 Task: Open a blank sheet, save the file as Relationships.epub and add heading 'Relationships',with the parapraph 'Relationships involve the connections between individuals, whether romantic, familial, or platonic. Building and maintaining healthy relationships involves communication, trust, and mutual respect, contributing to overall well-being and happiness.'Apply Font Style Lora And font size 18. Apply font style in  Heading 'Tahoma' and font size 30 Change heading alignment to  Left and paragraph alignment to  Left
Action: Mouse moved to (316, 224)
Screenshot: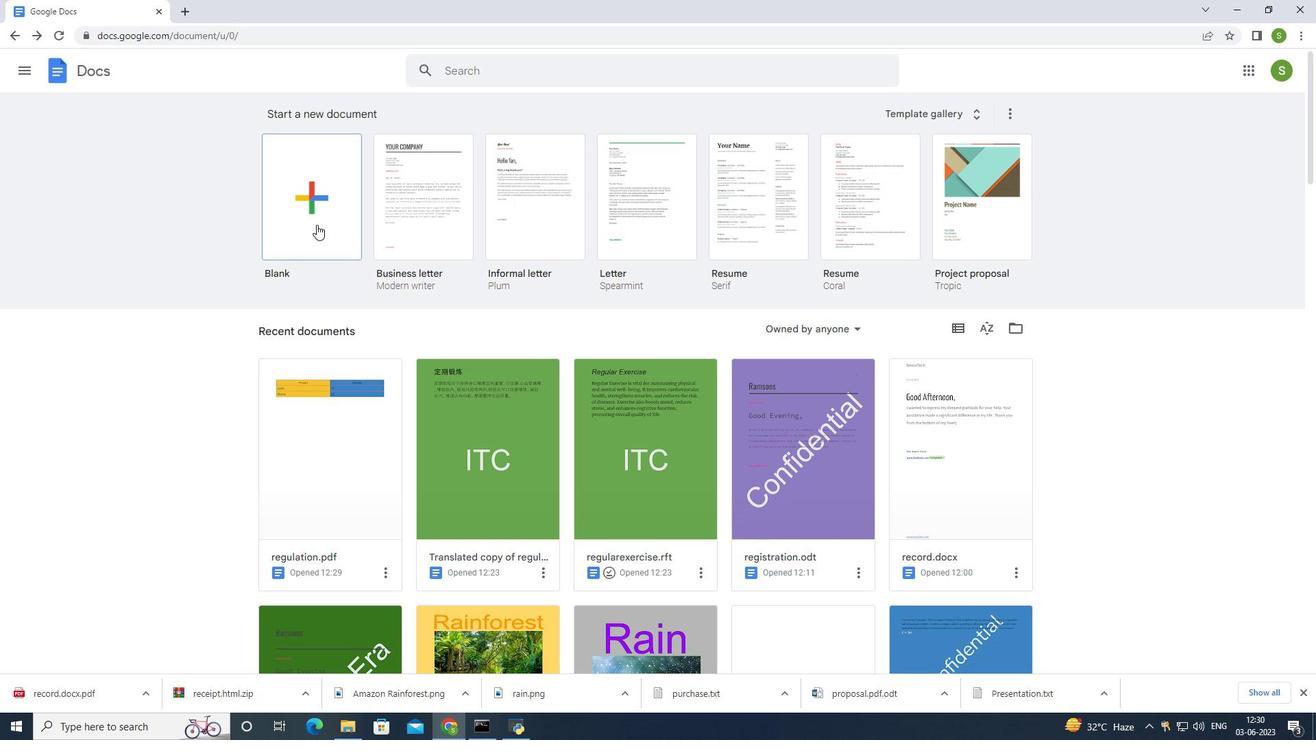 
Action: Mouse pressed left at (316, 224)
Screenshot: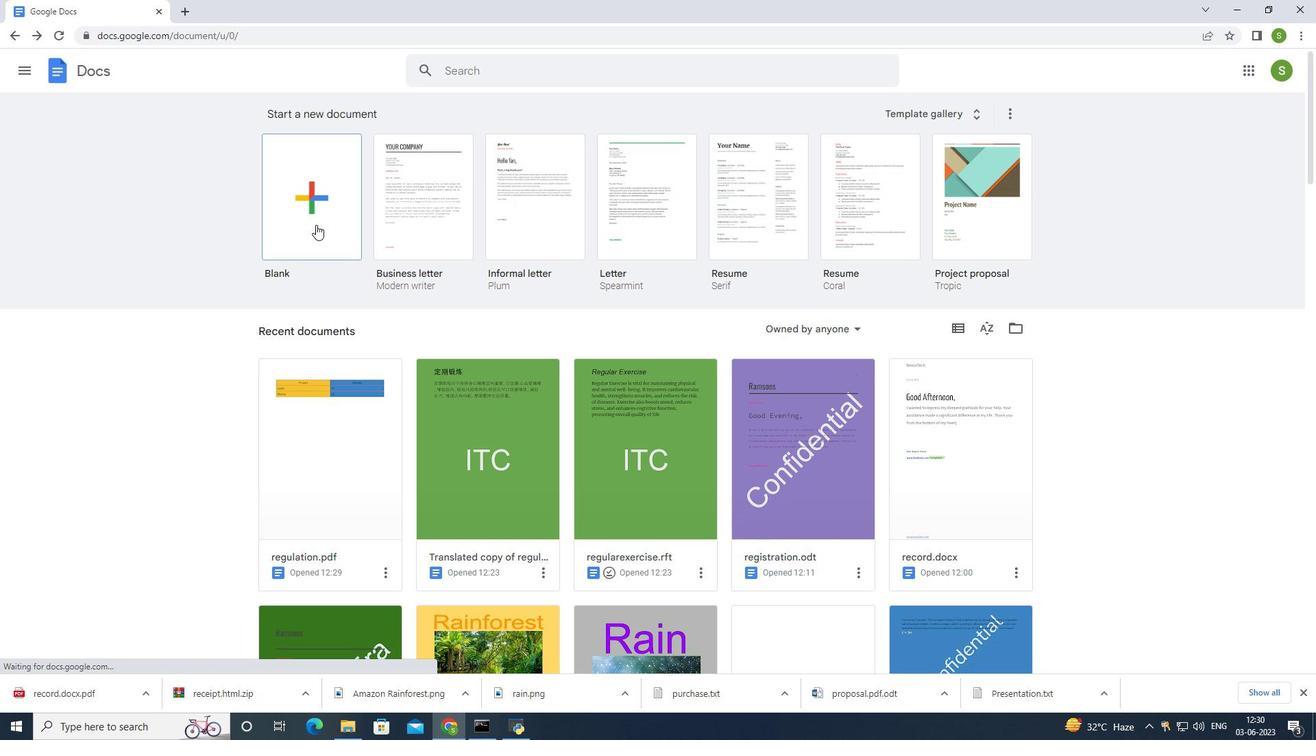 
Action: Mouse moved to (142, 61)
Screenshot: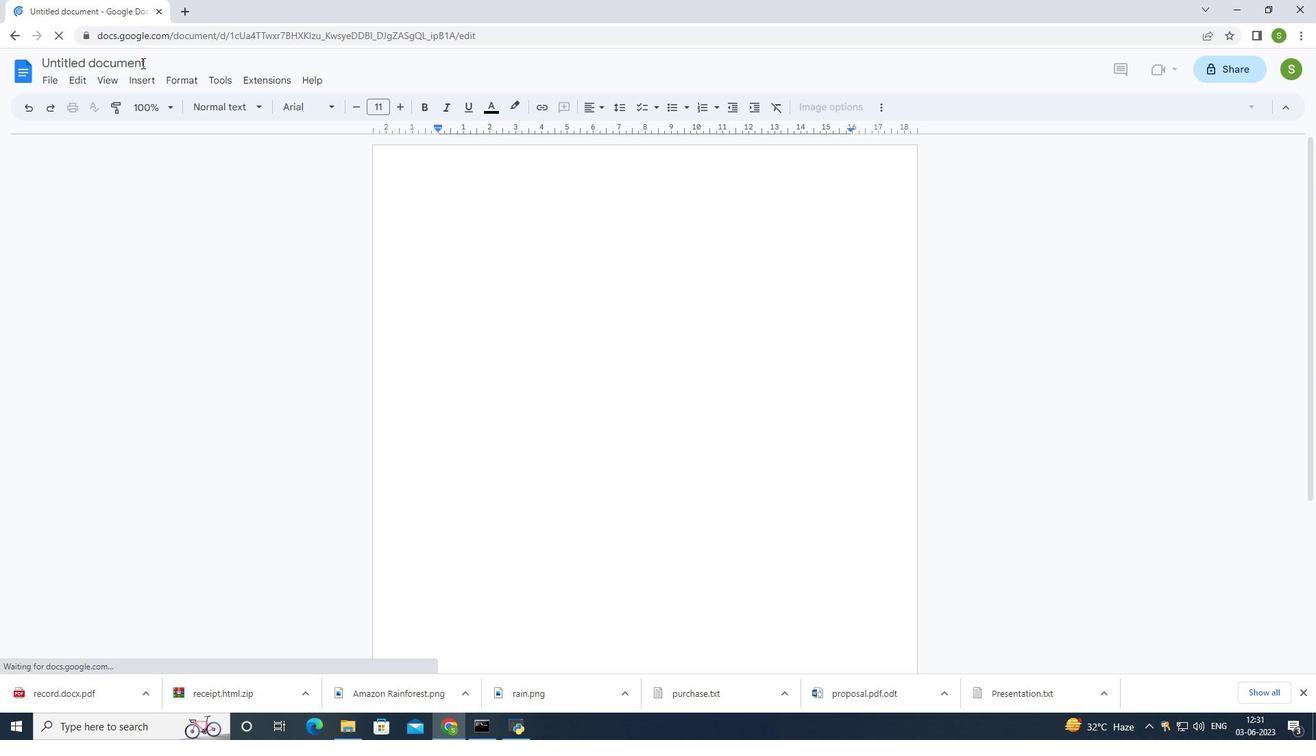 
Action: Mouse pressed left at (142, 61)
Screenshot: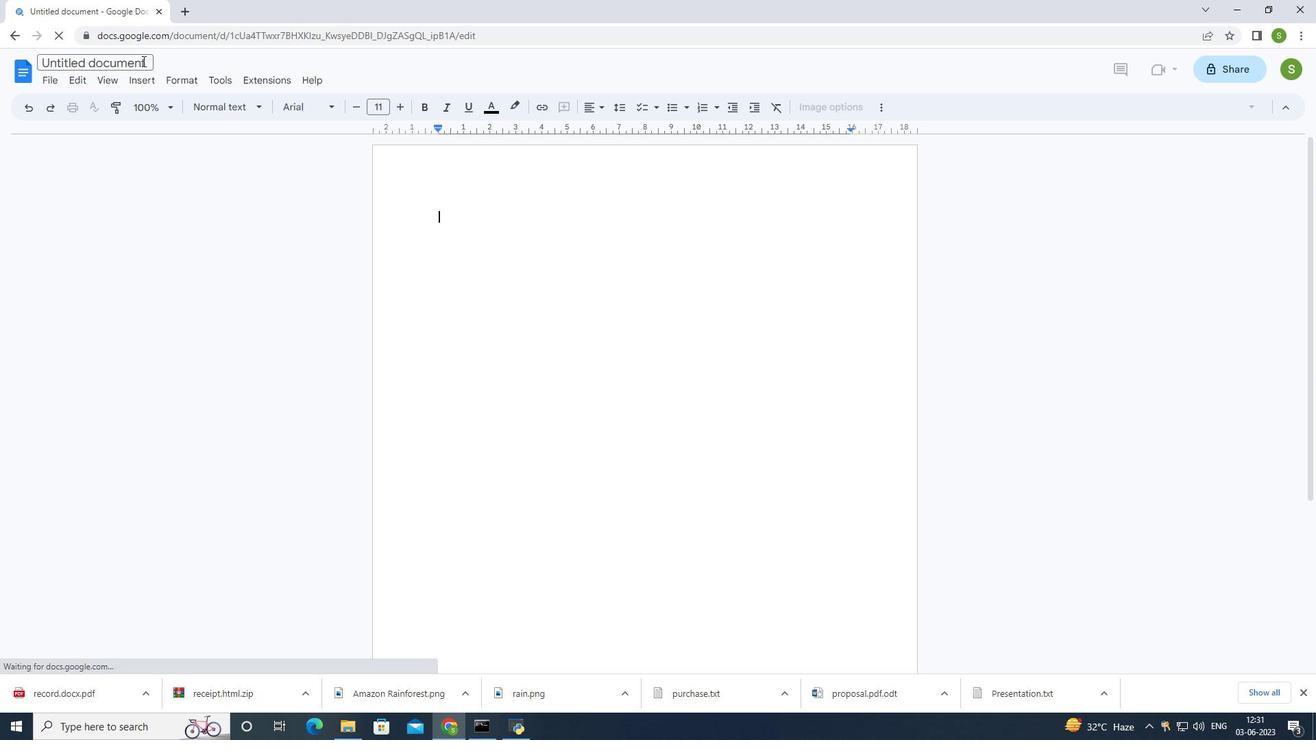 
Action: Mouse moved to (193, 66)
Screenshot: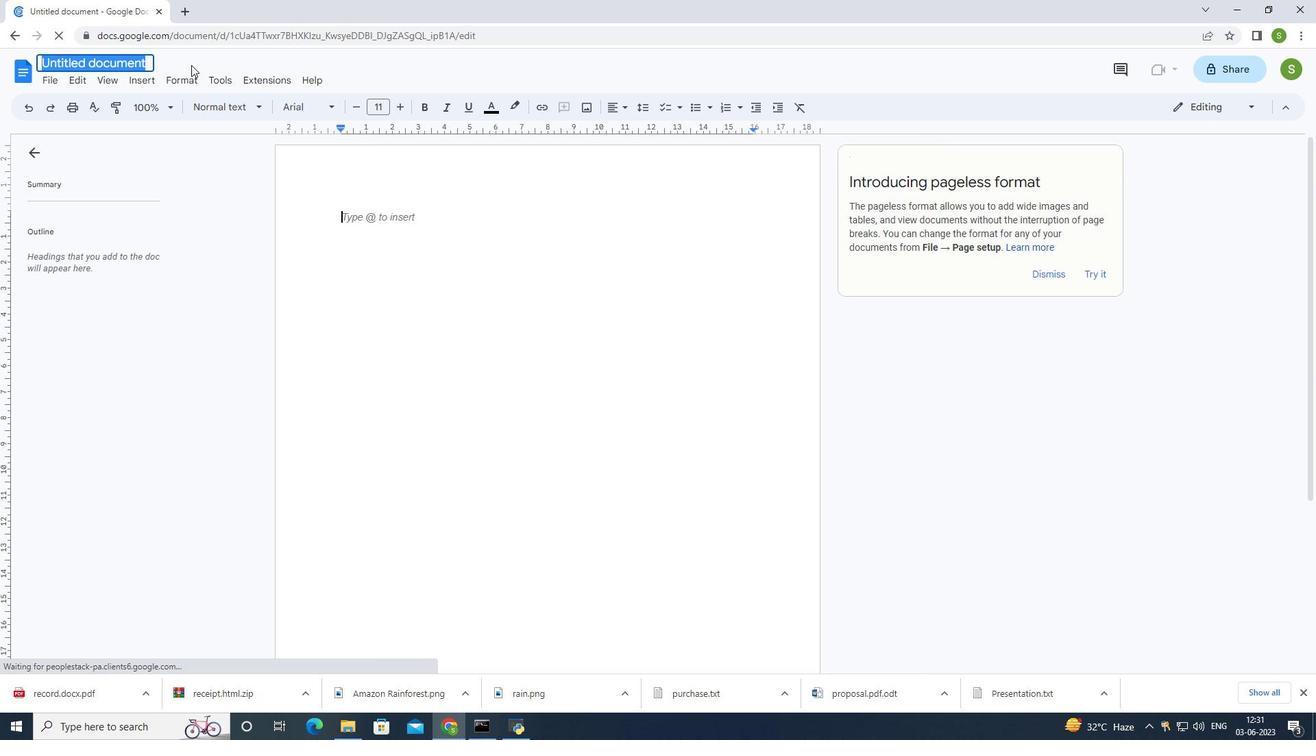 
Action: Key pressed <Key.shift>Relationships.epub<Key.enter>
Screenshot: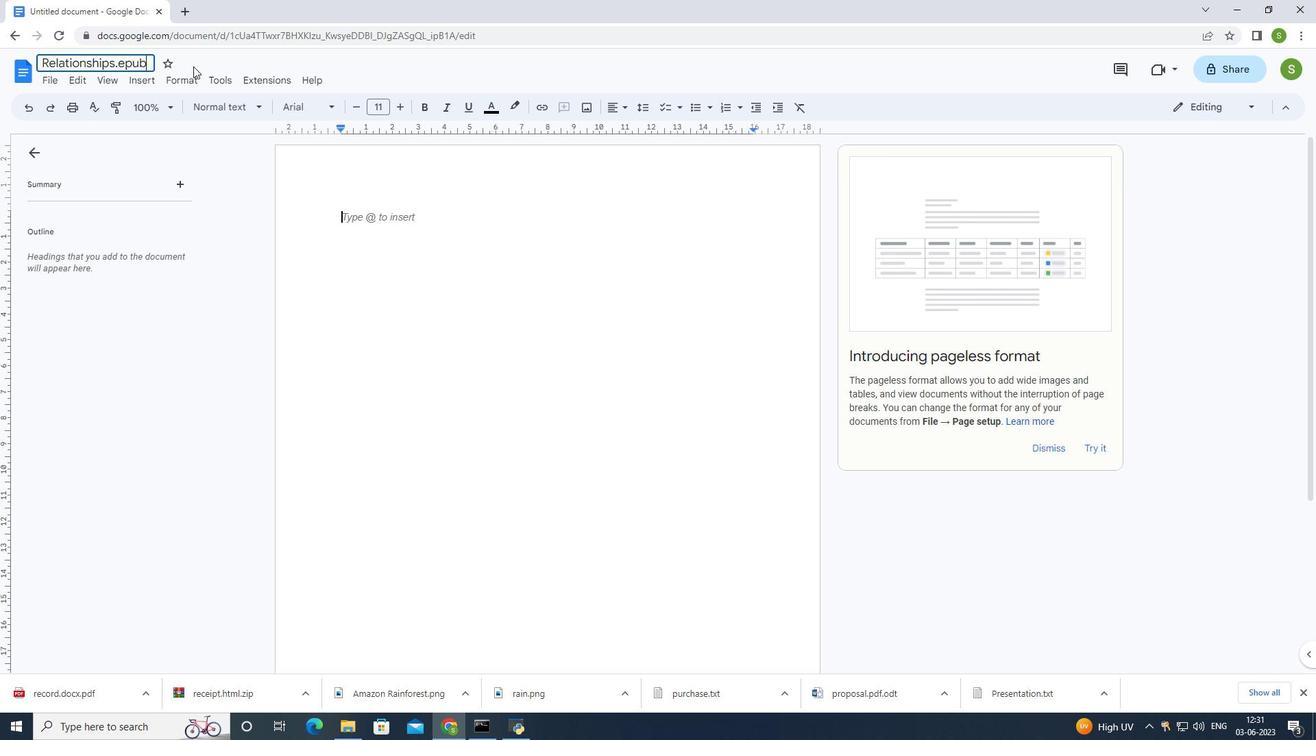 
Action: Mouse moved to (329, 169)
Screenshot: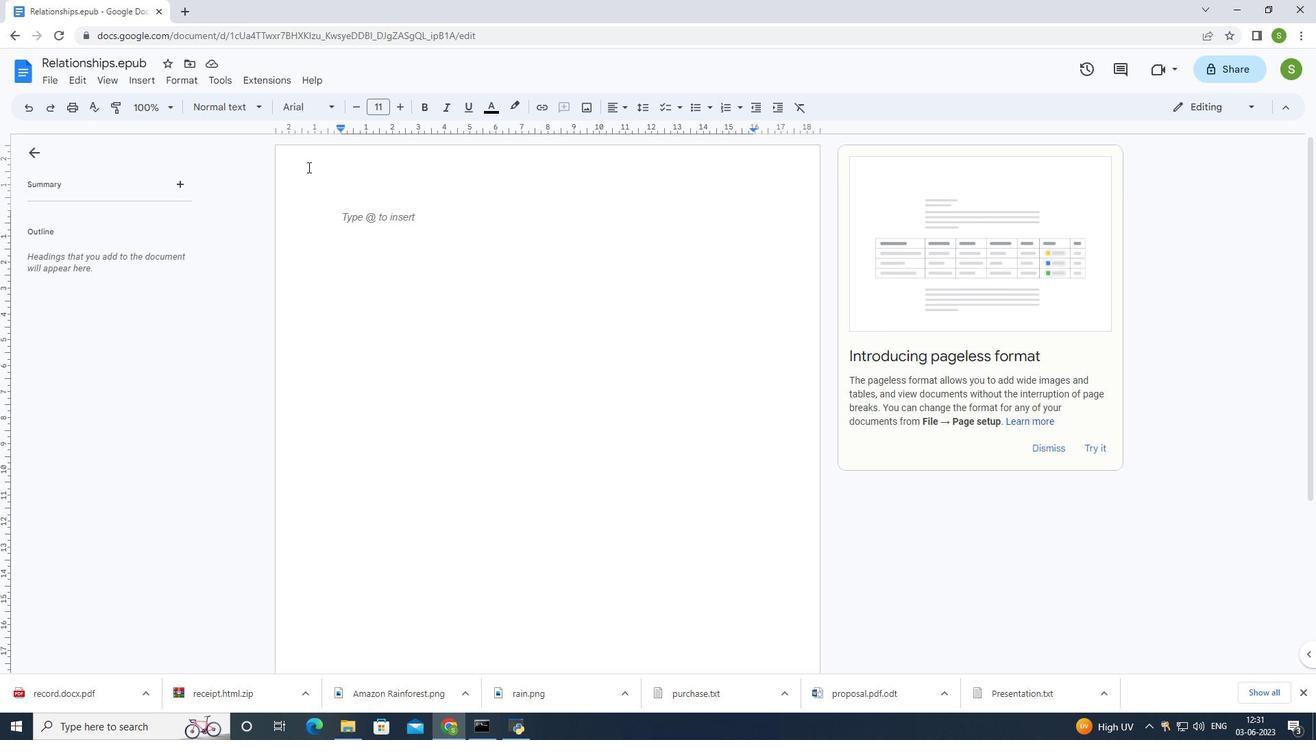 
Action: Mouse pressed left at (329, 169)
Screenshot: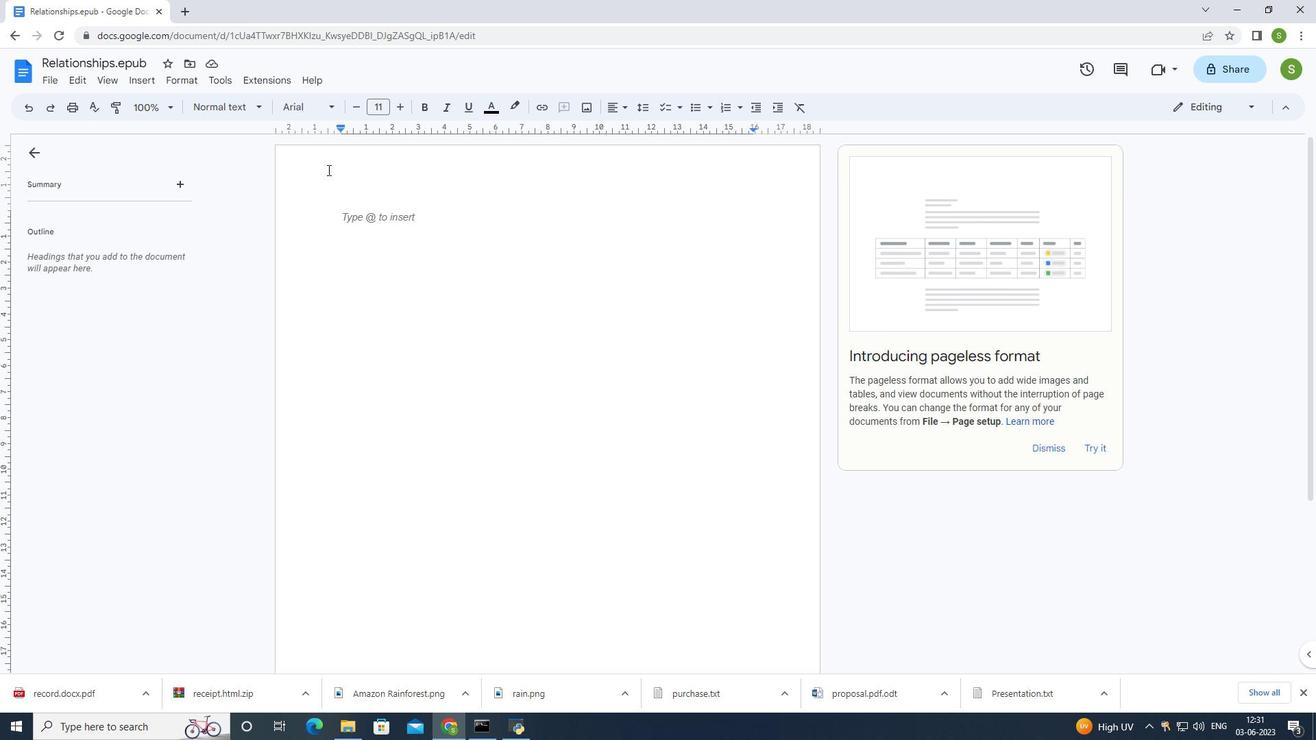 
Action: Mouse pressed left at (329, 169)
Screenshot: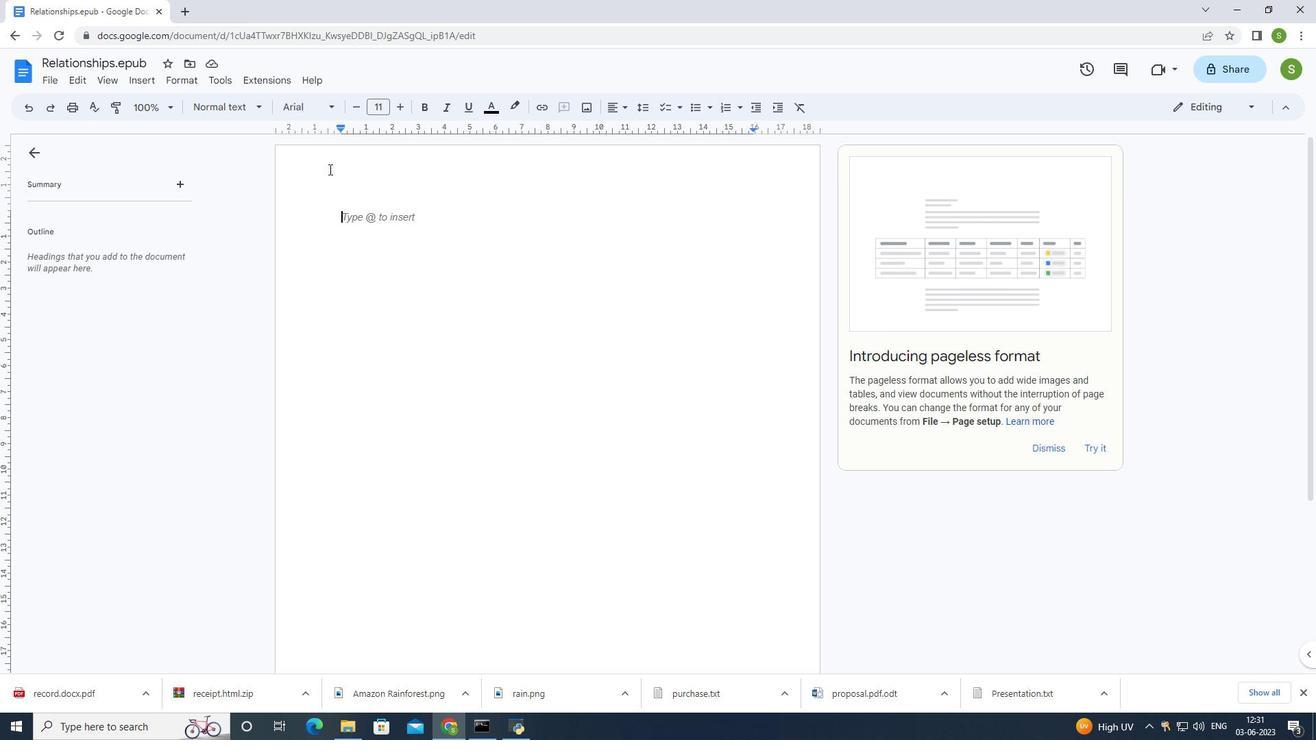 
Action: Mouse moved to (325, 161)
Screenshot: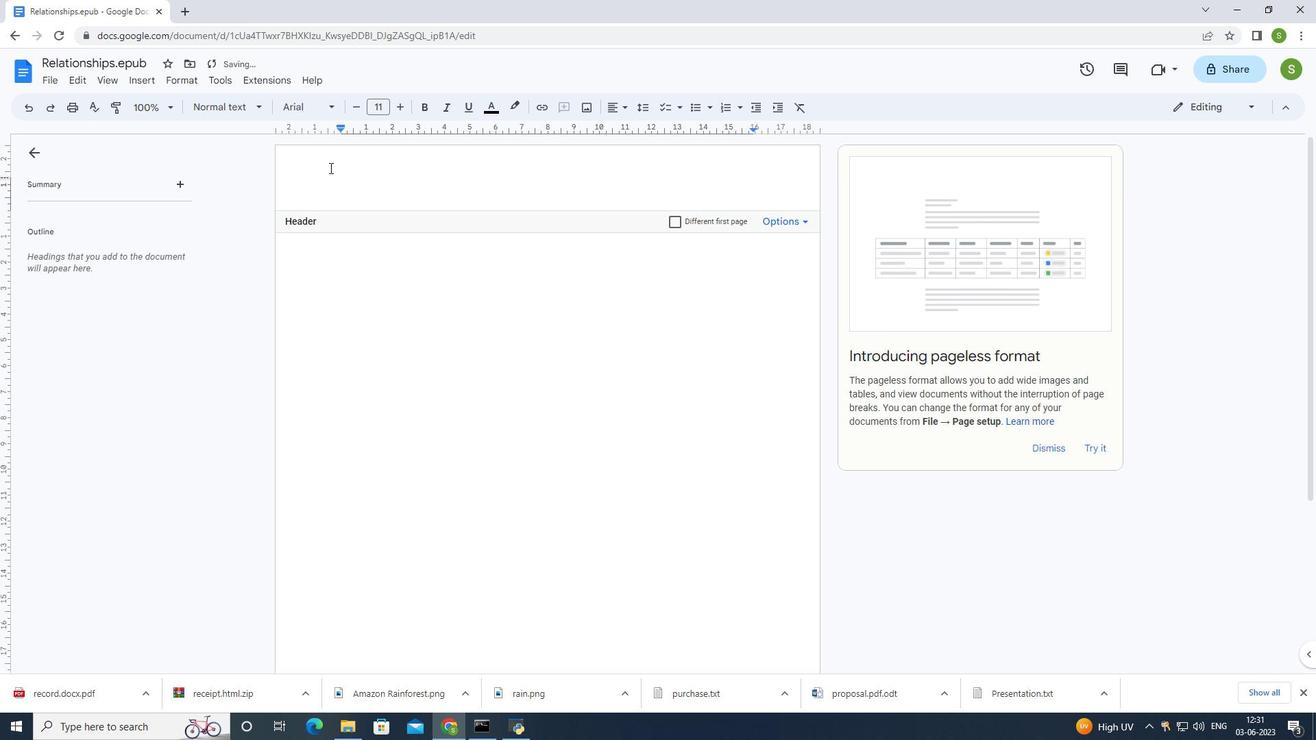
Action: Key pressed <Key.shift>Relationshpi<Key.backspace><Key.backspace>ips<Key.enter><Key.enter>
Screenshot: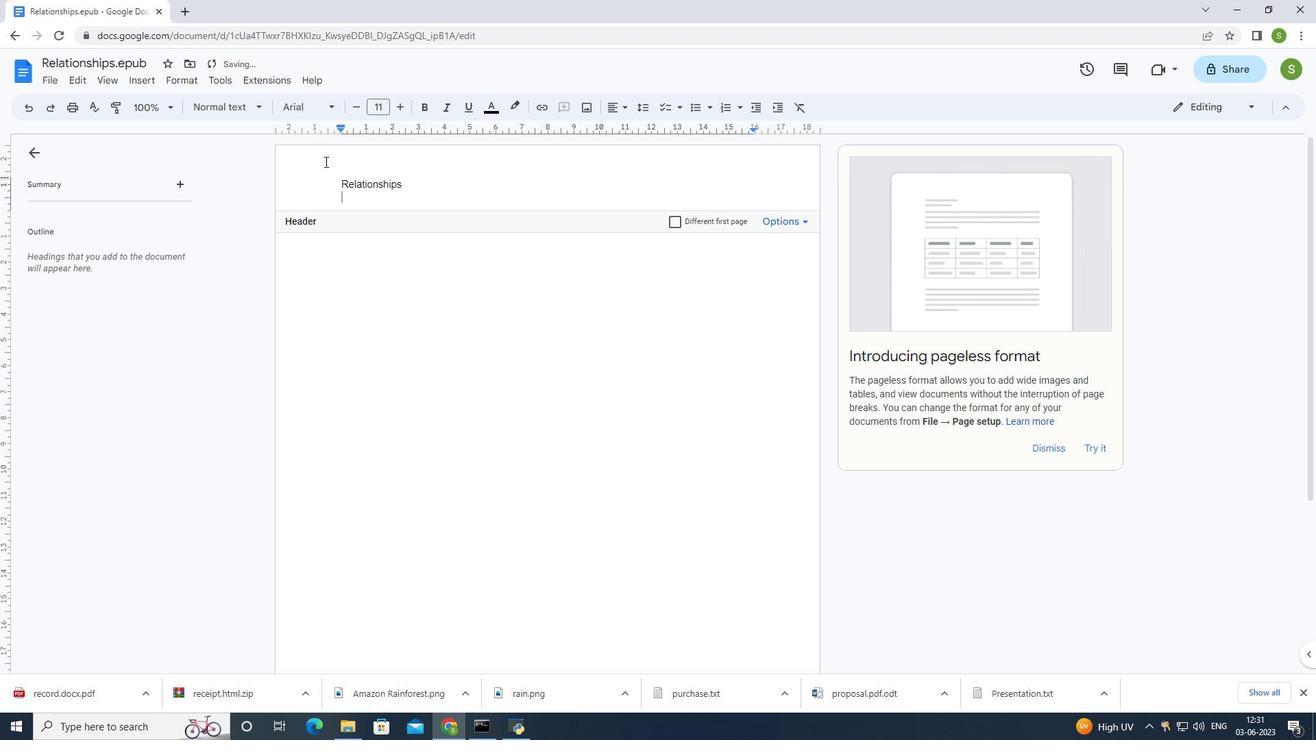 
Action: Mouse moved to (331, 268)
Screenshot: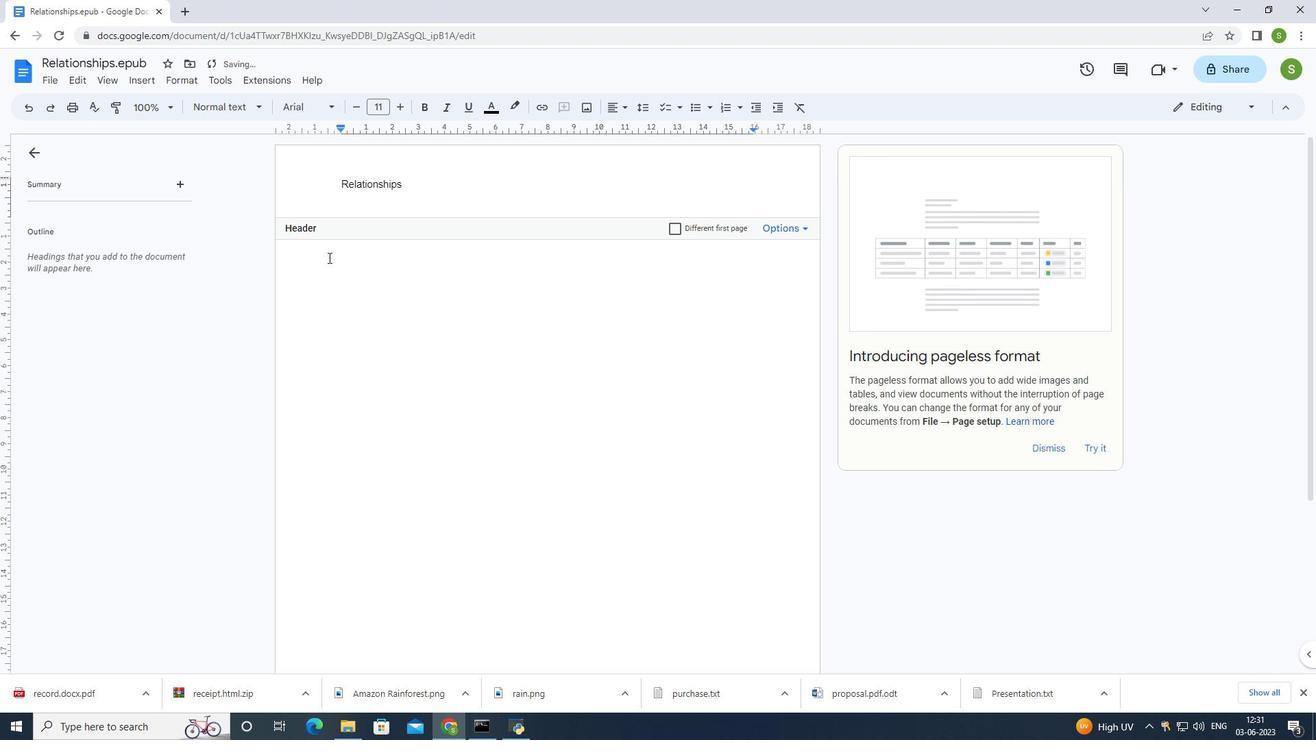
Action: Mouse pressed left at (331, 268)
Screenshot: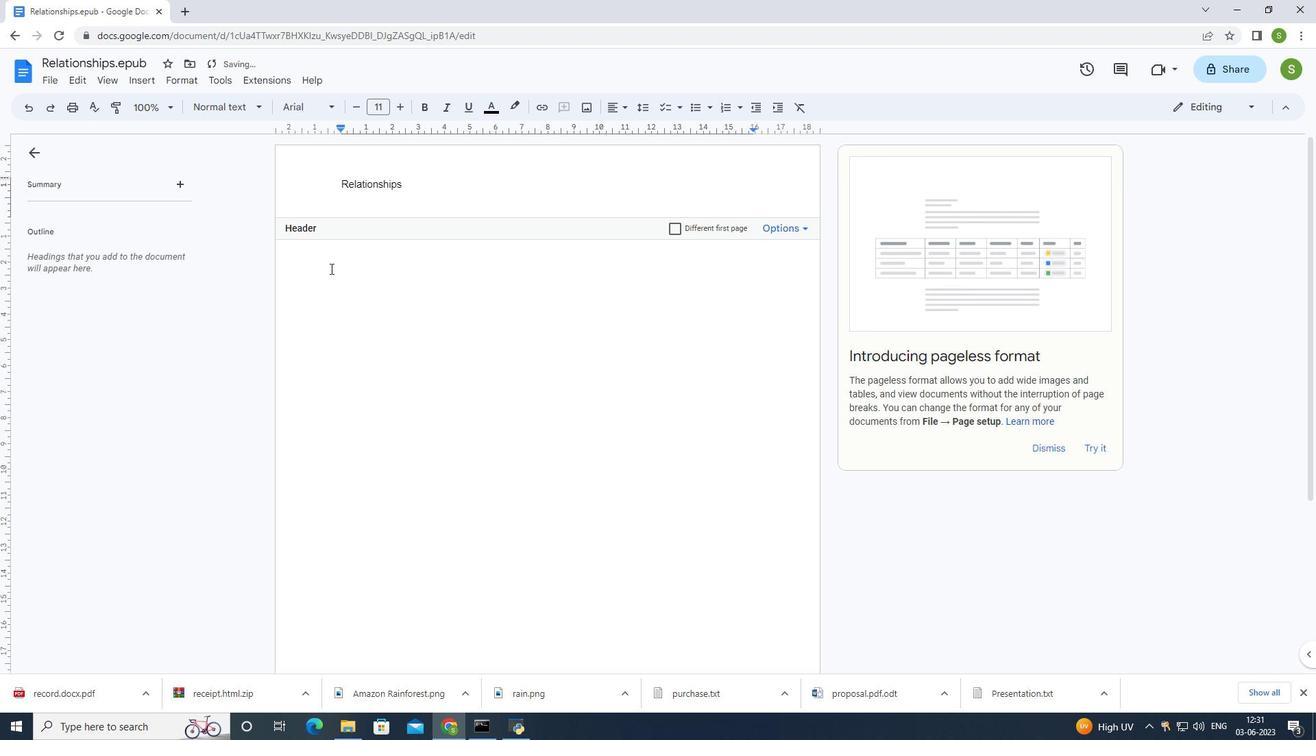 
Action: Mouse moved to (690, 100)
Screenshot: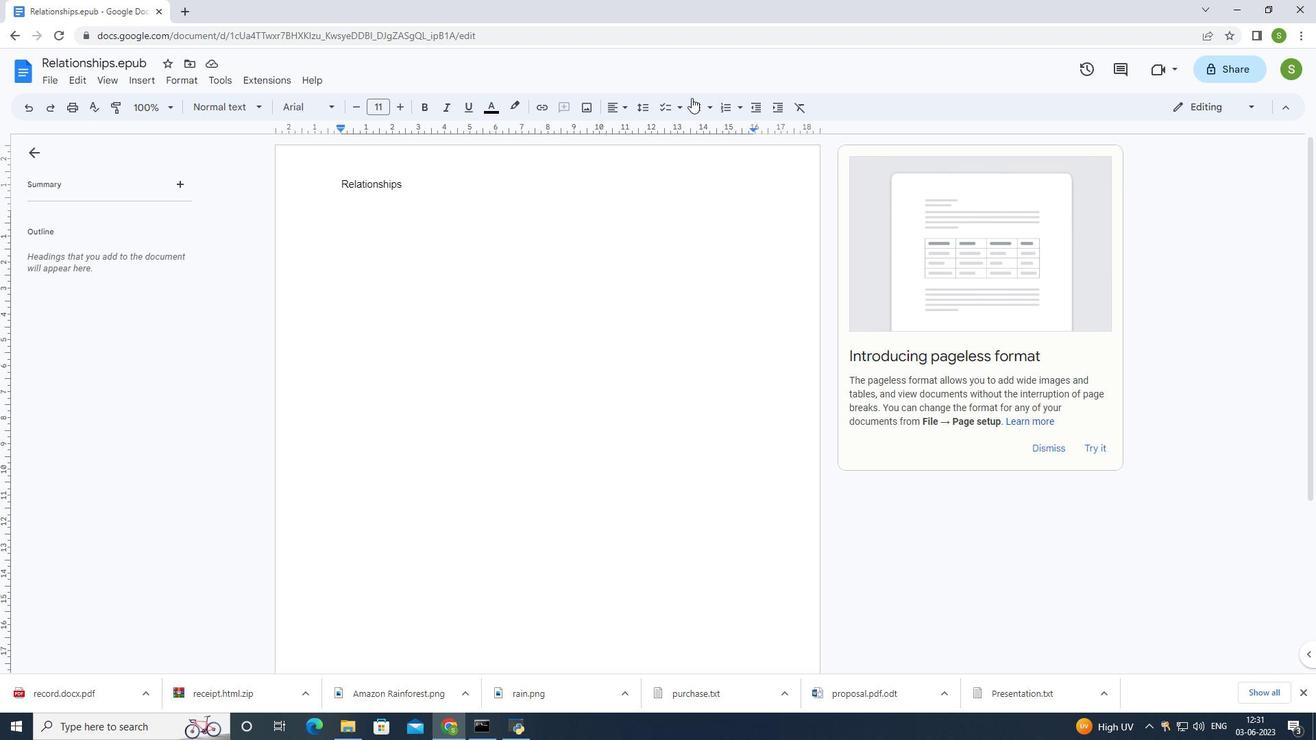 
Action: Key pressed <Key.shift>Relationship<Key.space>involve<Key.space>the<Key.space>connections<Key.space>between<Key.space>individuals,<Key.space>whether<Key.space>romantic,<Key.space>familial,<Key.space>or<Key.space>platonic.<Key.space><Key.shift>Building<Key.space>and<Key.space>maintaing<Key.space>healthy<Key.space>relationships<Key.space>involves<Key.space>communications<Key.backspace>,<Key.space>trust,<Key.space>and<Key.space>mutual
Screenshot: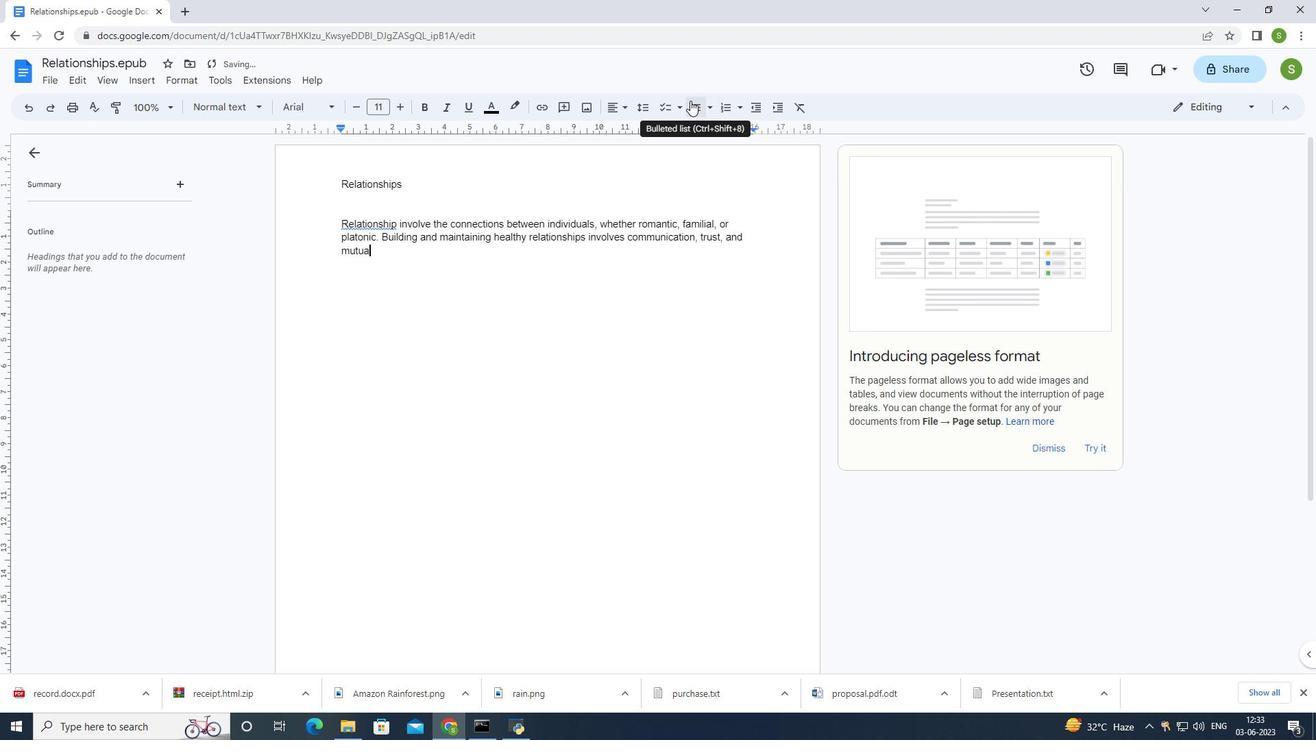 
Action: Mouse moved to (712, 89)
Screenshot: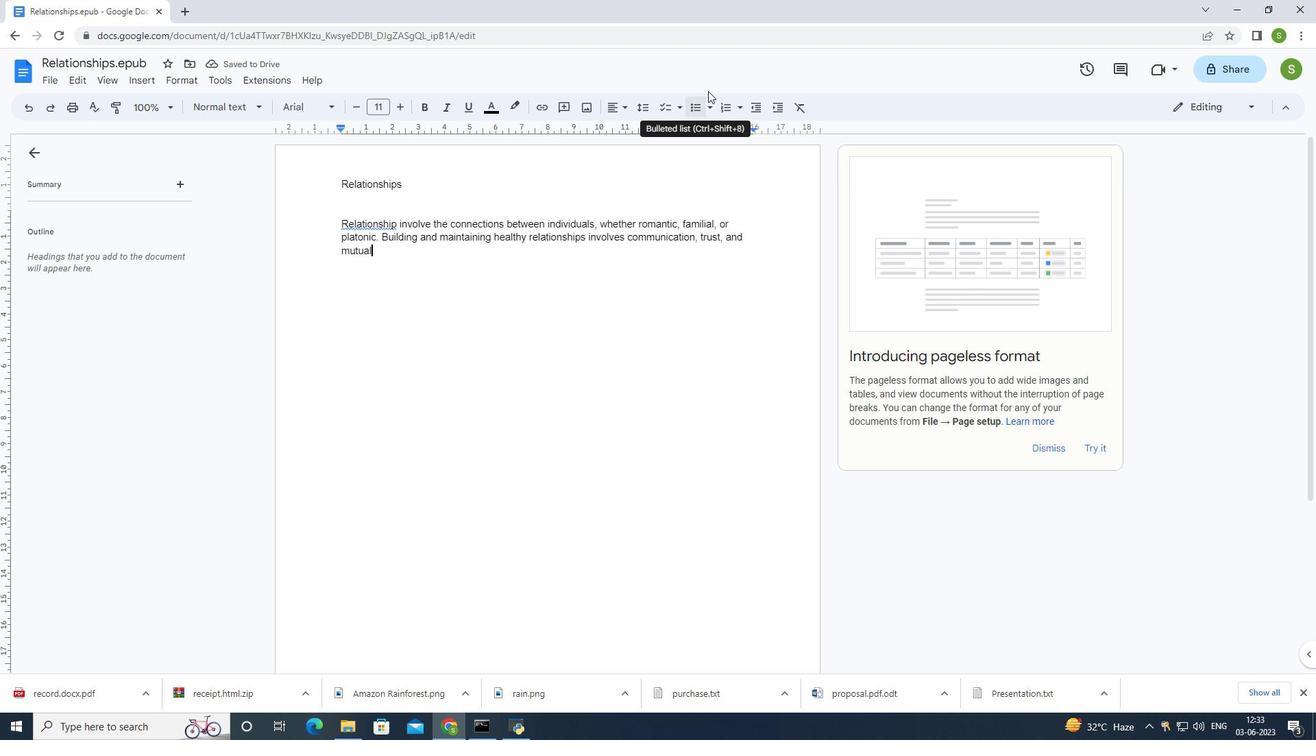 
Action: Key pressed <Key.space>respect,<Key.space>contributing<Key.space>to<Key.space>overall<Key.space>well-being<Key.space>and<Key.space>happiness.
Screenshot: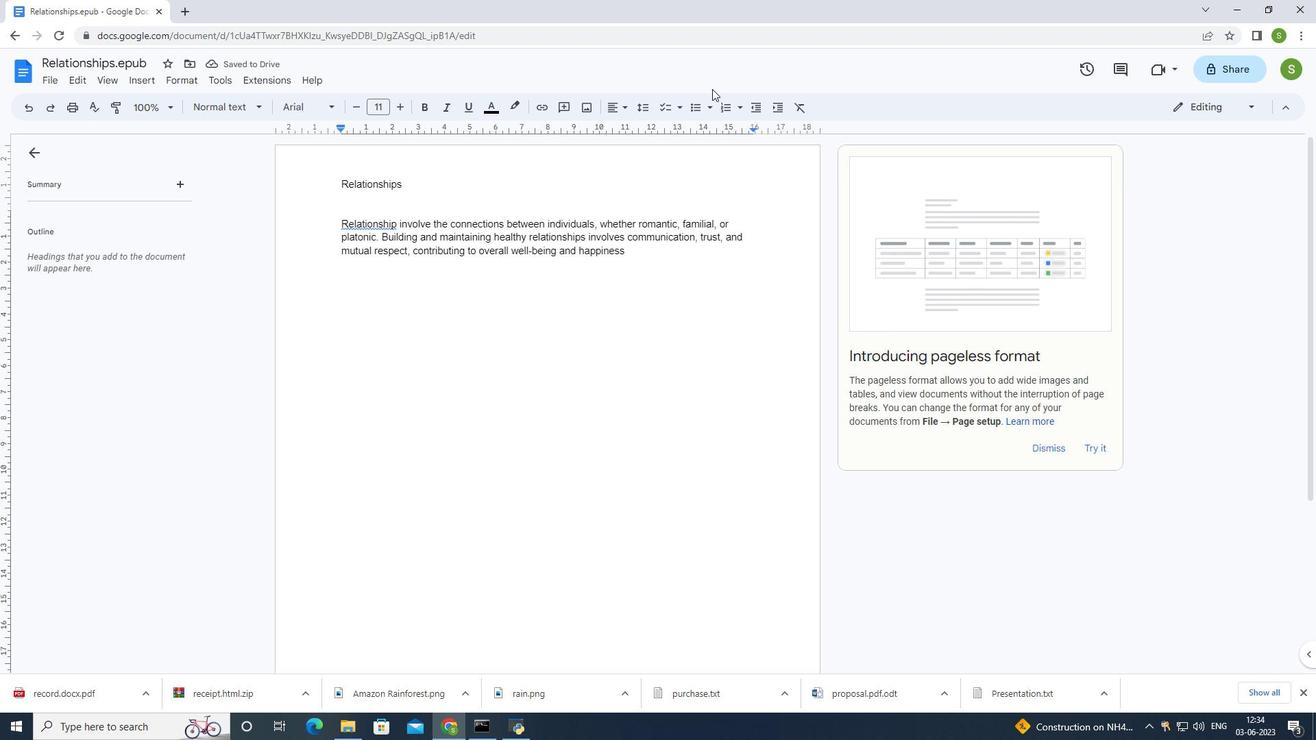 
Action: Mouse moved to (382, 224)
Screenshot: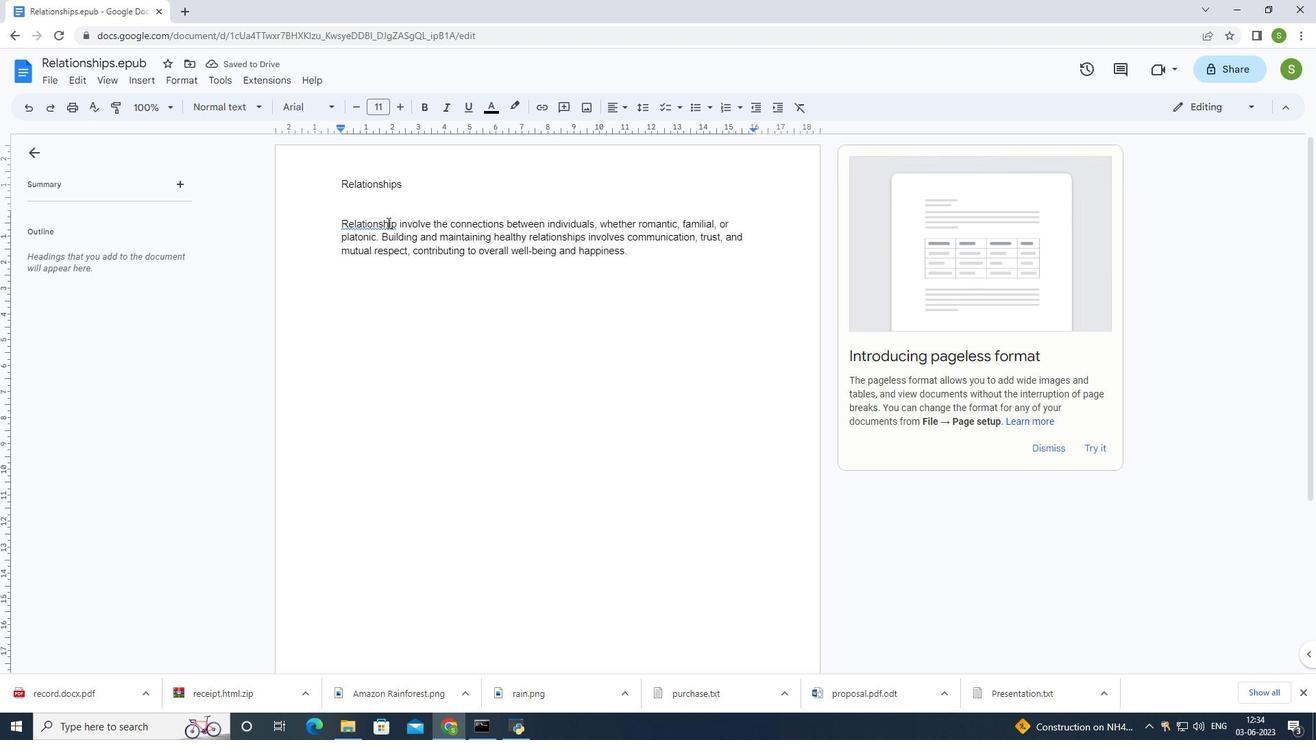 
Action: Mouse pressed right at (382, 224)
Screenshot: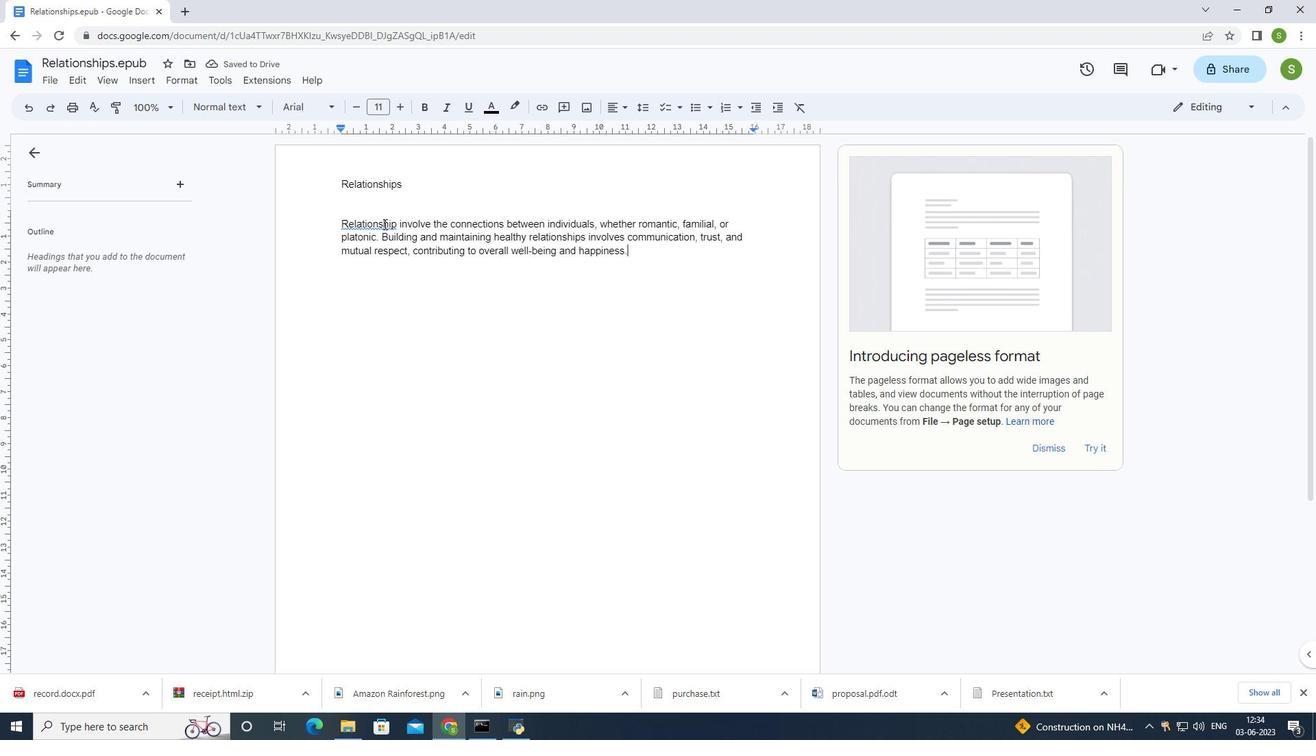 
Action: Mouse moved to (421, 259)
Screenshot: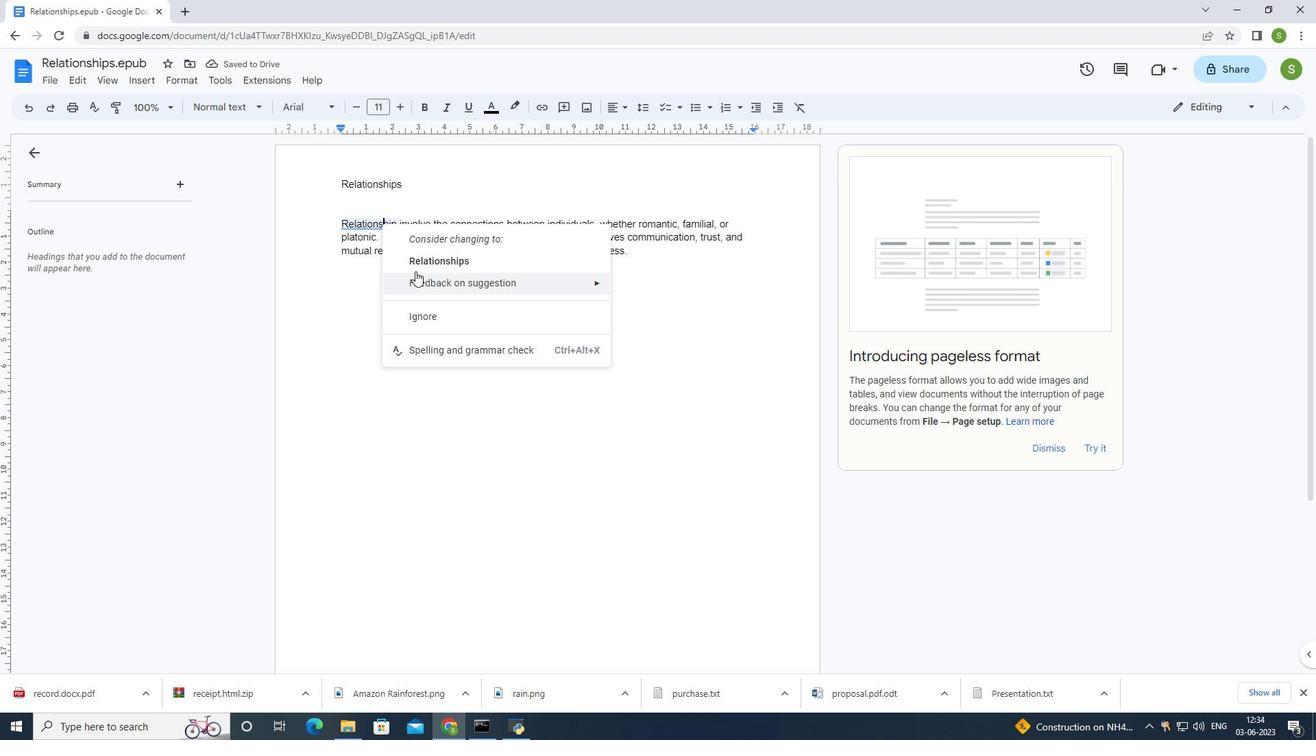 
Action: Mouse pressed left at (421, 259)
Screenshot: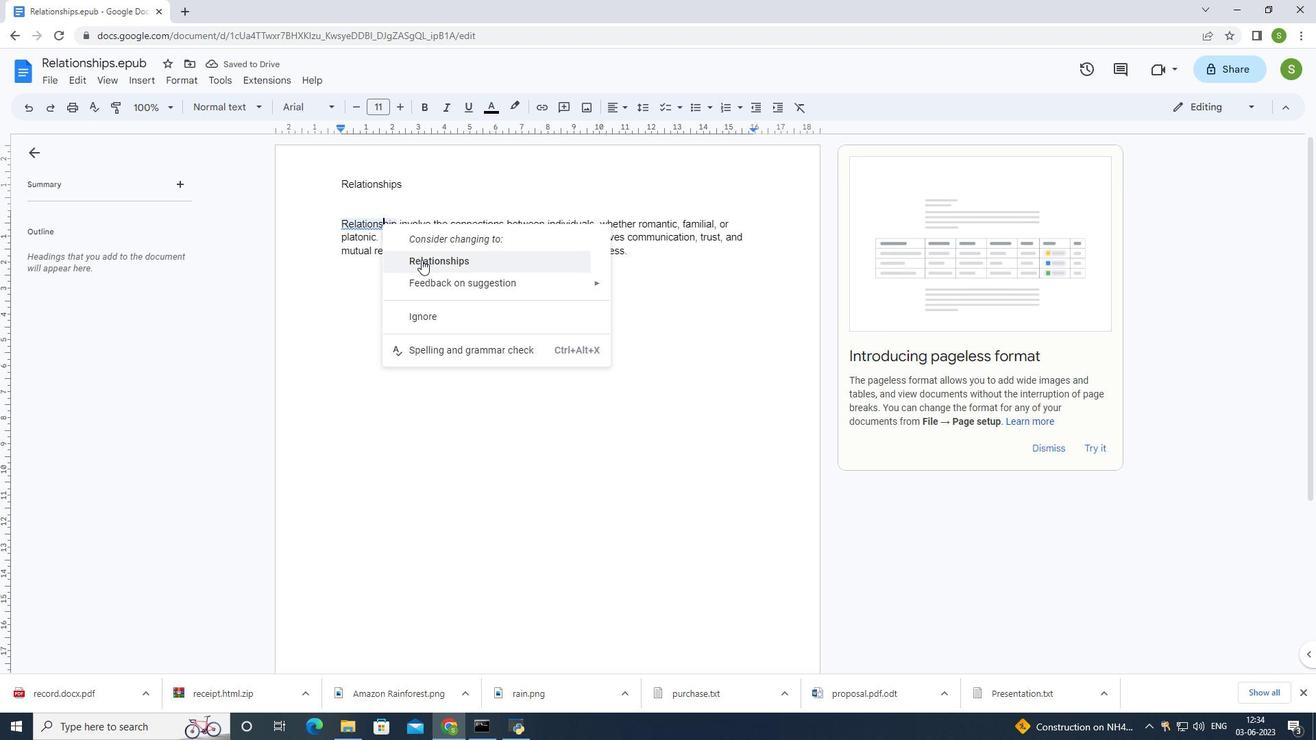 
Action: Mouse moved to (408, 192)
Screenshot: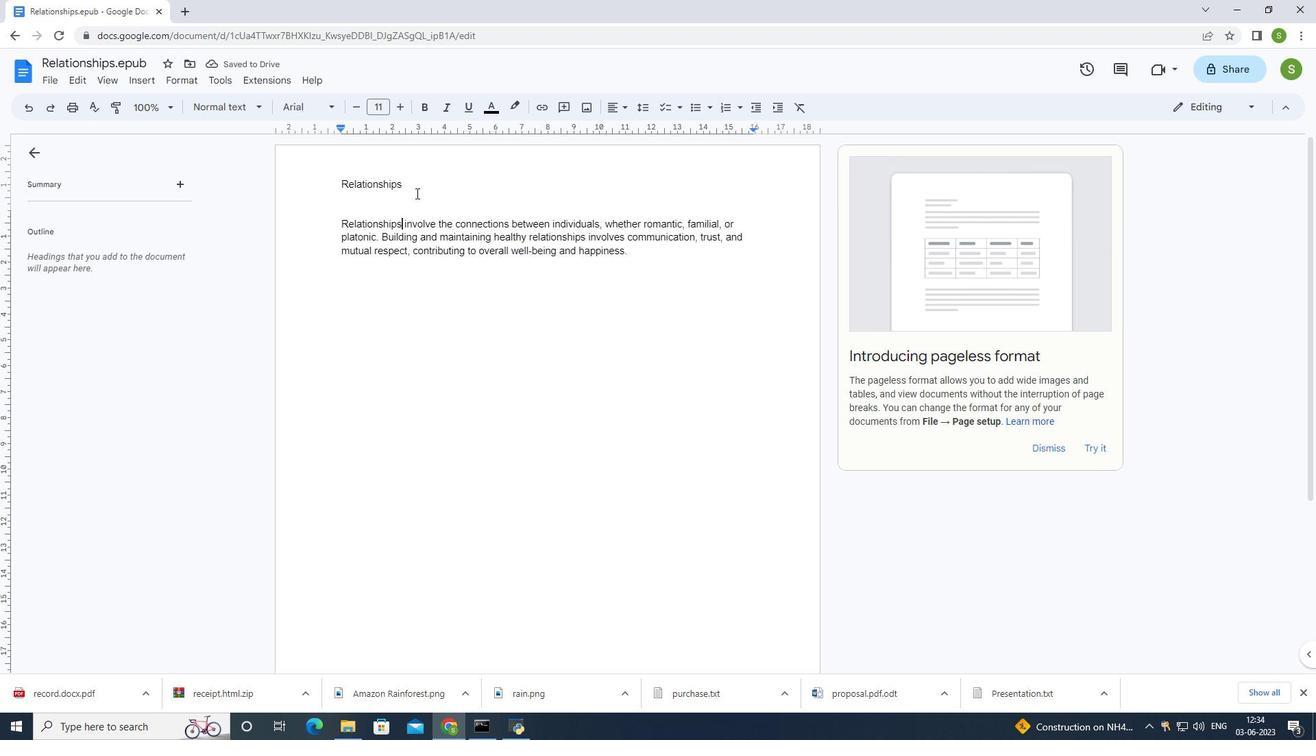 
Action: Mouse pressed left at (408, 192)
Screenshot: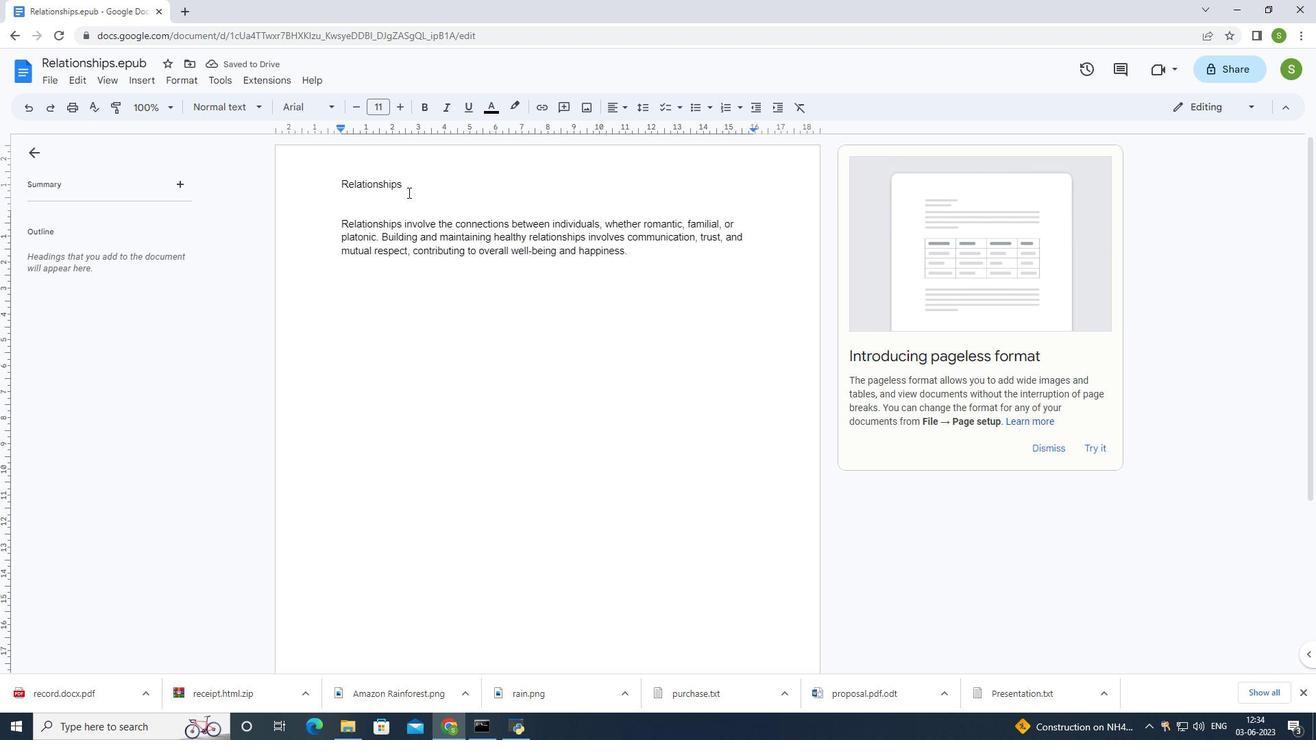 
Action: Mouse moved to (408, 183)
Screenshot: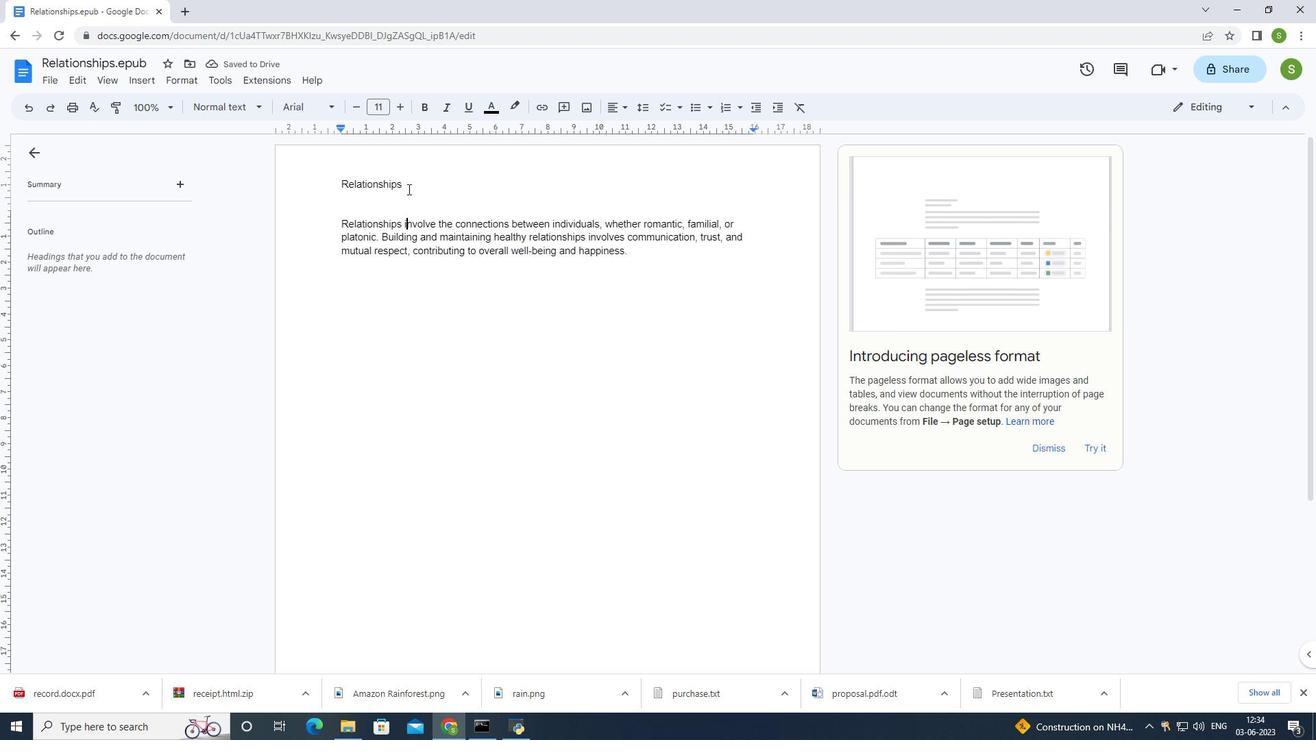 
Action: Mouse pressed left at (408, 183)
Screenshot: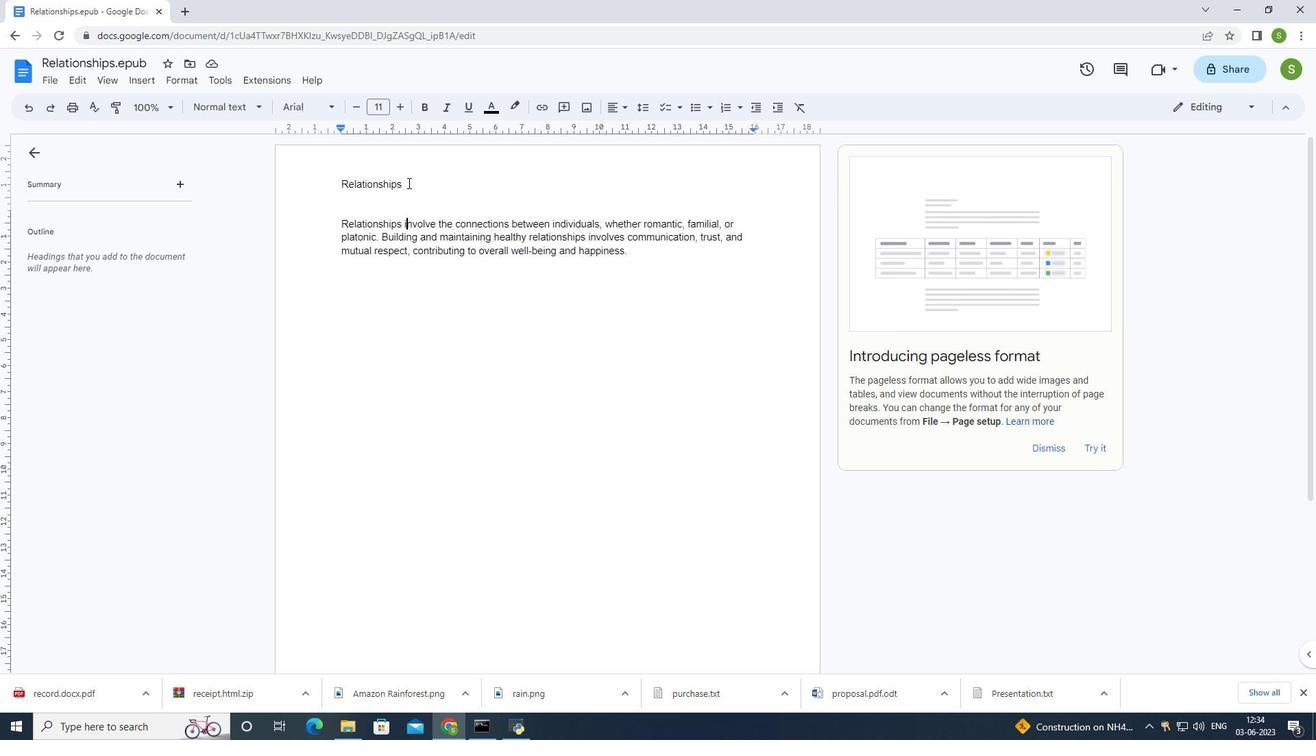 
Action: Mouse pressed left at (408, 183)
Screenshot: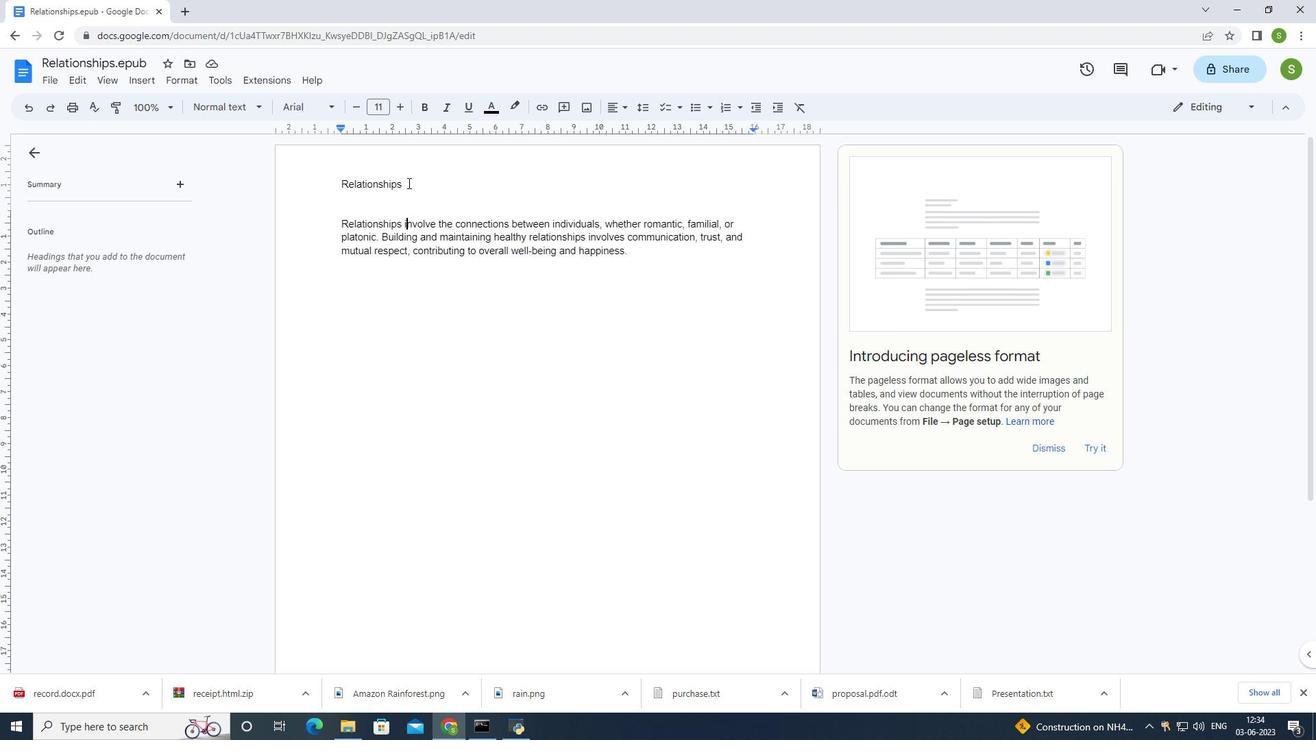 
Action: Mouse moved to (408, 183)
Screenshot: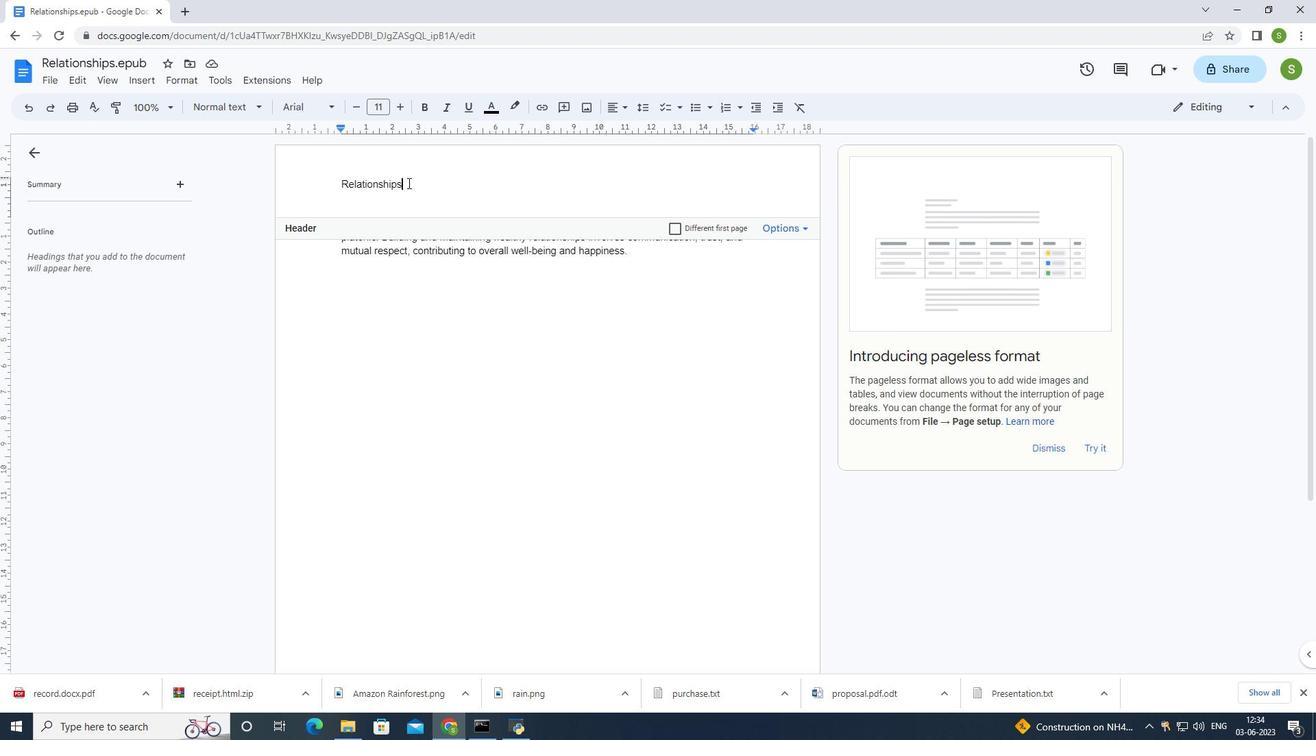 
Action: Mouse pressed left at (408, 183)
Screenshot: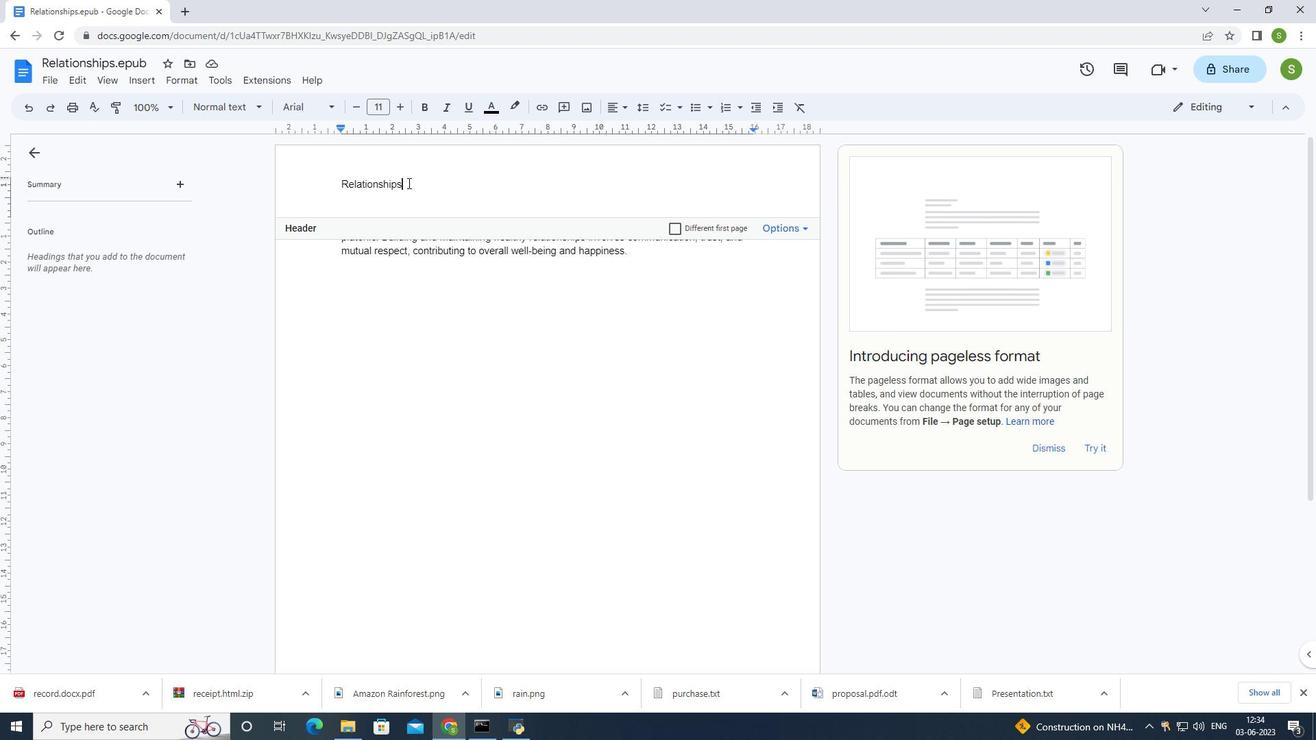 
Action: Mouse moved to (288, 104)
Screenshot: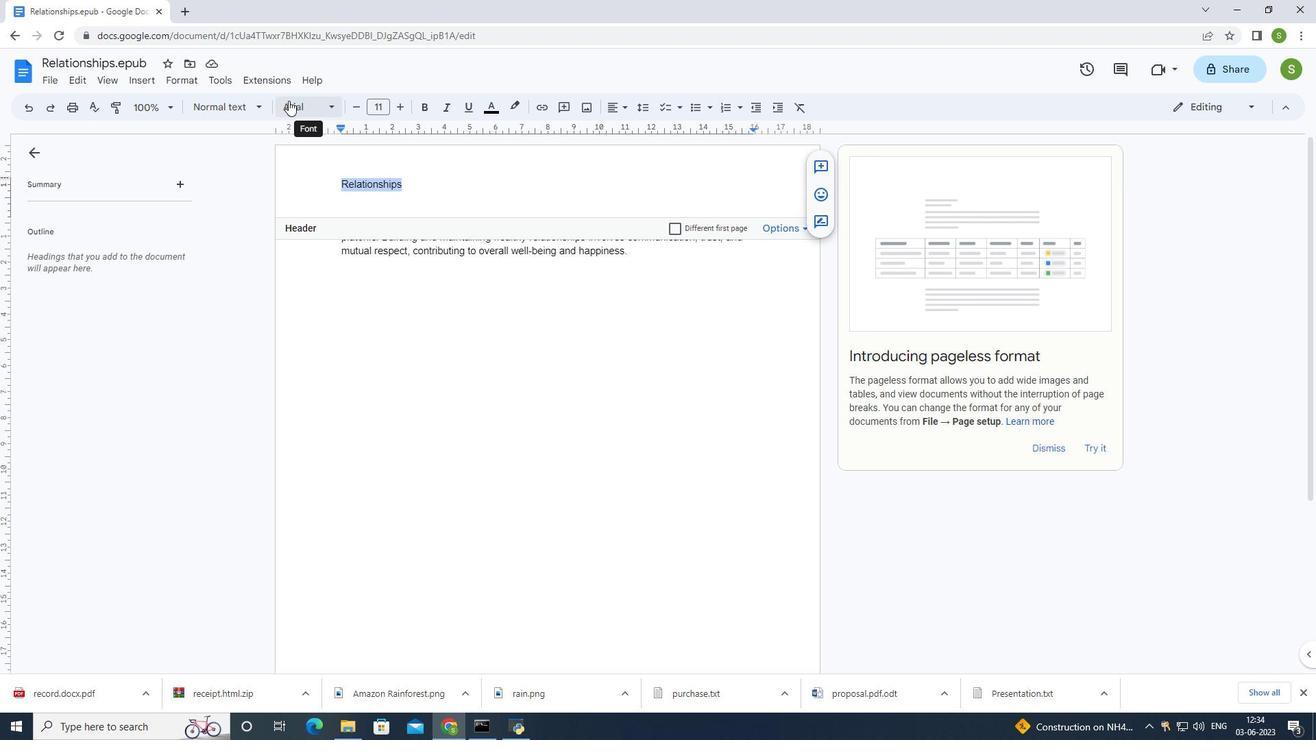 
Action: Mouse pressed left at (288, 104)
Screenshot: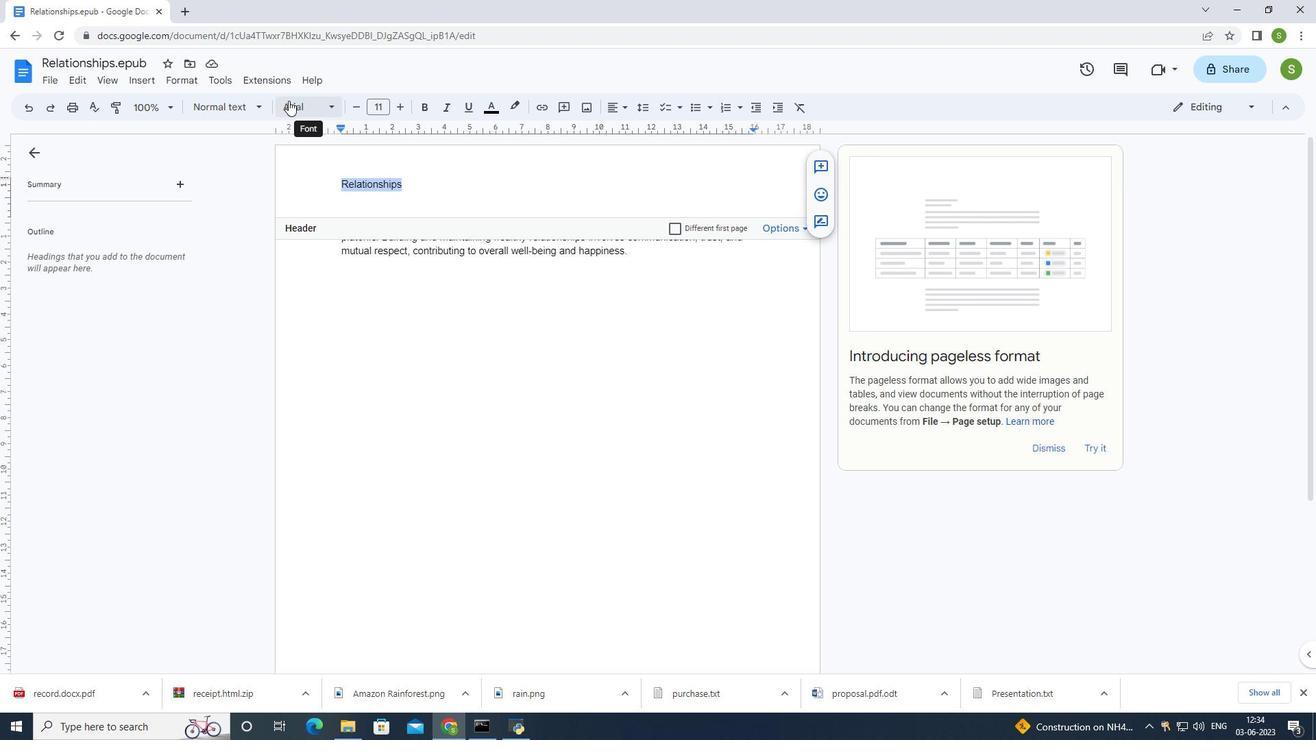
Action: Mouse moved to (330, 133)
Screenshot: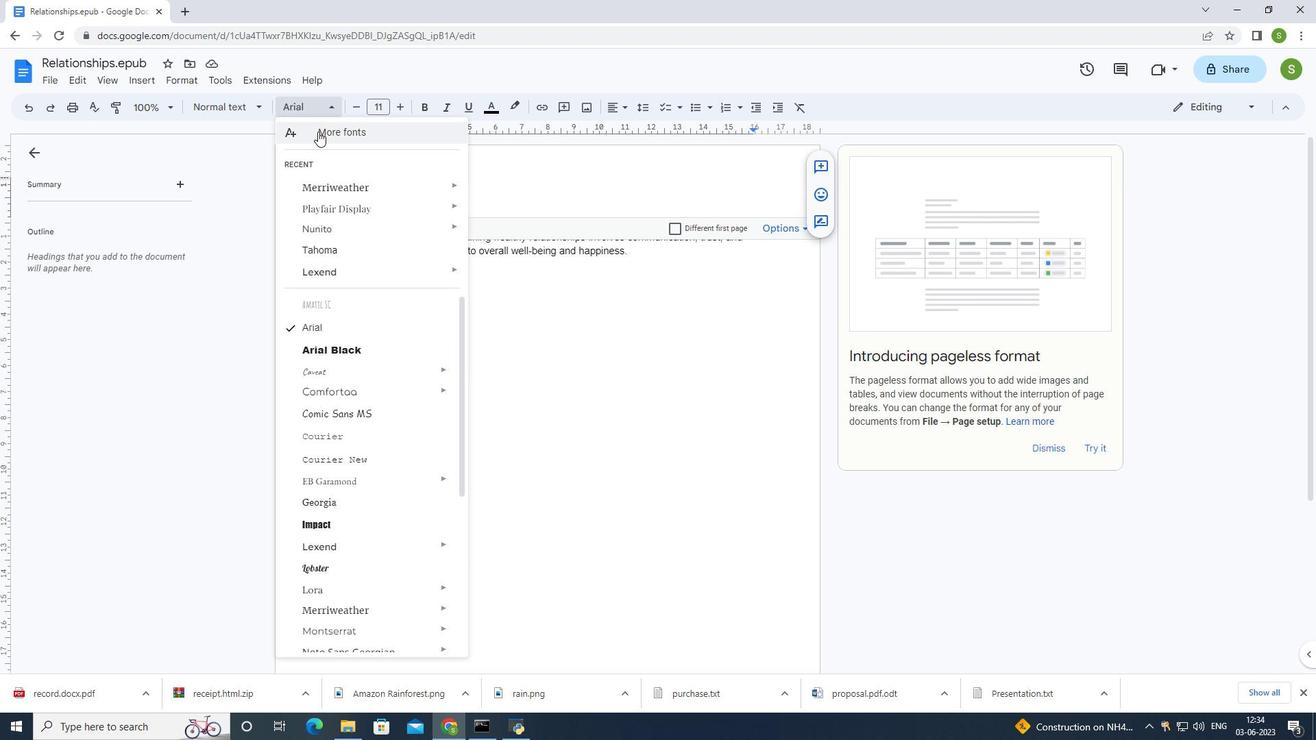 
Action: Mouse pressed left at (330, 133)
Screenshot: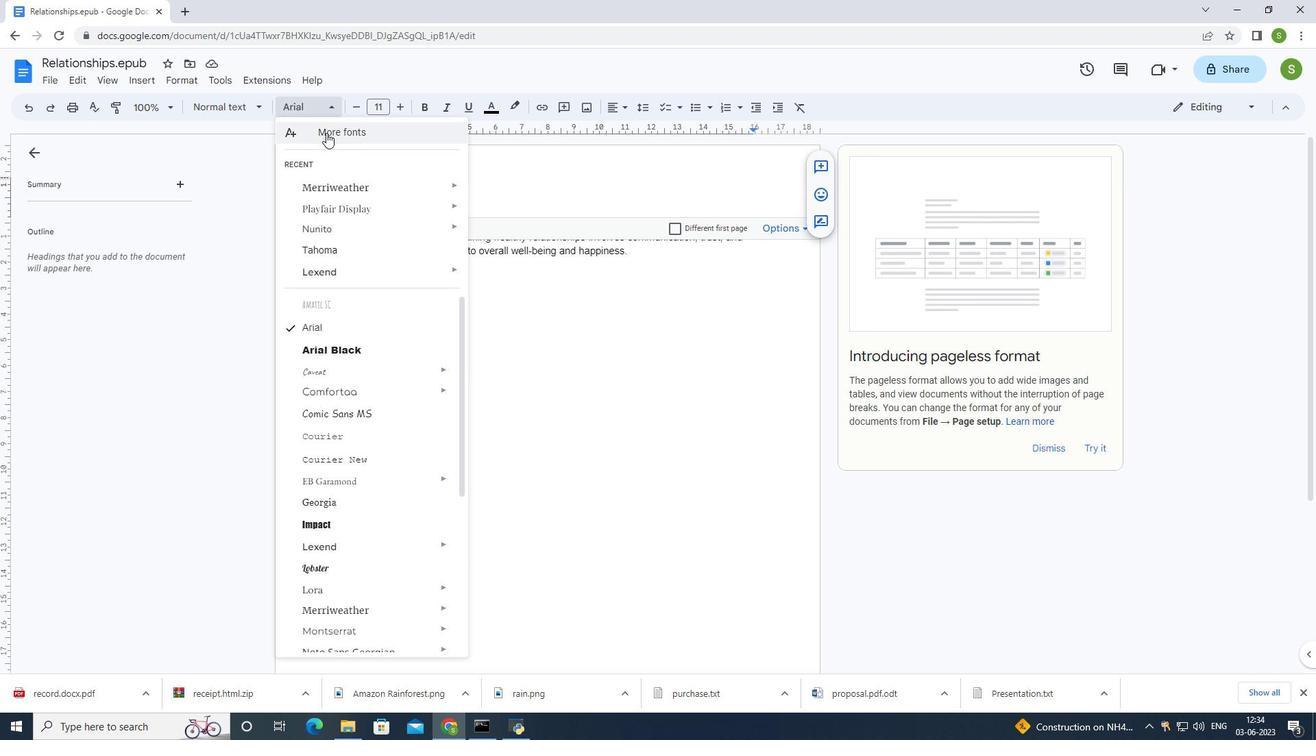 
Action: Mouse moved to (460, 197)
Screenshot: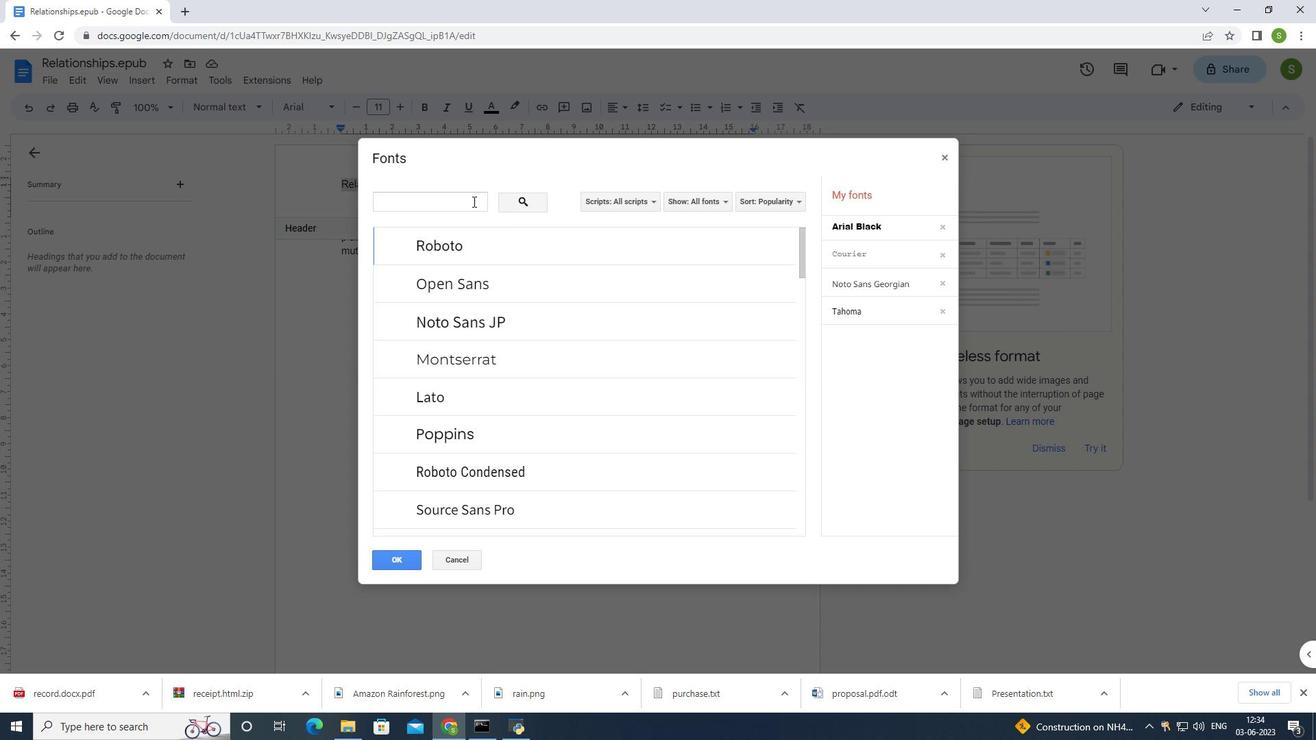 
Action: Mouse pressed left at (460, 197)
Screenshot: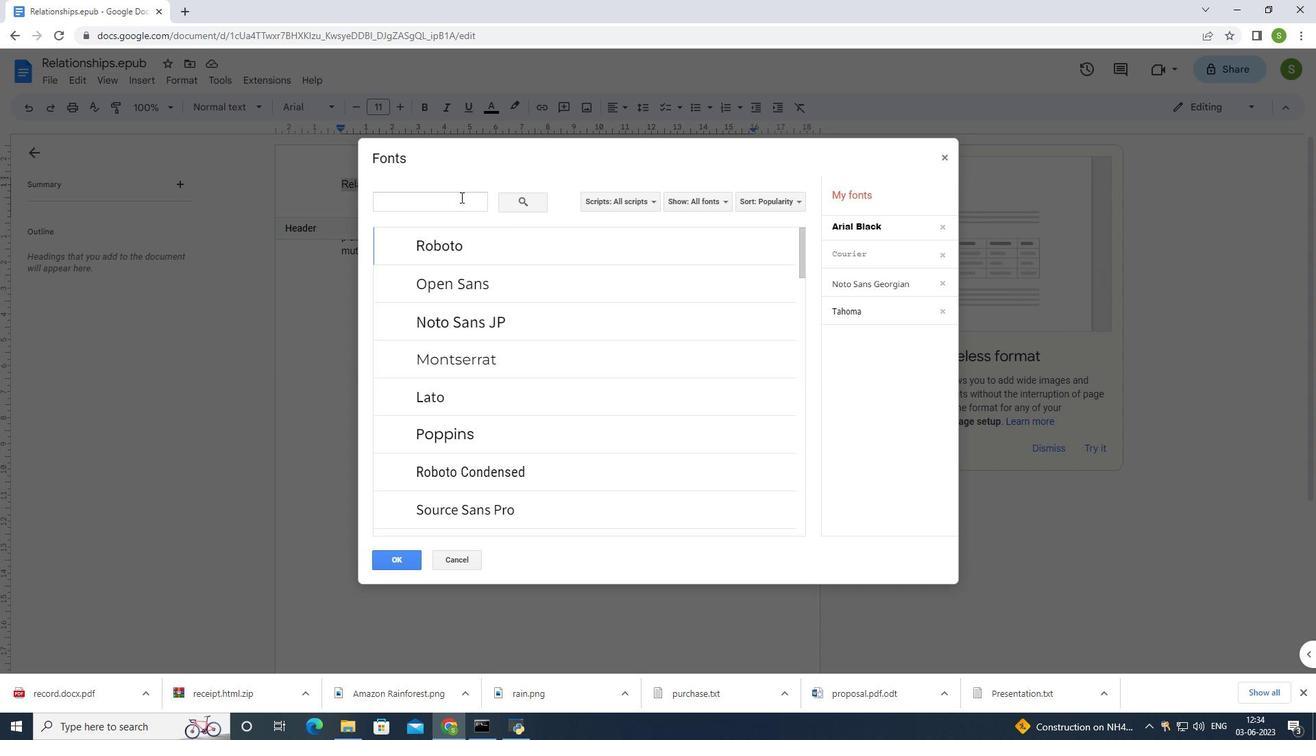 
Action: Mouse moved to (476, 203)
Screenshot: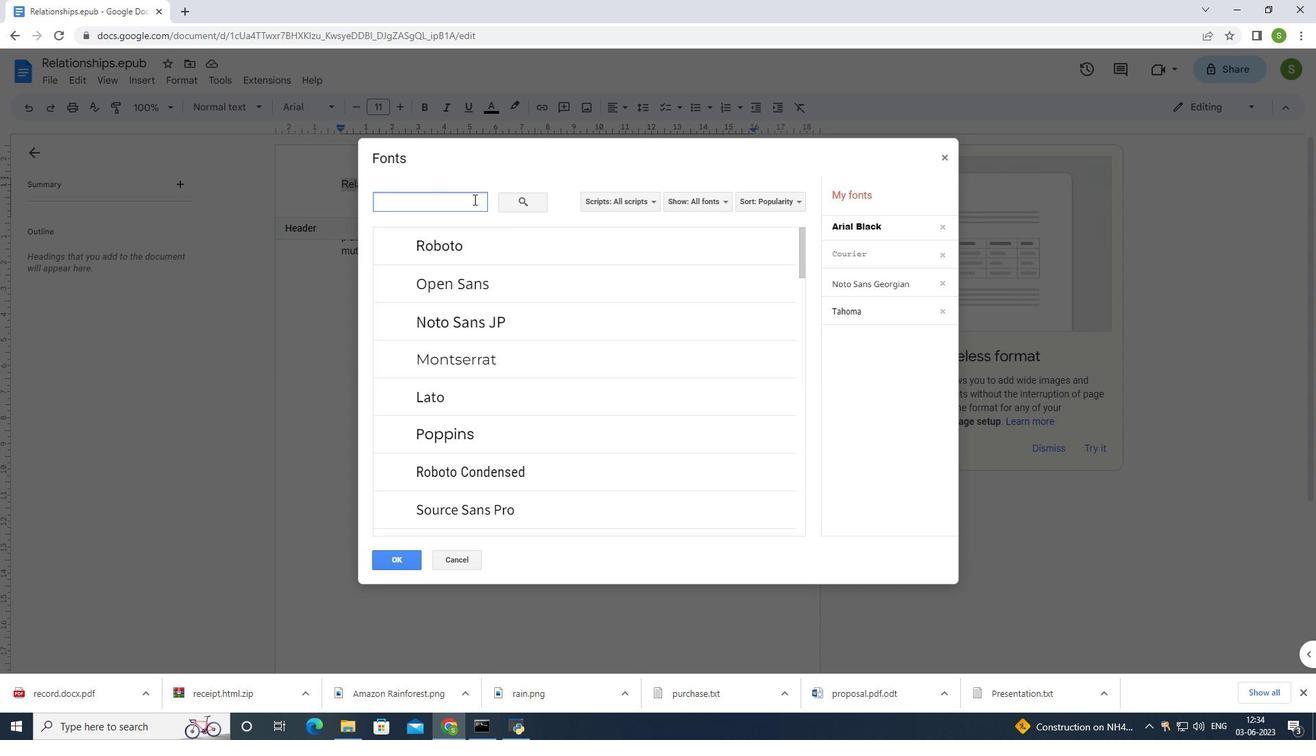 
Action: Key pressed <Key.shift>Tahoma
Screenshot: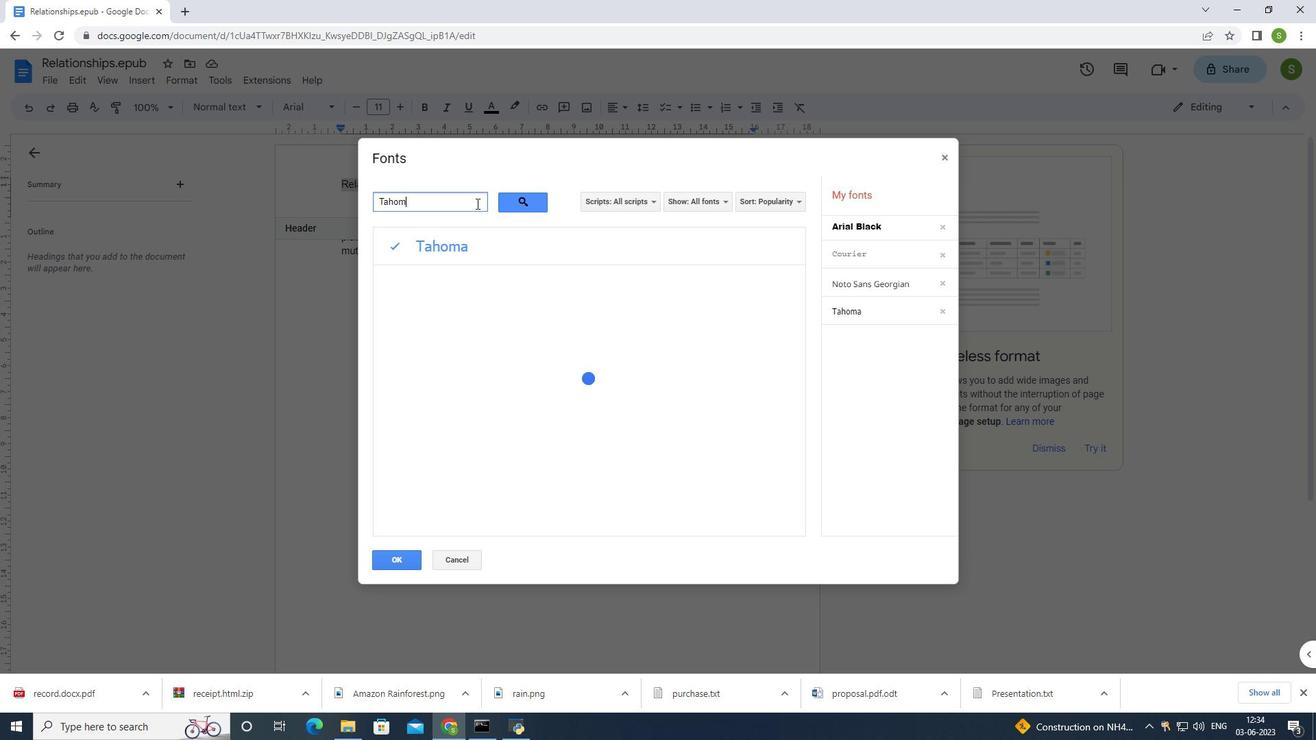 
Action: Mouse moved to (465, 245)
Screenshot: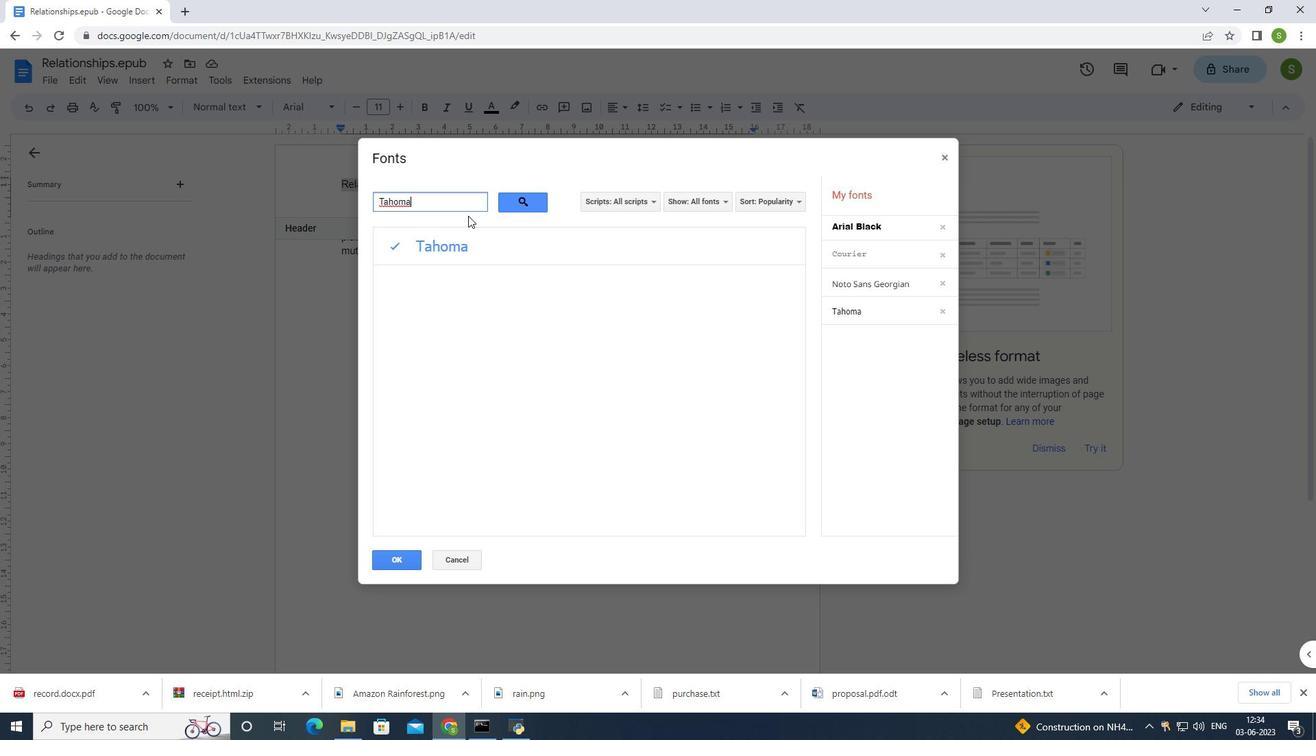 
Action: Mouse pressed left at (465, 245)
Screenshot: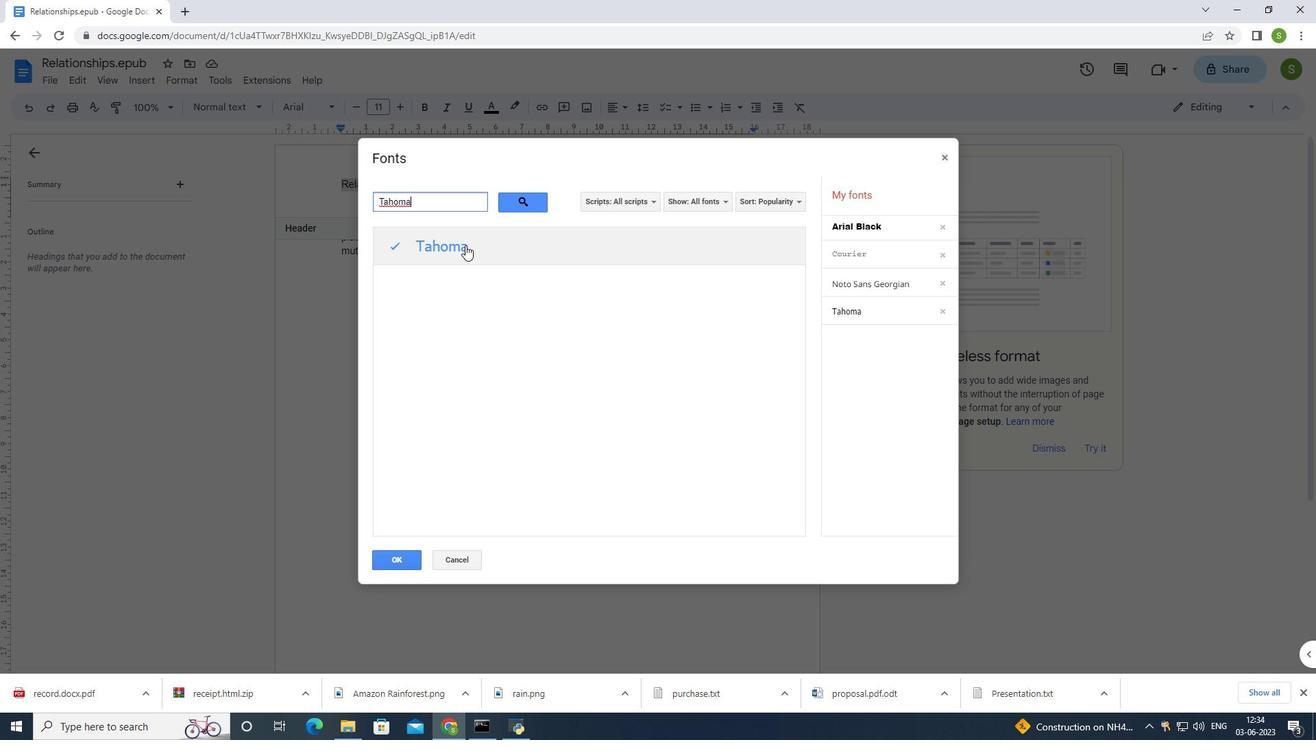 
Action: Mouse moved to (397, 564)
Screenshot: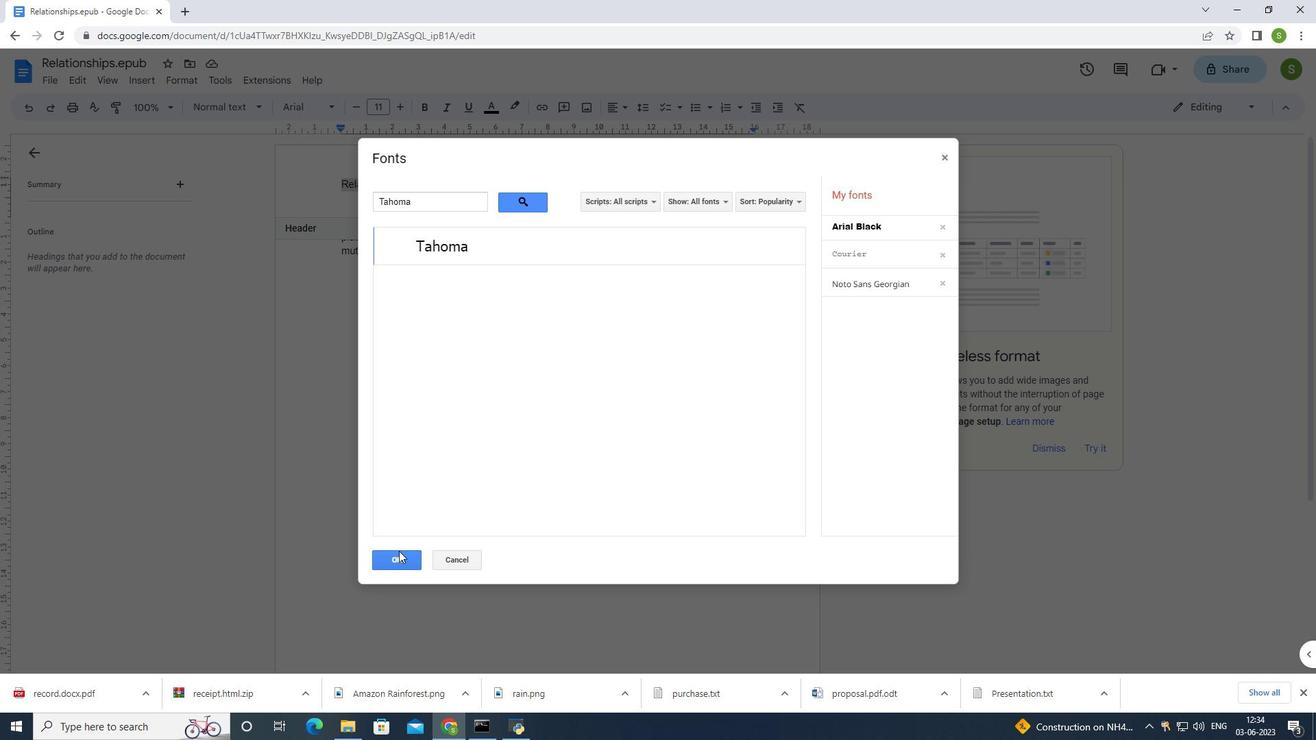 
Action: Mouse pressed left at (397, 564)
Screenshot: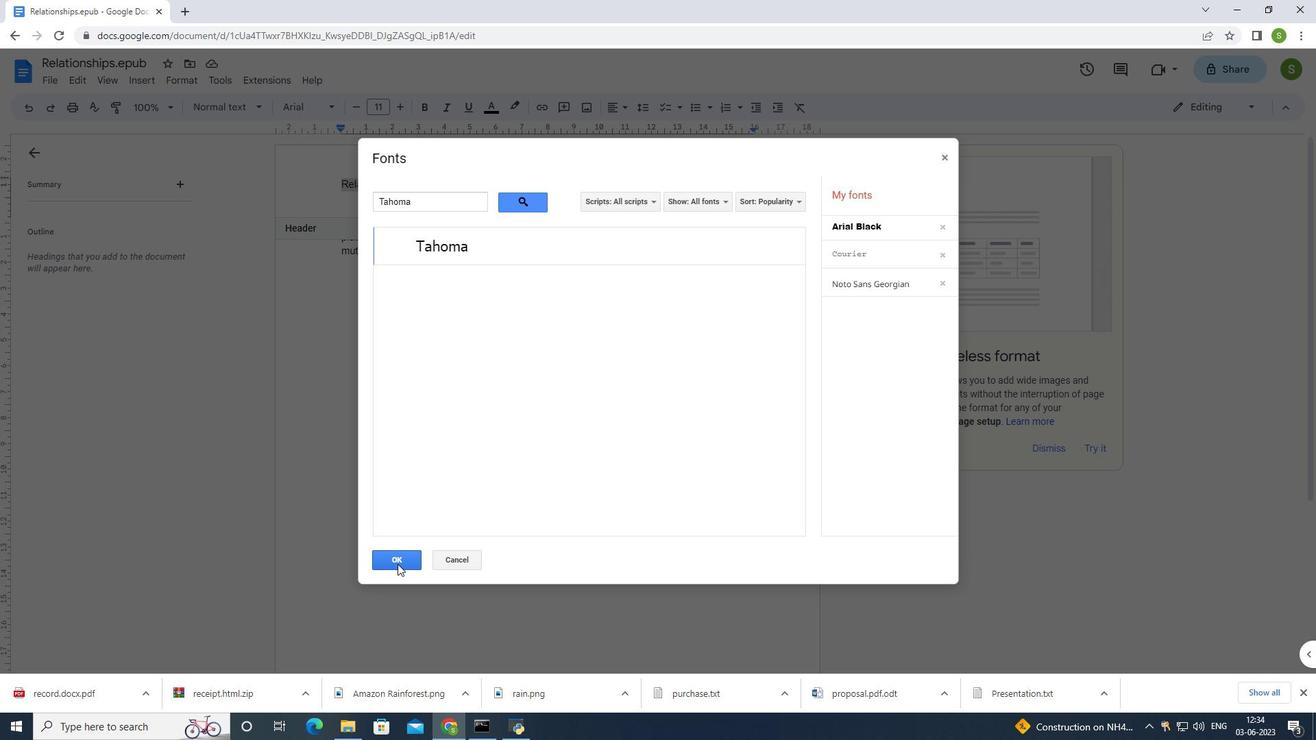
Action: Mouse moved to (399, 102)
Screenshot: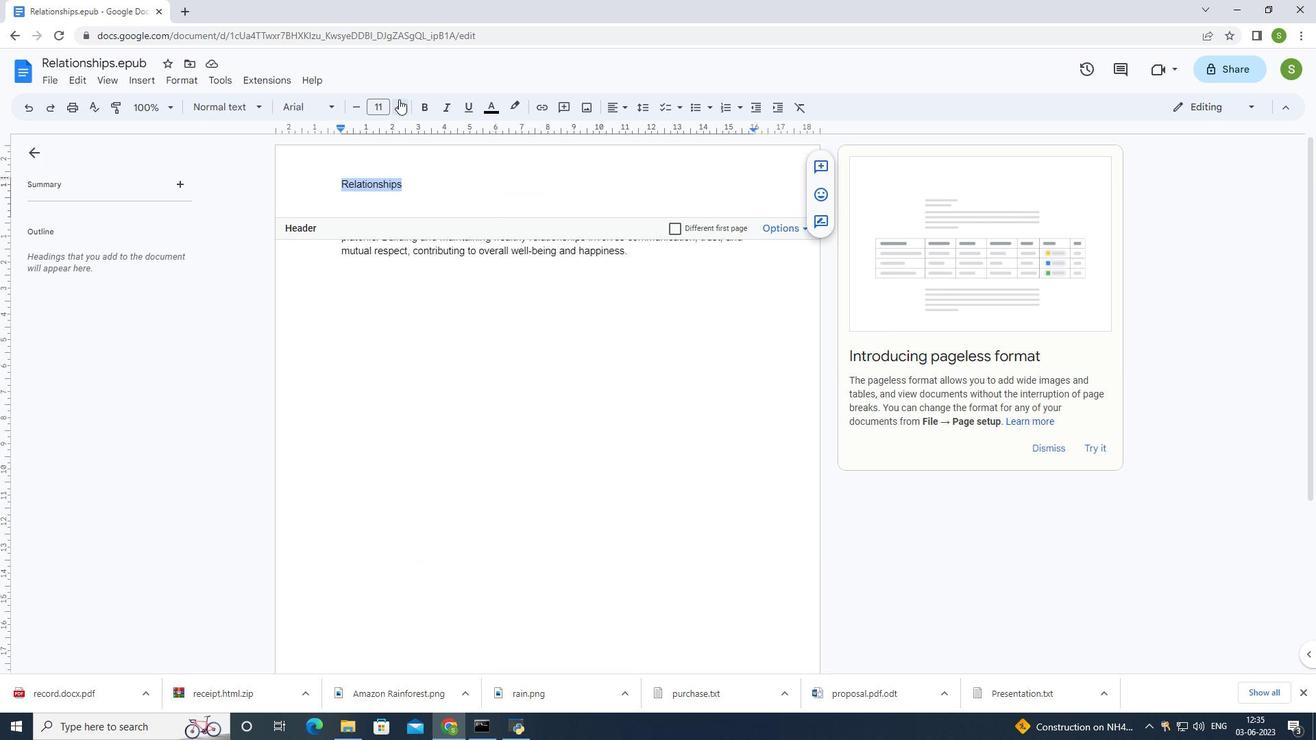 
Action: Mouse pressed left at (399, 102)
Screenshot: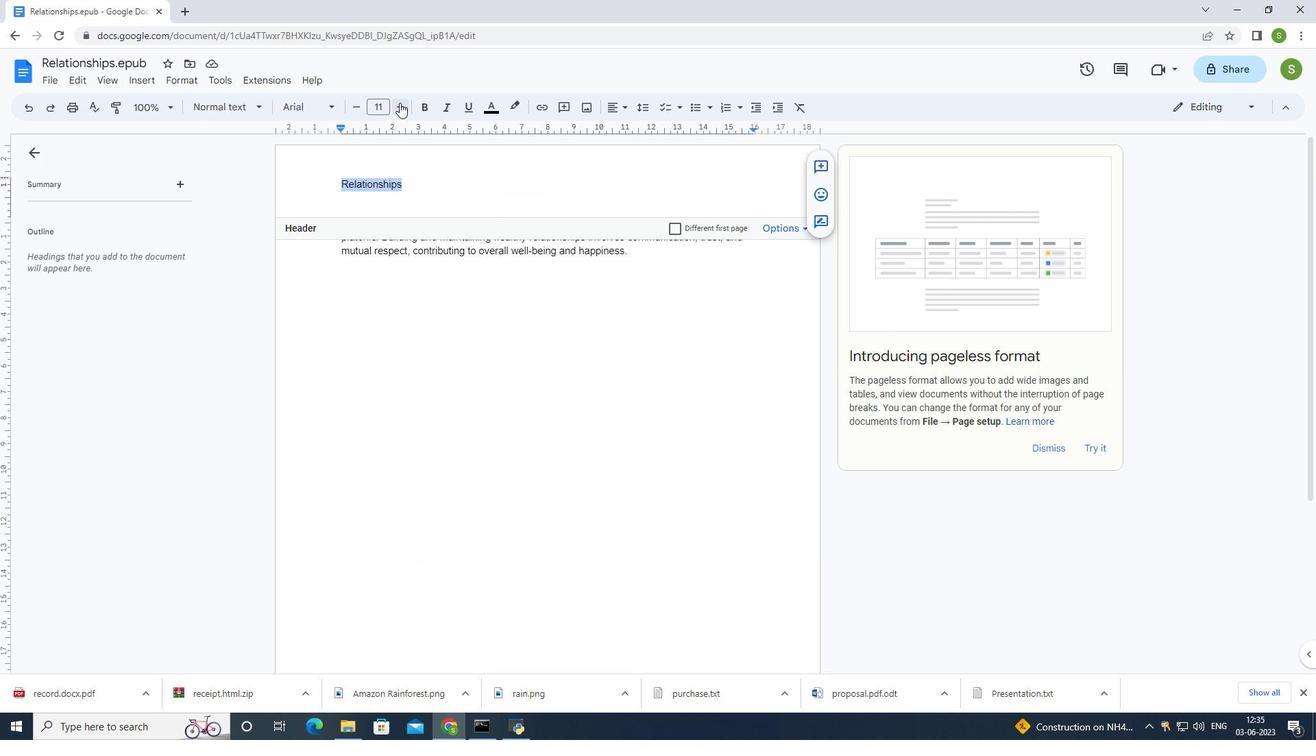 
Action: Mouse pressed left at (399, 102)
Screenshot: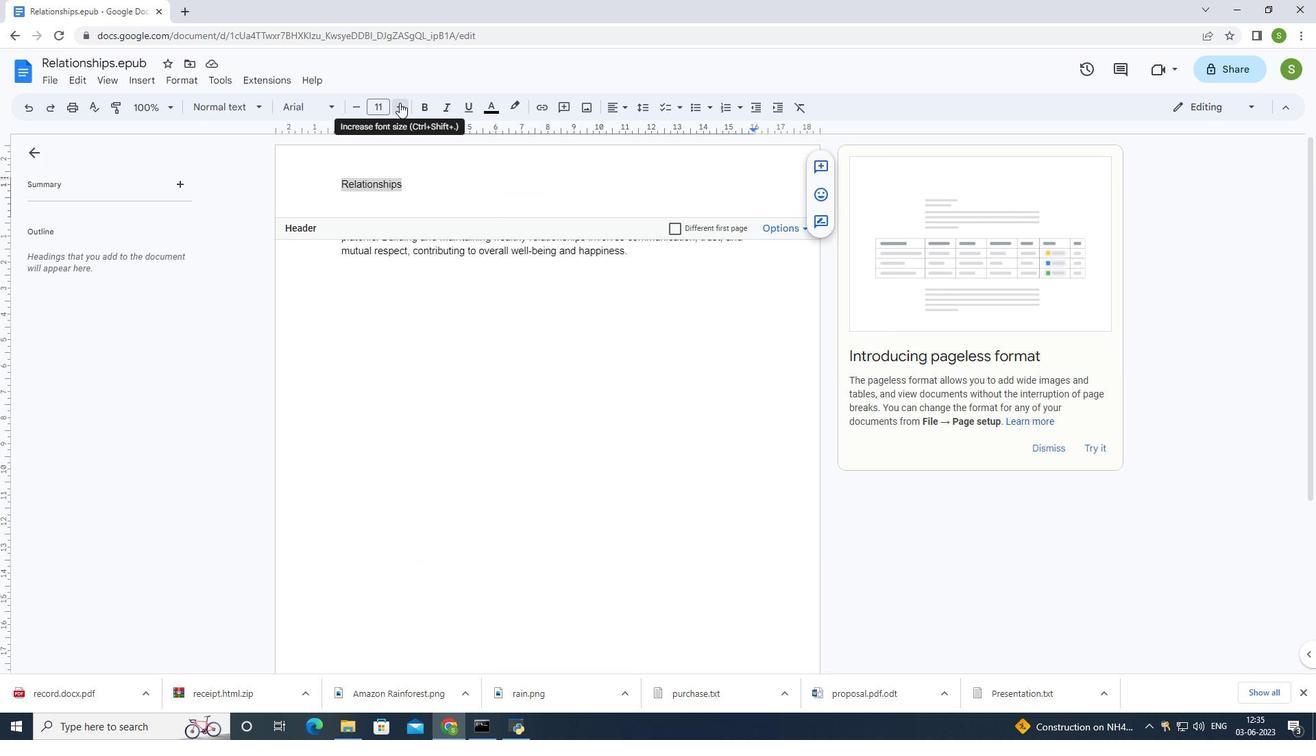 
Action: Mouse pressed left at (399, 102)
Screenshot: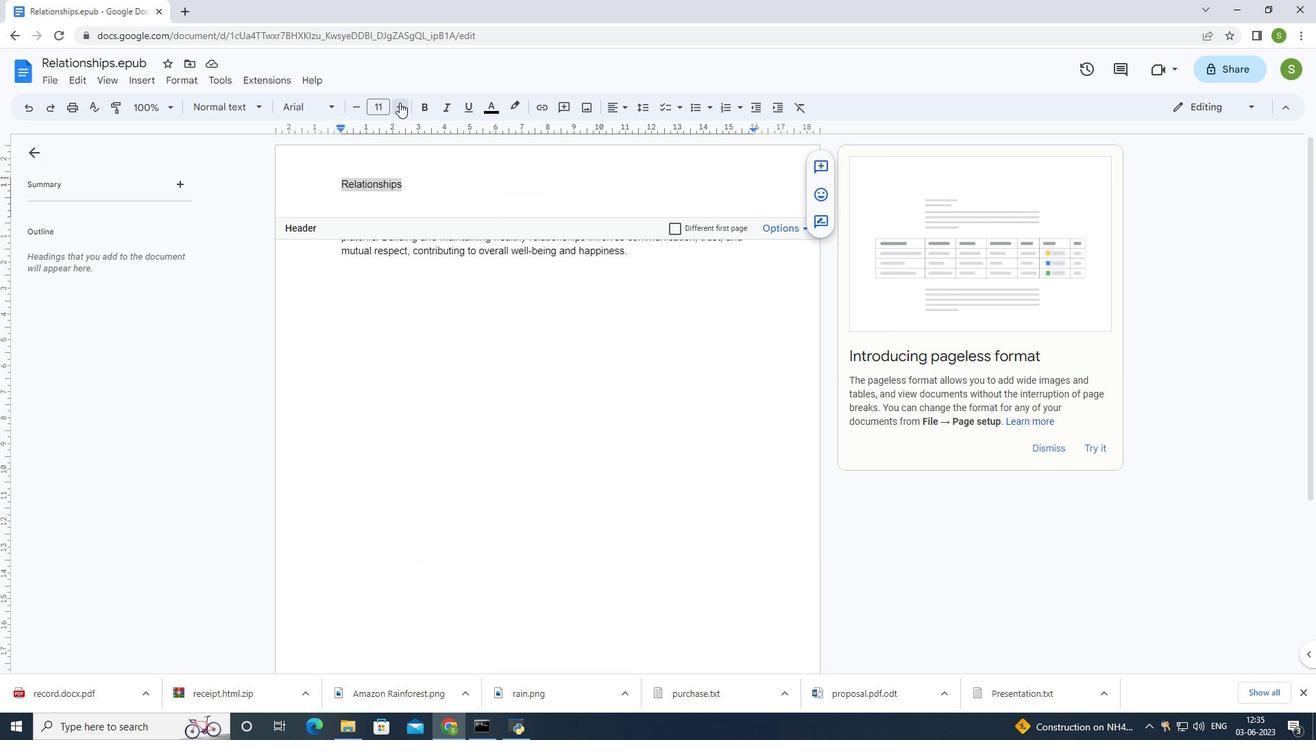 
Action: Mouse pressed left at (399, 102)
Screenshot: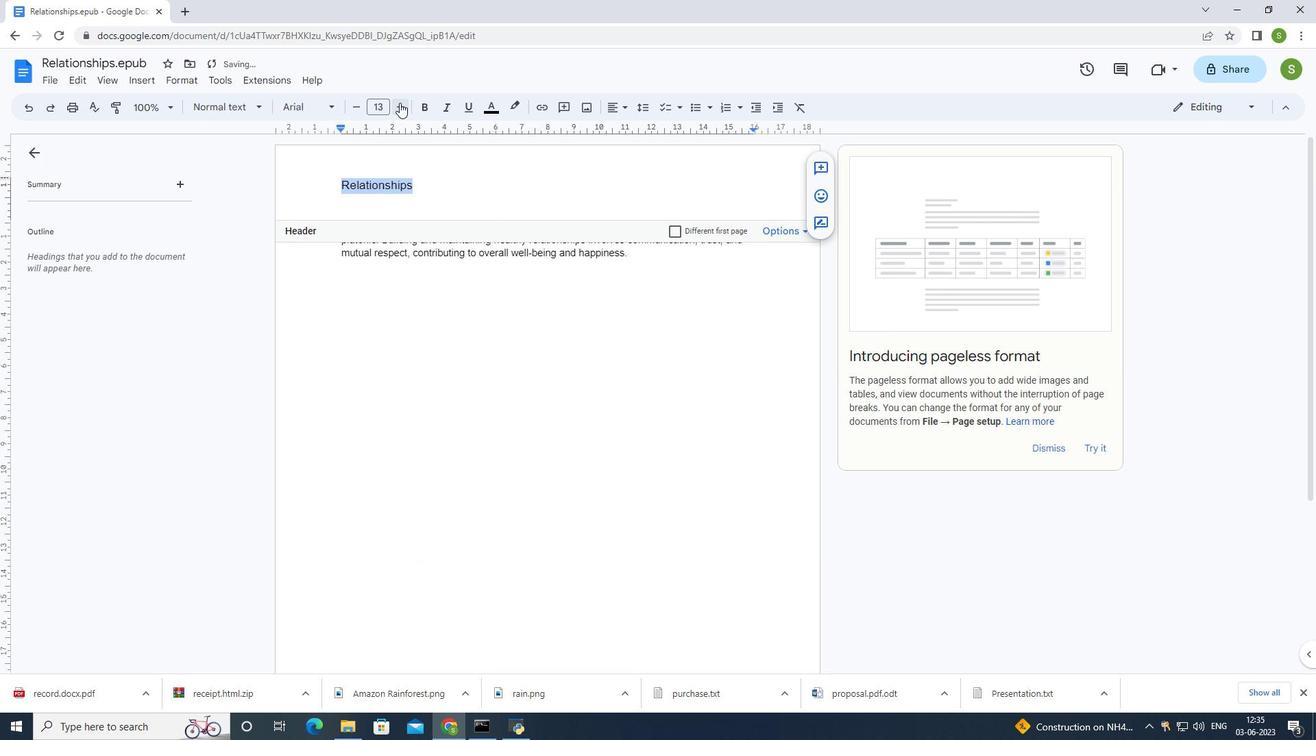 
Action: Mouse pressed left at (399, 102)
Screenshot: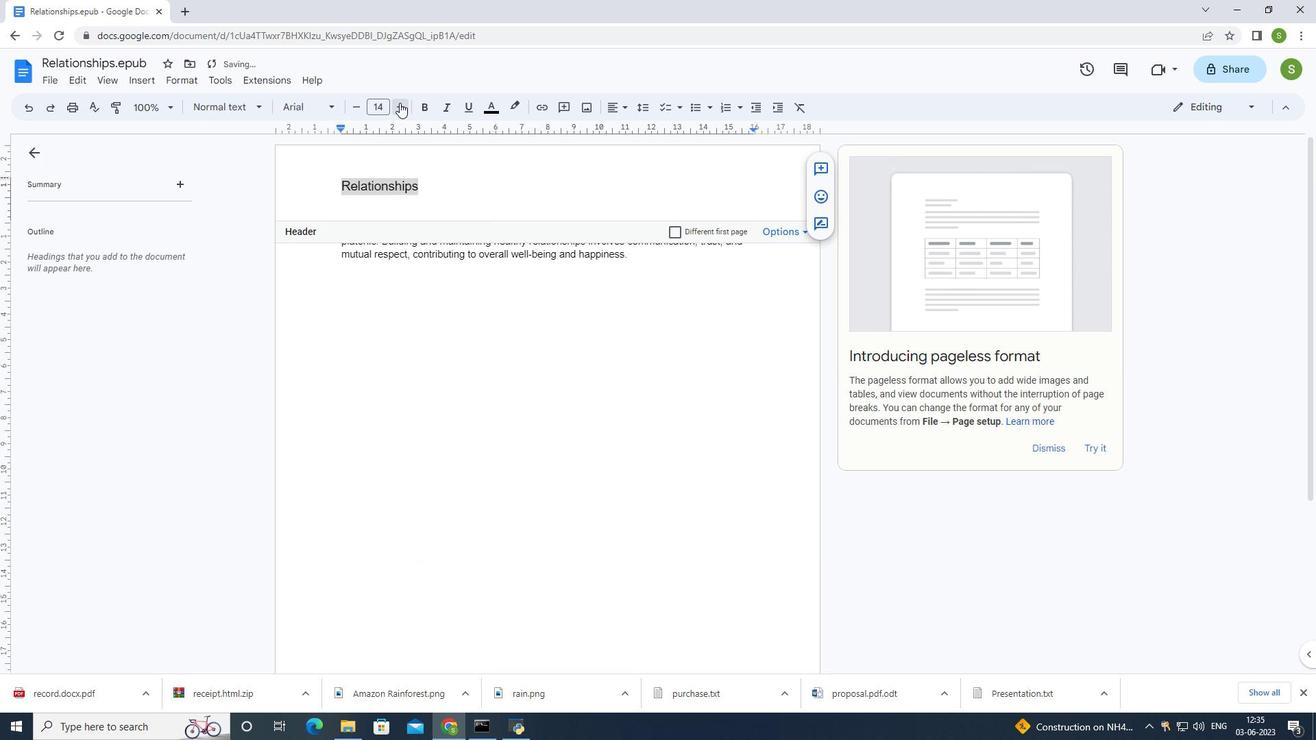 
Action: Mouse pressed left at (399, 102)
Screenshot: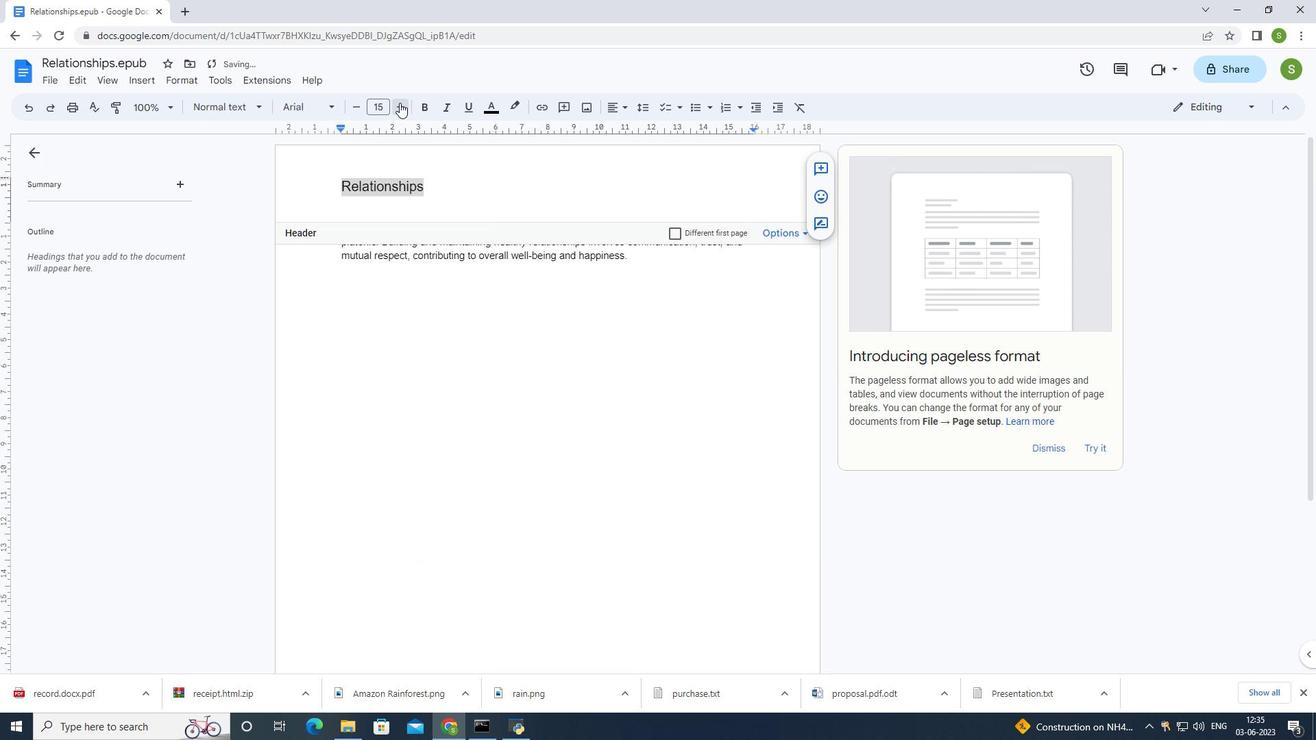 
Action: Mouse pressed left at (399, 102)
Screenshot: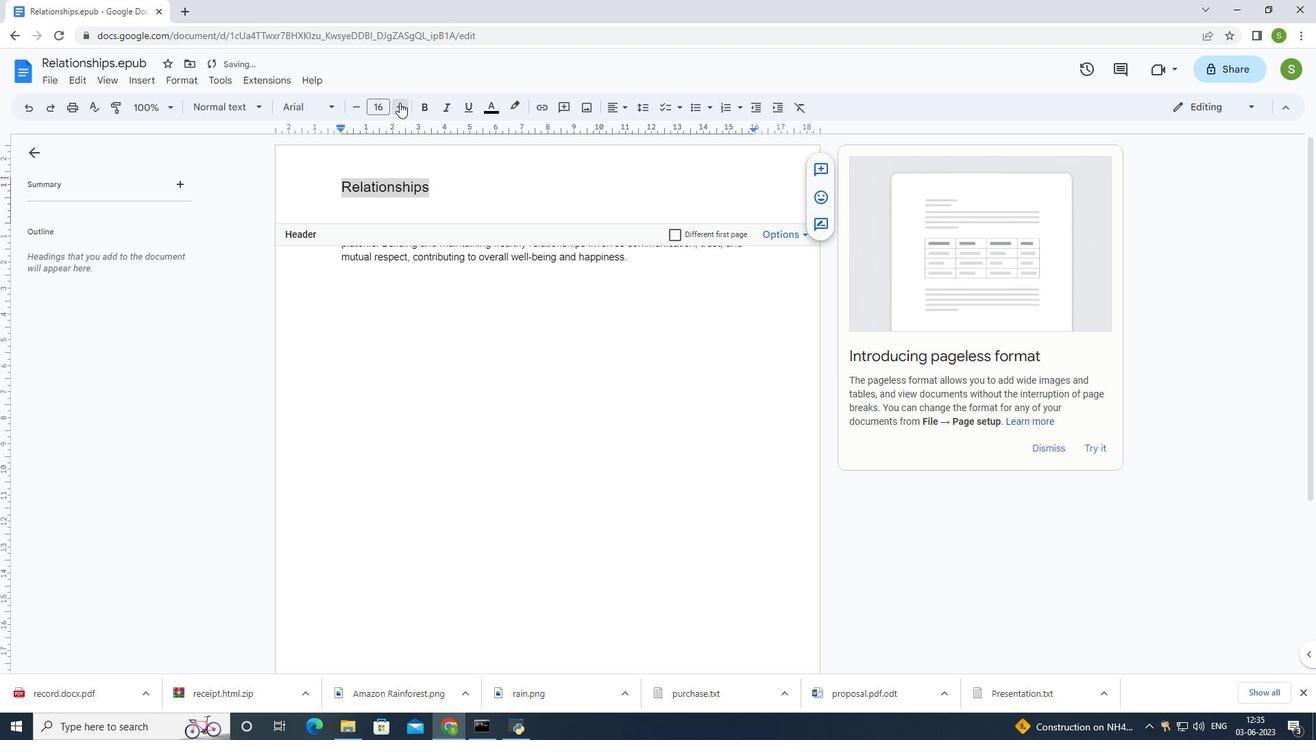 
Action: Mouse pressed left at (399, 102)
Screenshot: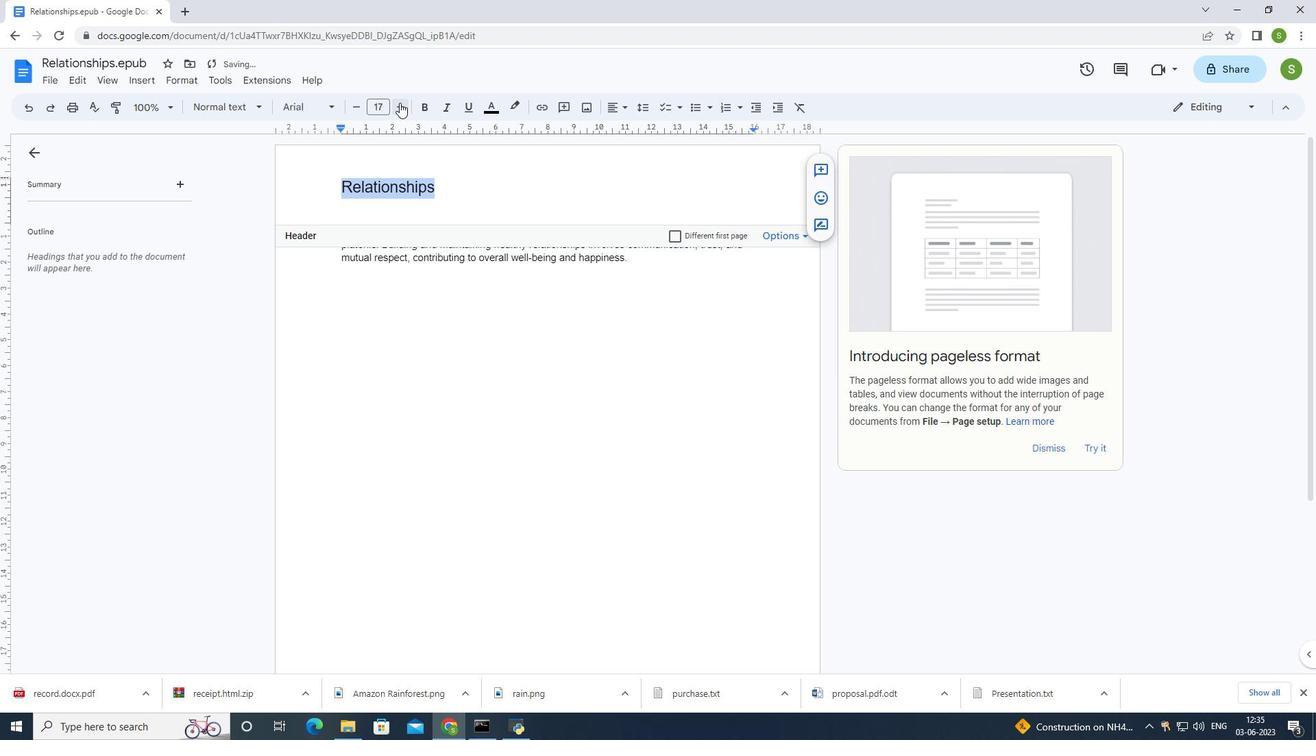 
Action: Mouse pressed left at (399, 102)
Screenshot: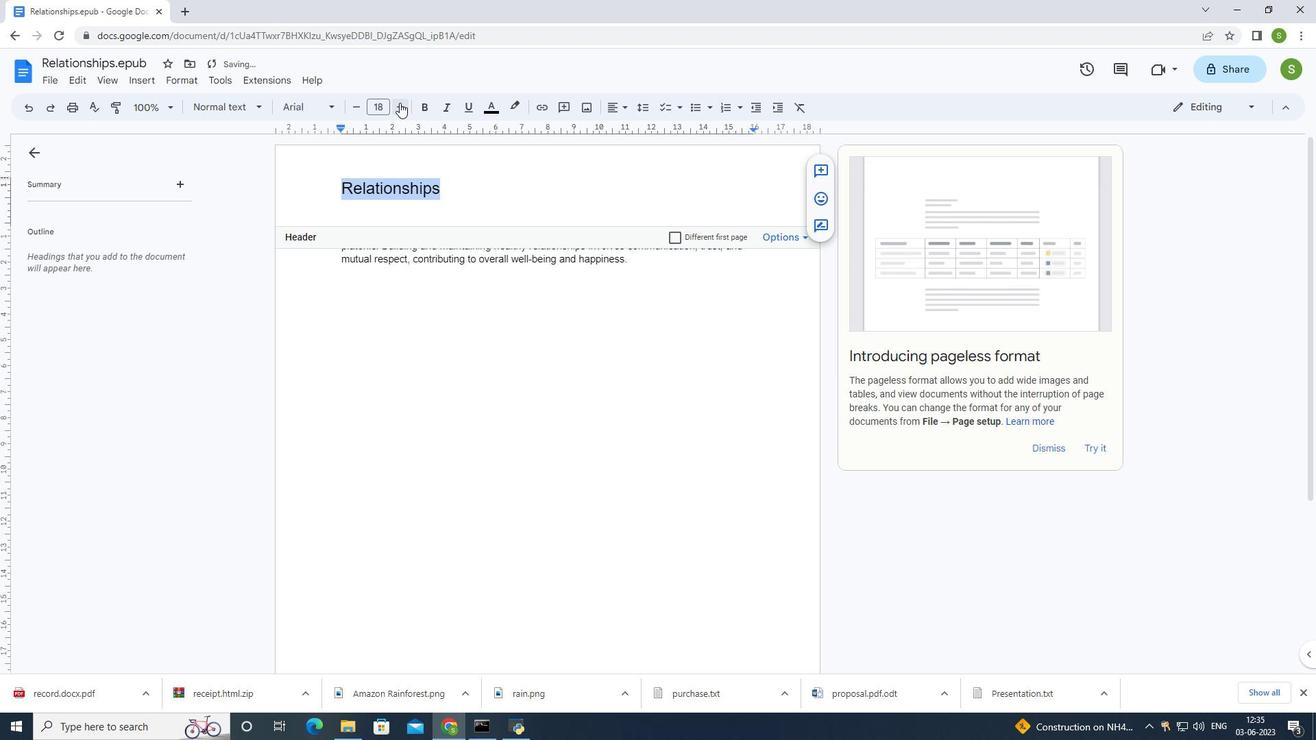 
Action: Mouse moved to (400, 103)
Screenshot: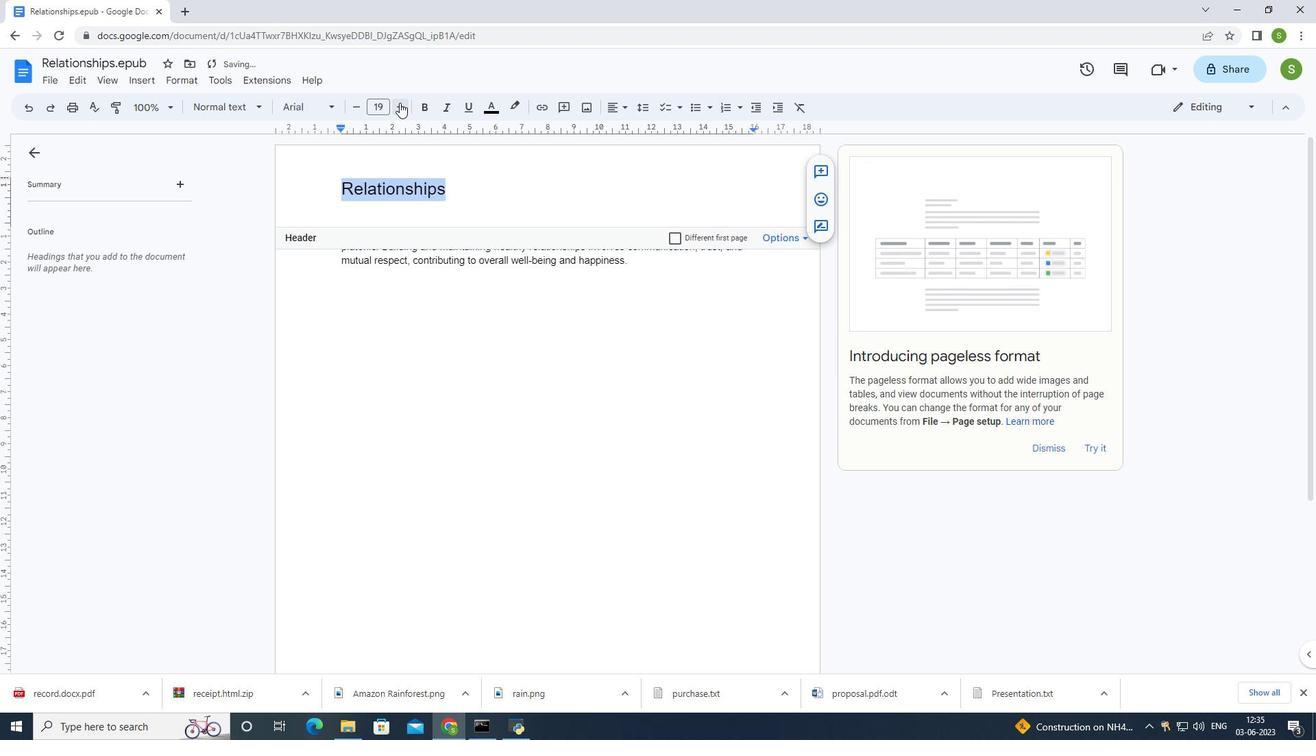
Action: Mouse pressed left at (400, 103)
Screenshot: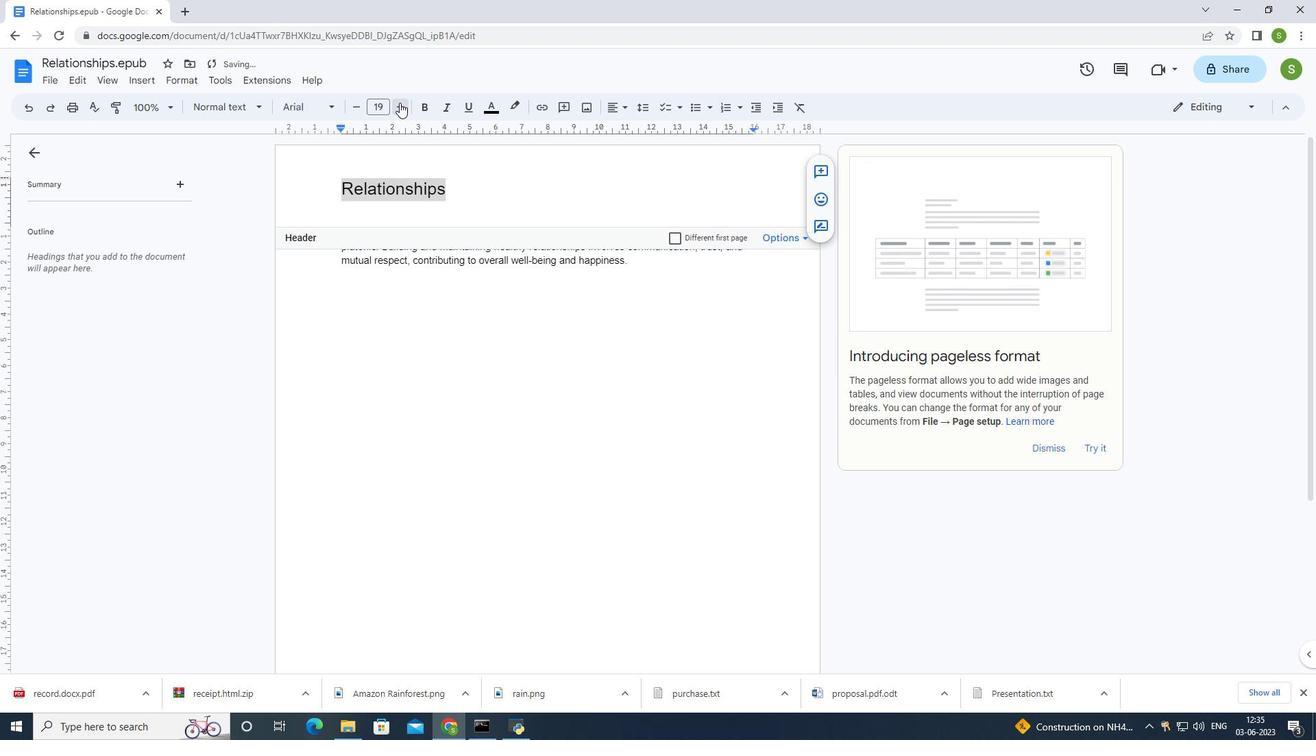 
Action: Mouse pressed left at (400, 103)
Screenshot: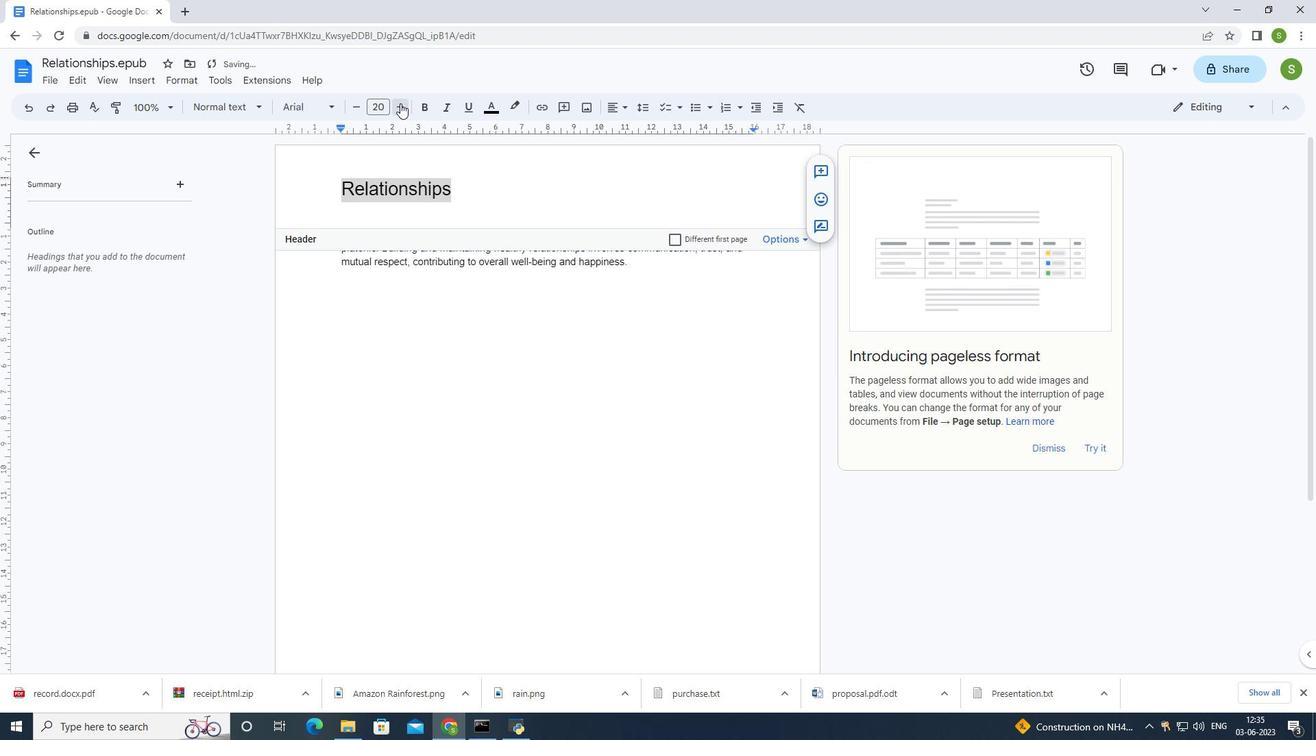 
Action: Mouse pressed left at (400, 103)
Screenshot: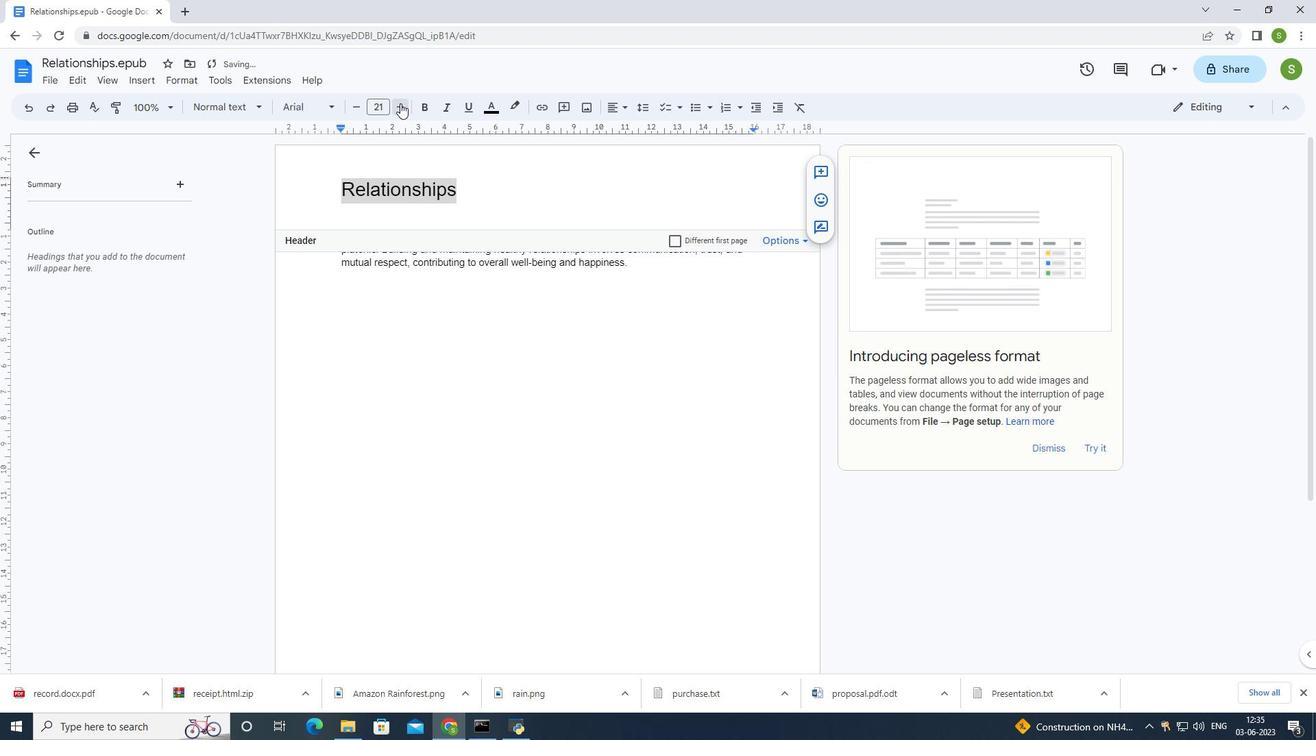 
Action: Mouse pressed left at (400, 103)
Screenshot: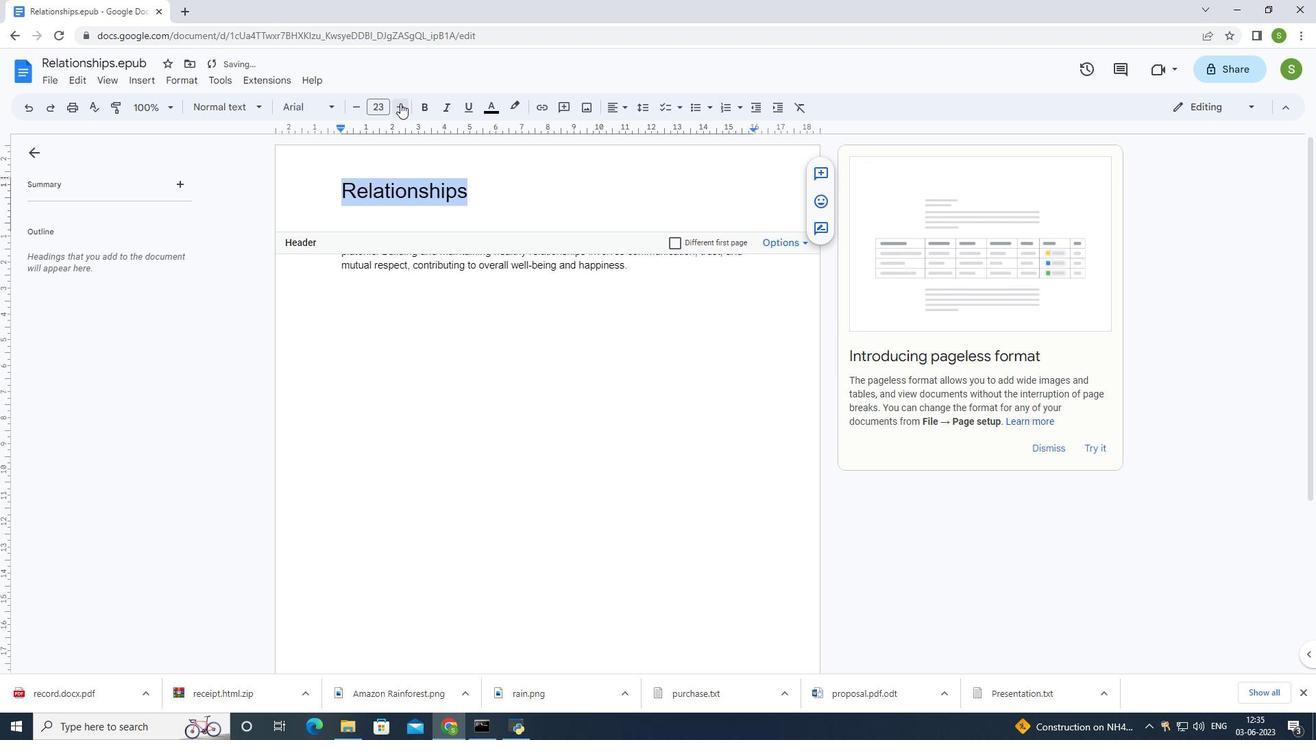 
Action: Mouse moved to (401, 105)
Screenshot: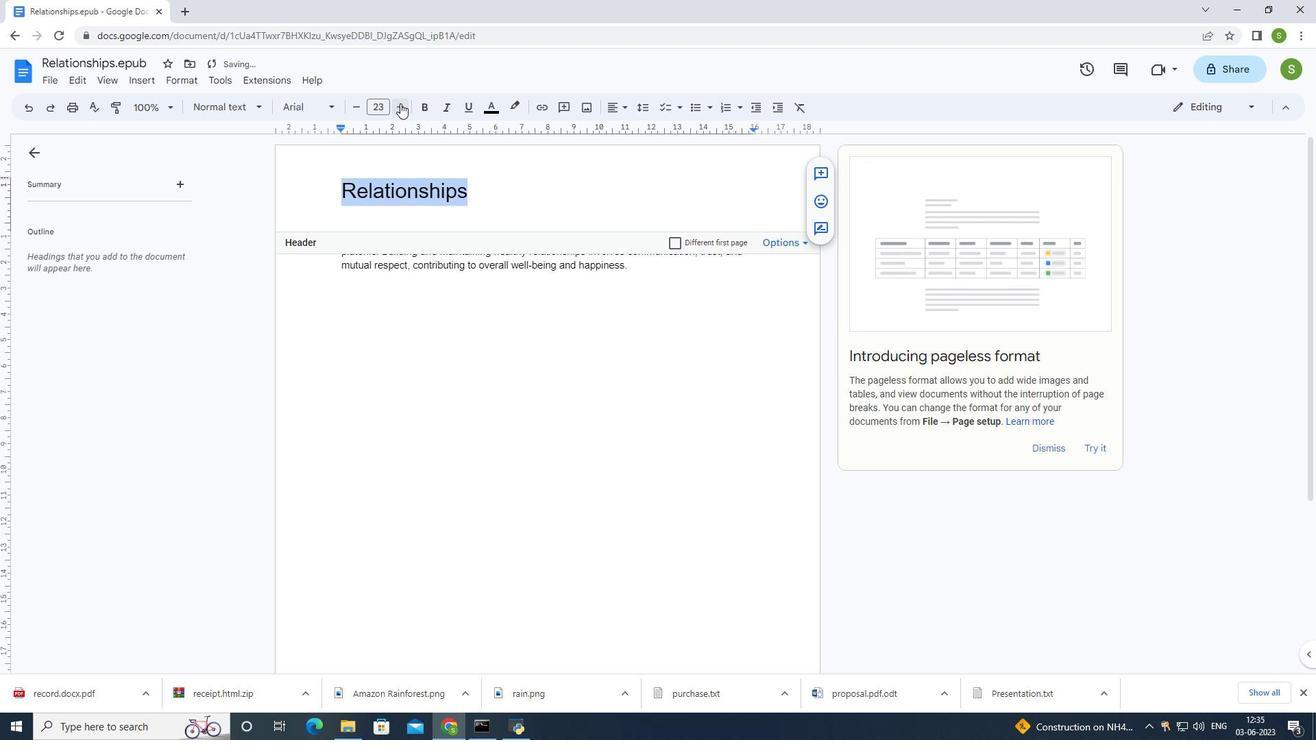 
Action: Mouse pressed left at (401, 105)
Screenshot: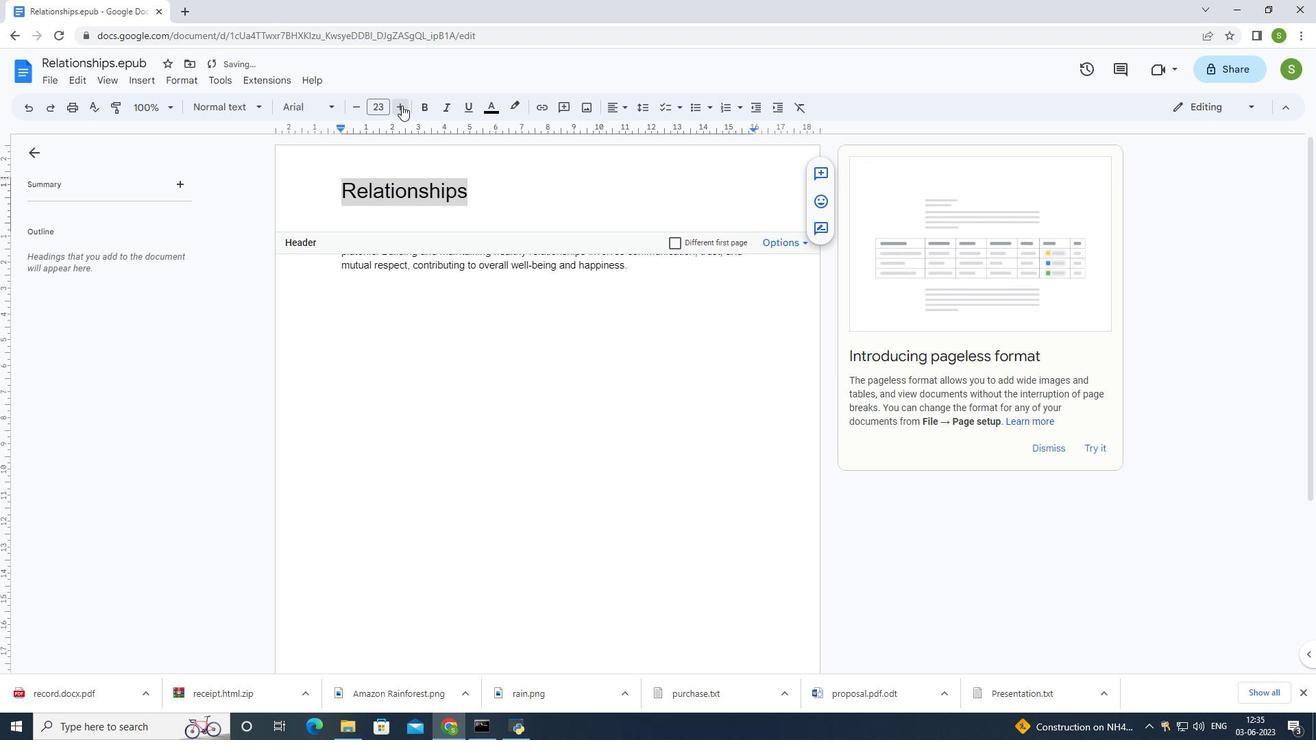
Action: Mouse pressed left at (401, 105)
Screenshot: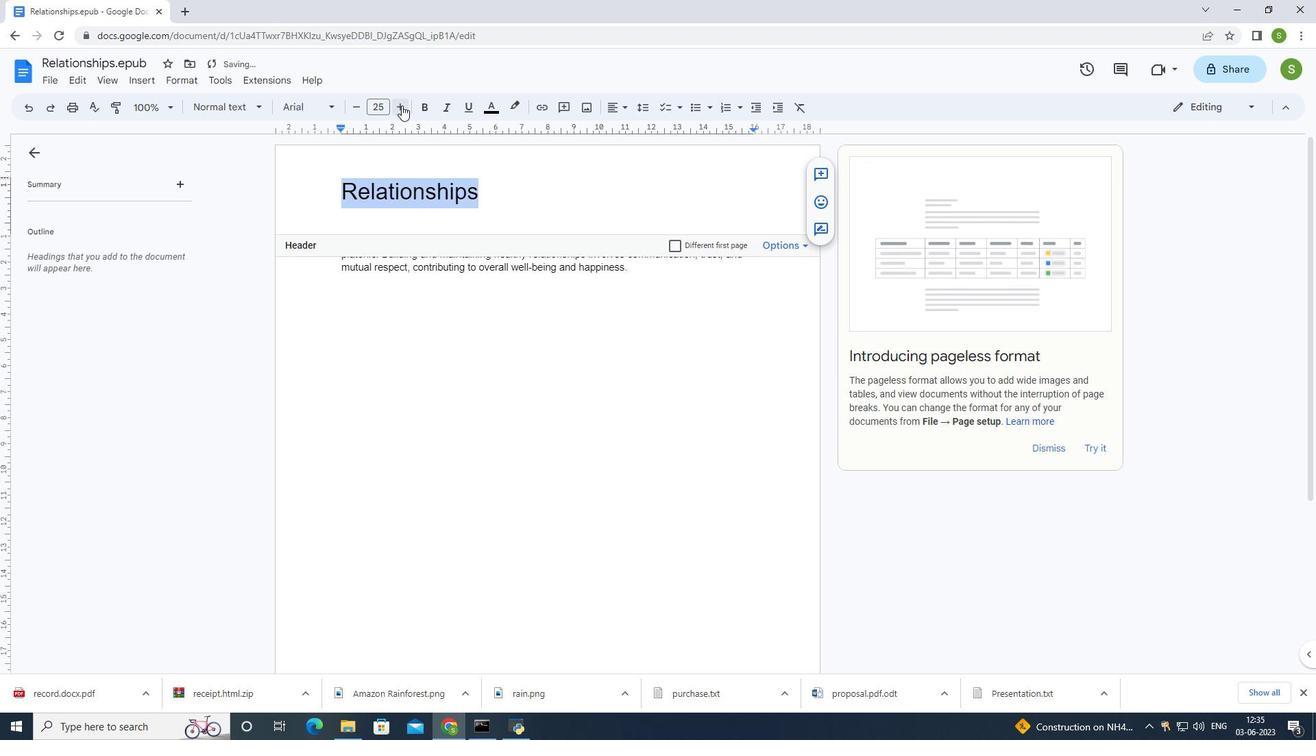
Action: Mouse pressed left at (401, 105)
Screenshot: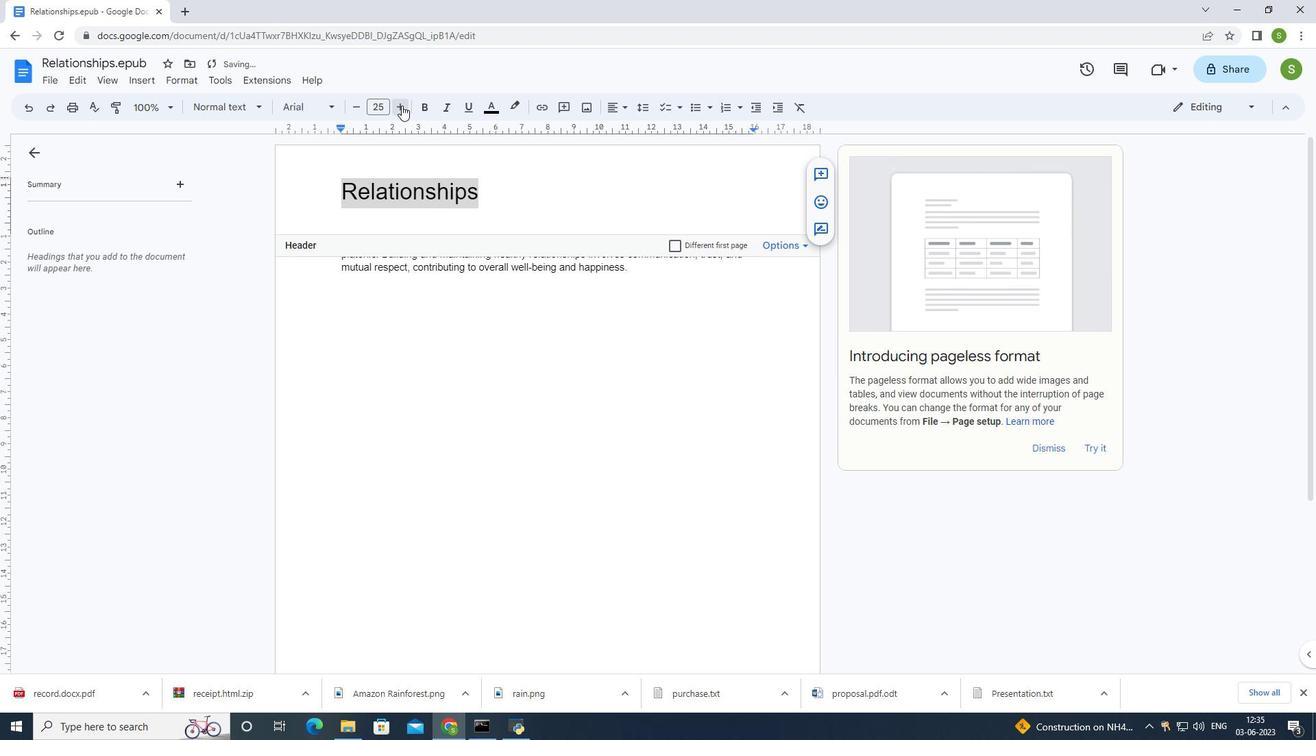 
Action: Mouse pressed left at (401, 105)
Screenshot: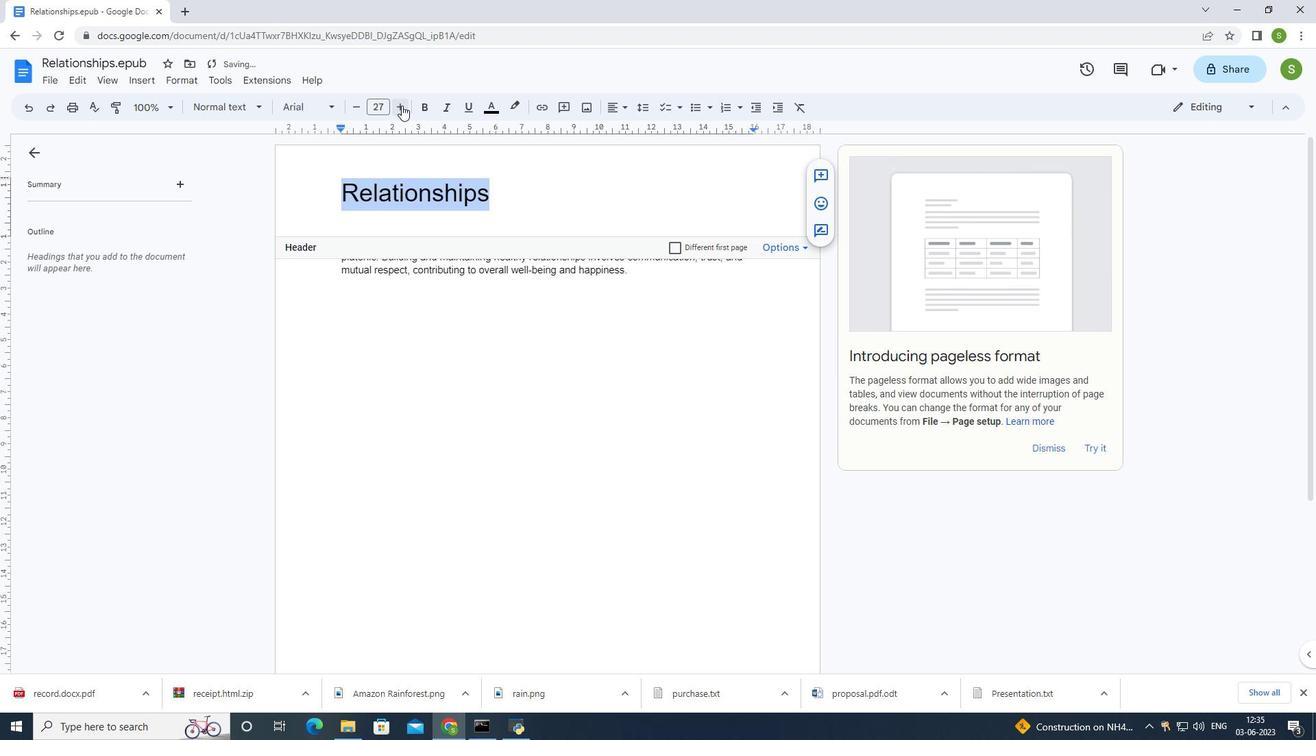 
Action: Mouse pressed left at (401, 105)
Screenshot: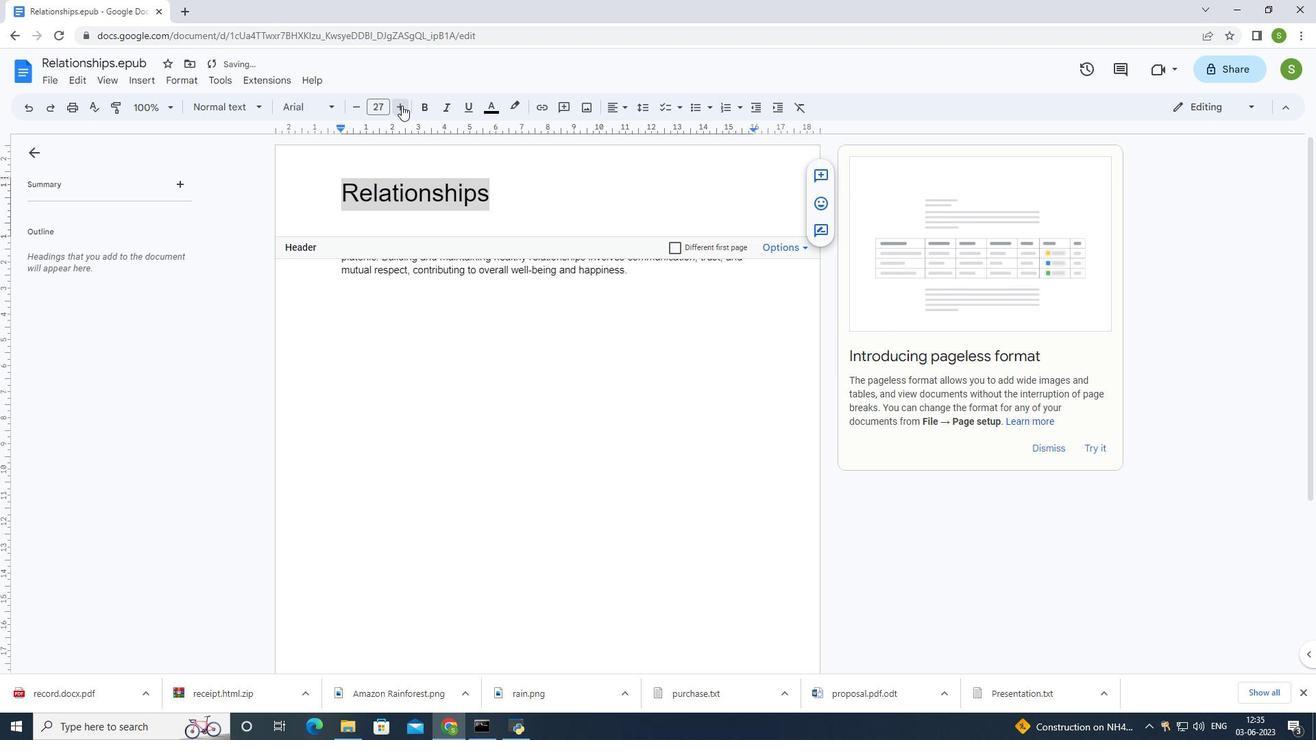 
Action: Mouse pressed left at (401, 105)
Screenshot: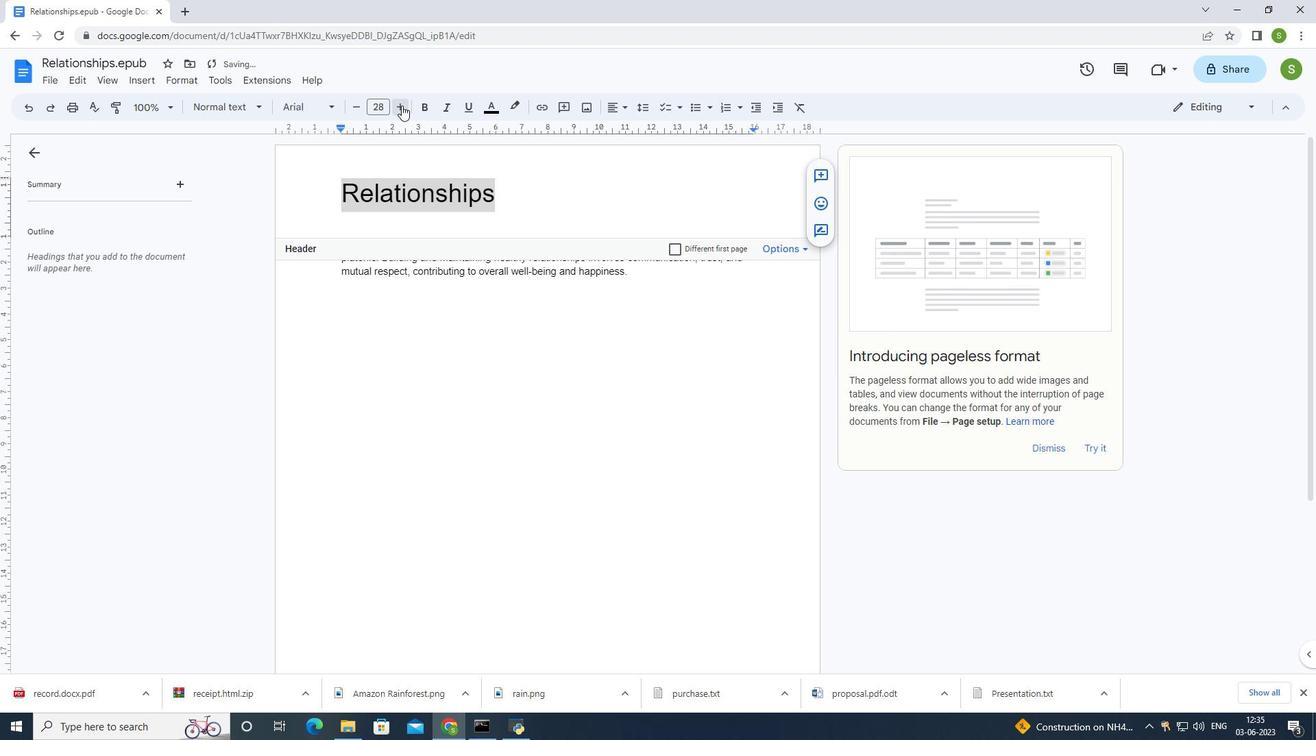 
Action: Mouse moved to (492, 324)
Screenshot: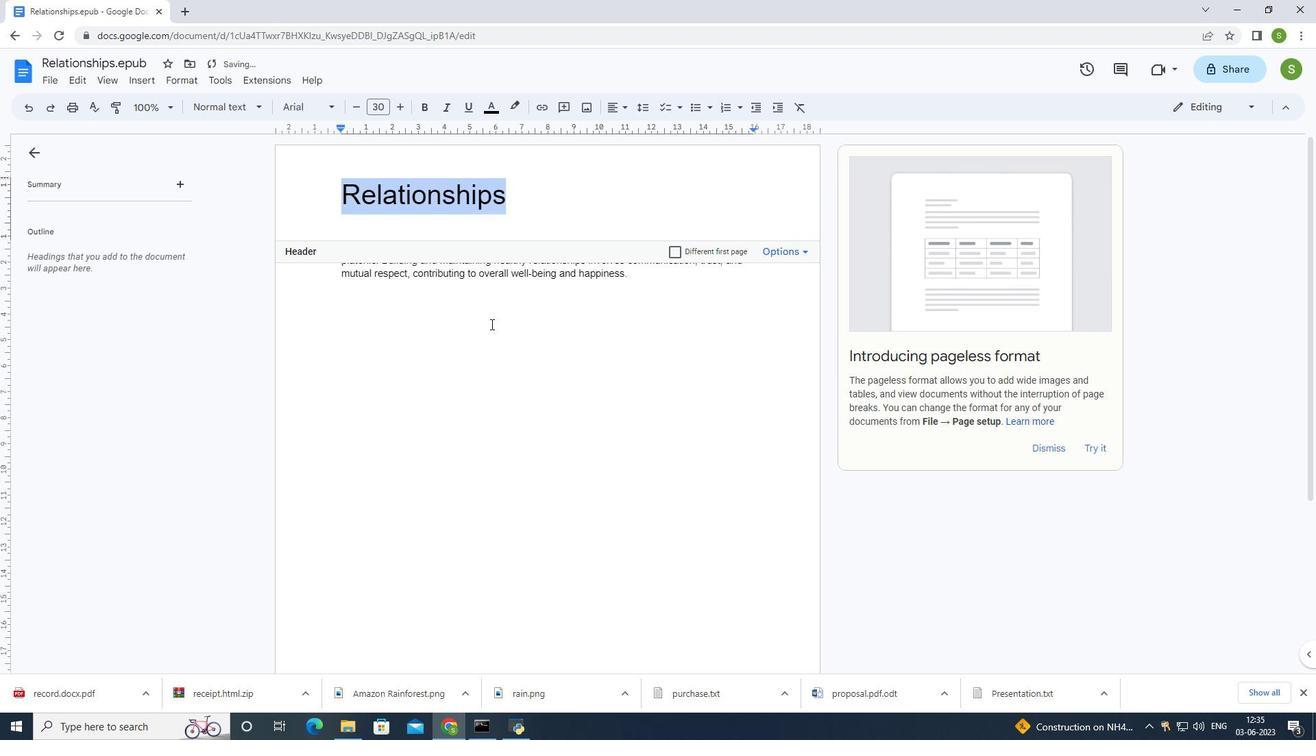 
Action: Mouse pressed left at (492, 324)
Screenshot: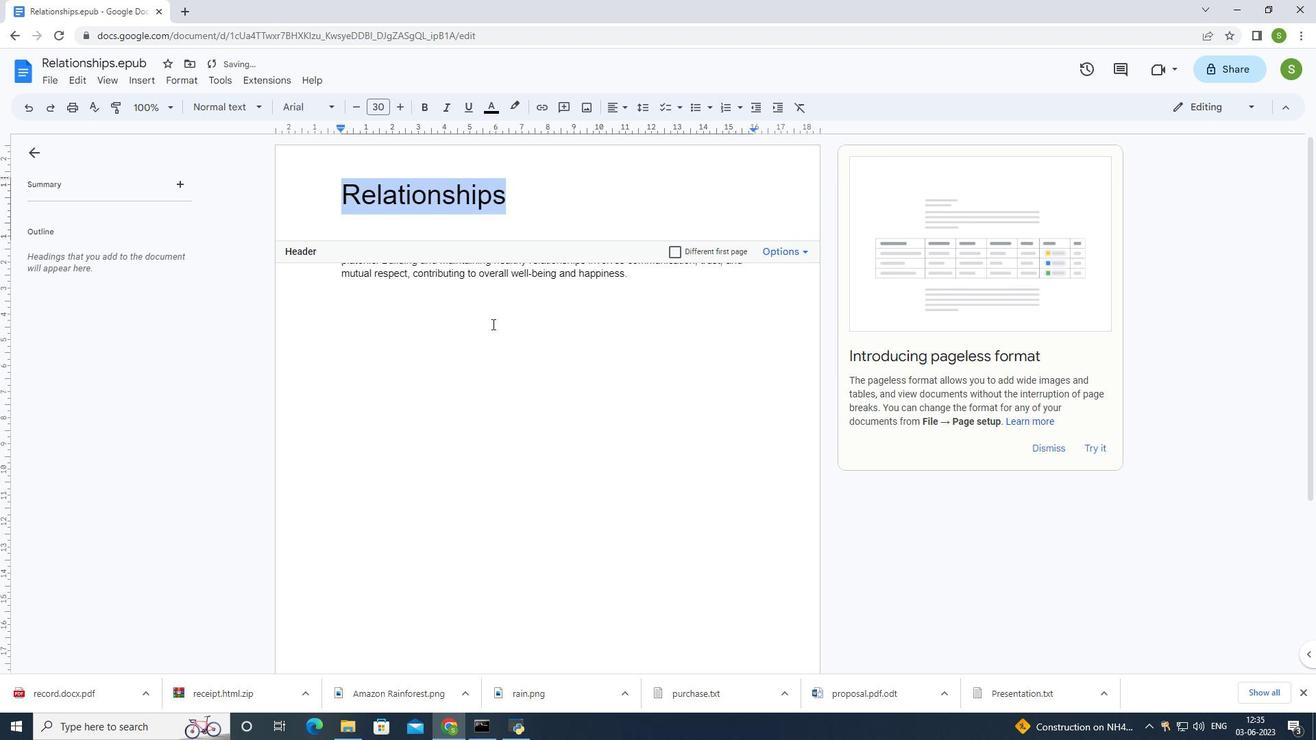 
Action: Mouse moved to (332, 243)
Screenshot: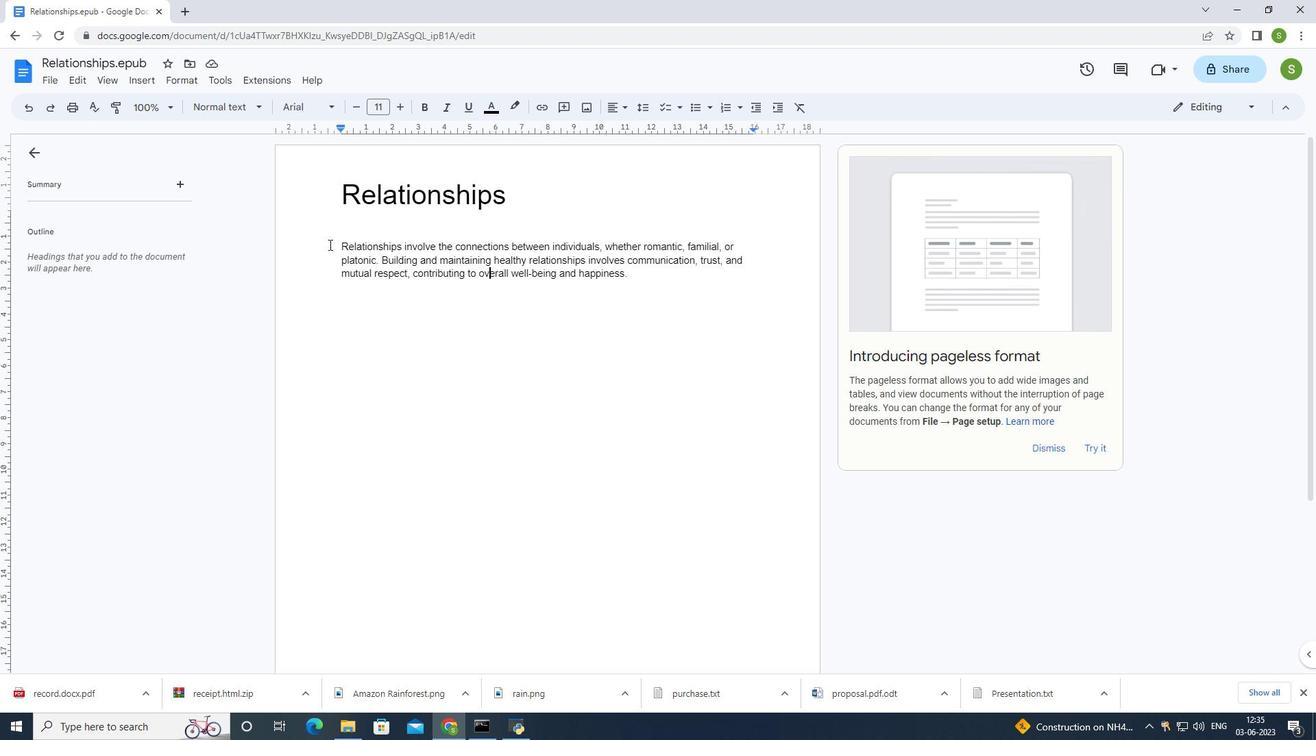 
Action: Mouse pressed left at (332, 243)
Screenshot: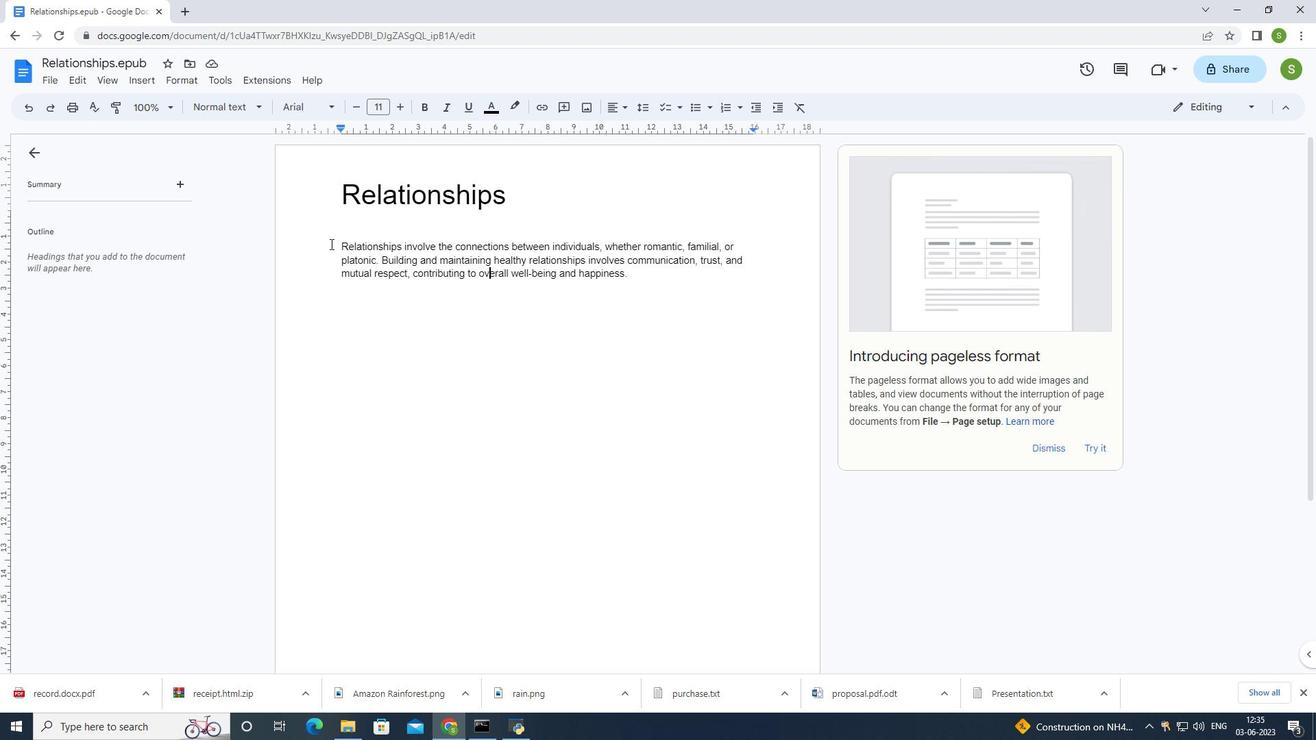 
Action: Mouse moved to (303, 108)
Screenshot: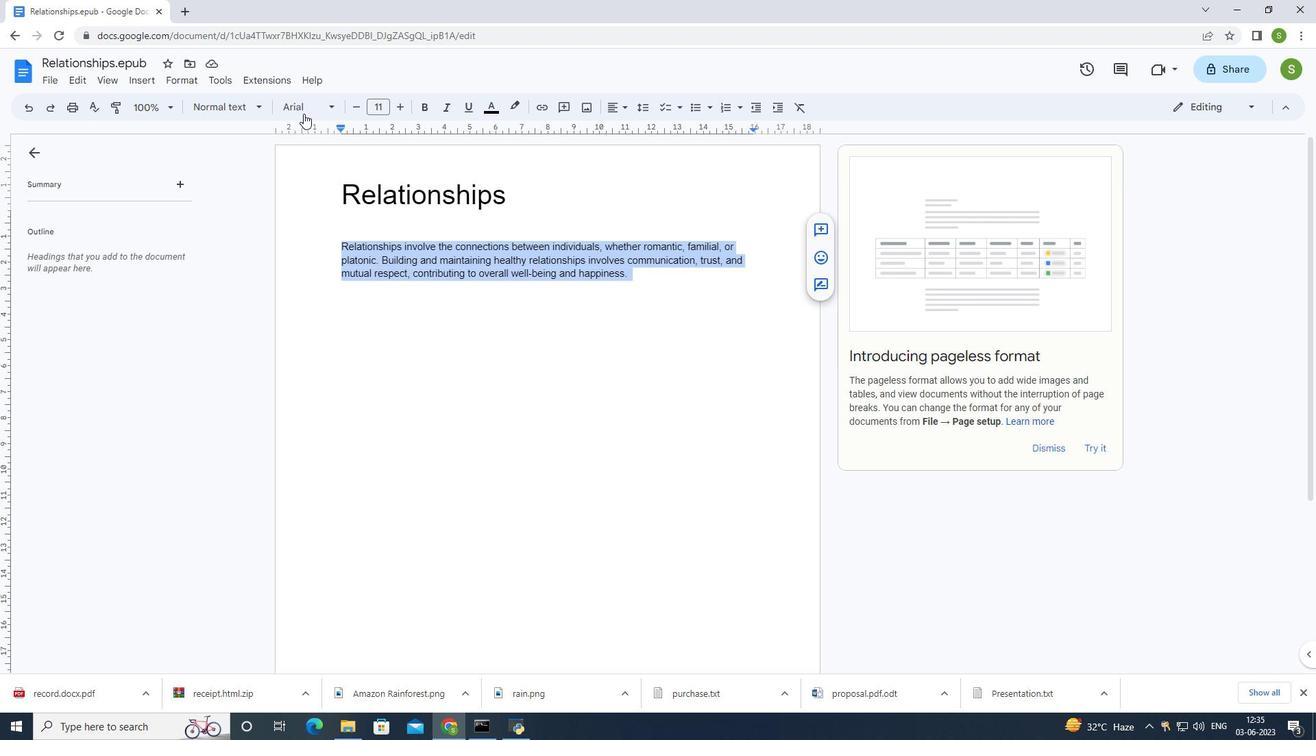 
Action: Mouse pressed left at (303, 108)
Screenshot: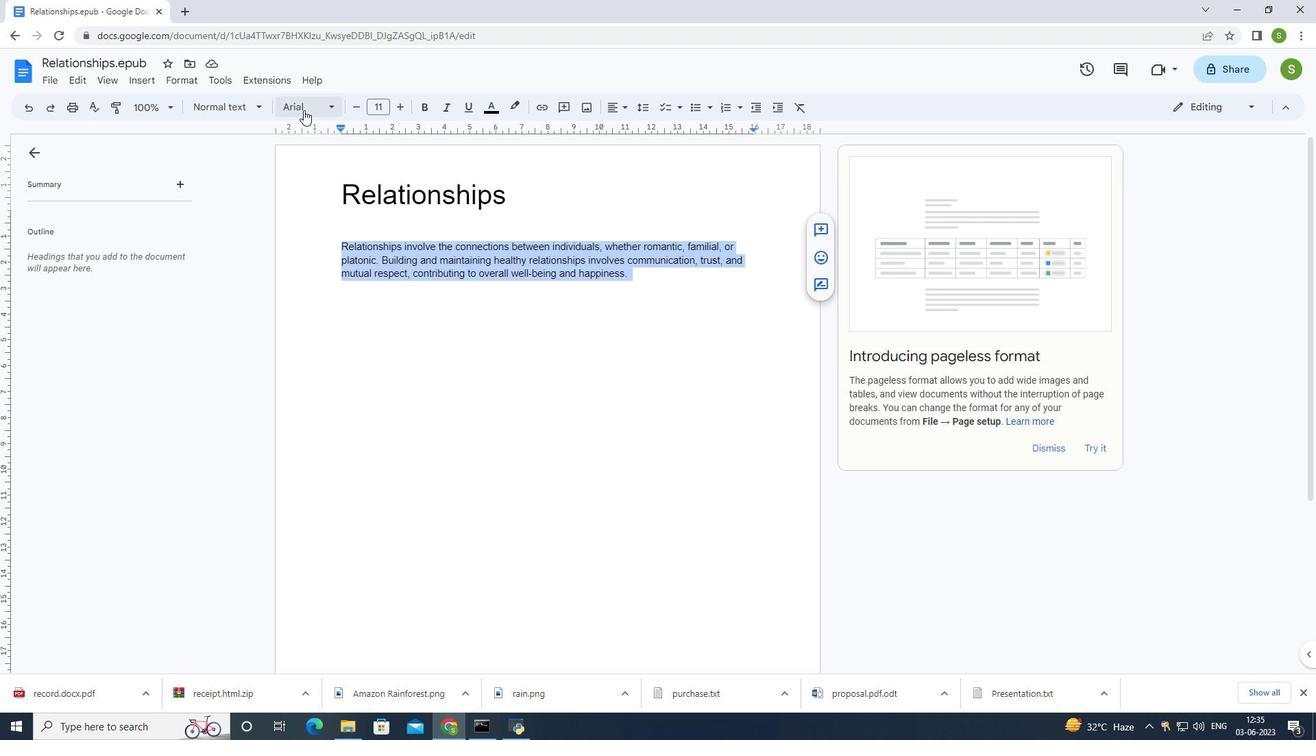 
Action: Mouse moved to (340, 128)
Screenshot: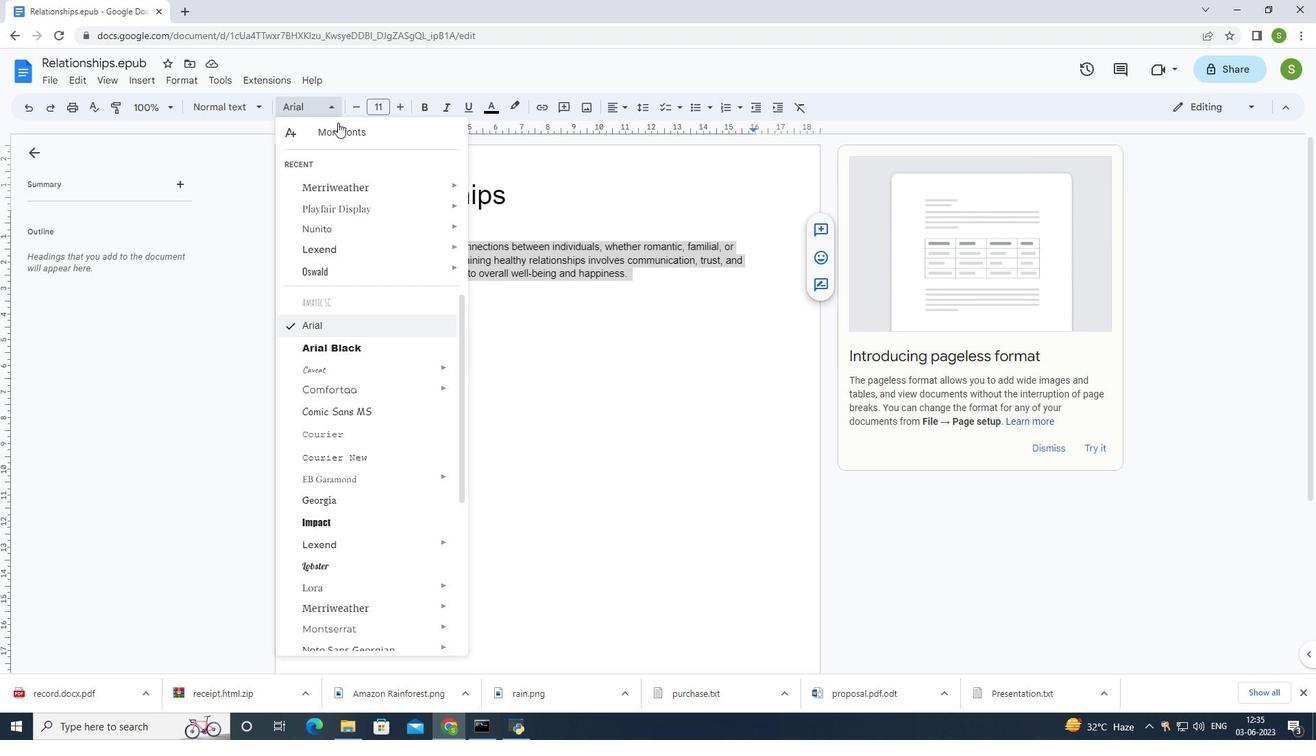 
Action: Mouse pressed left at (340, 128)
Screenshot: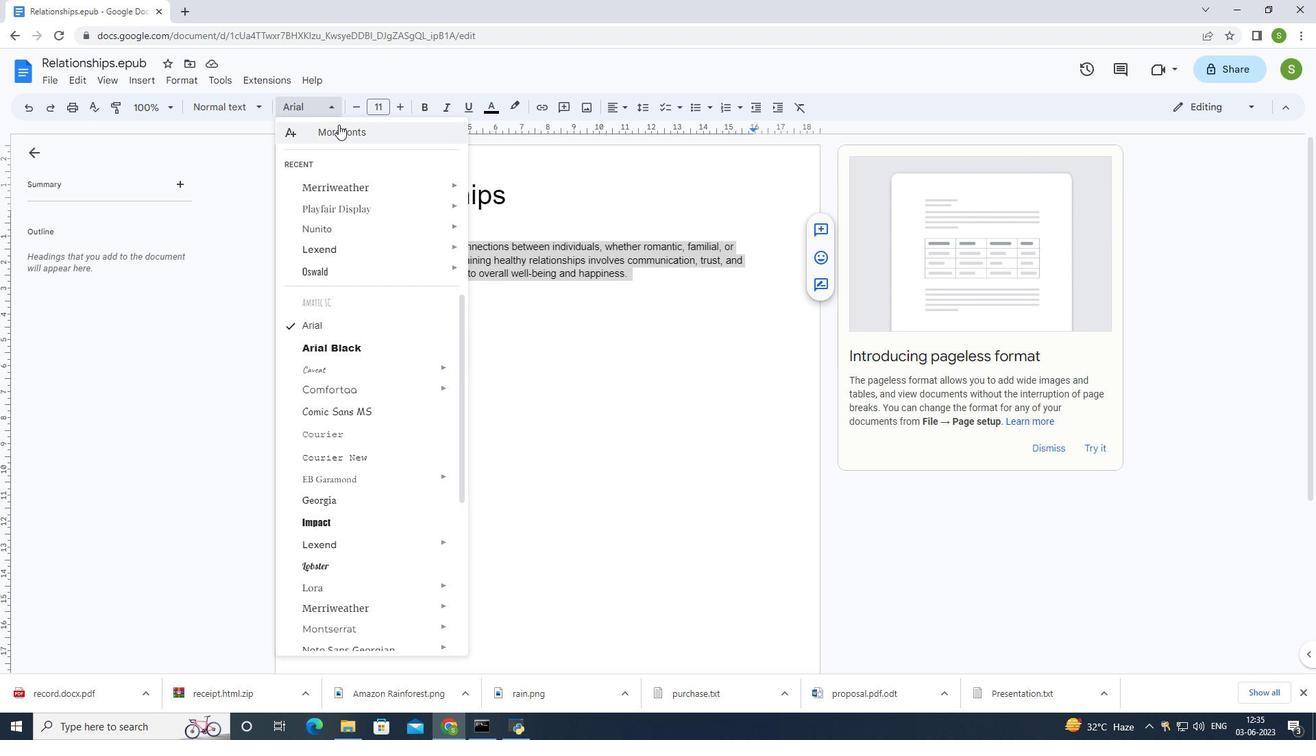 
Action: Mouse moved to (461, 199)
Screenshot: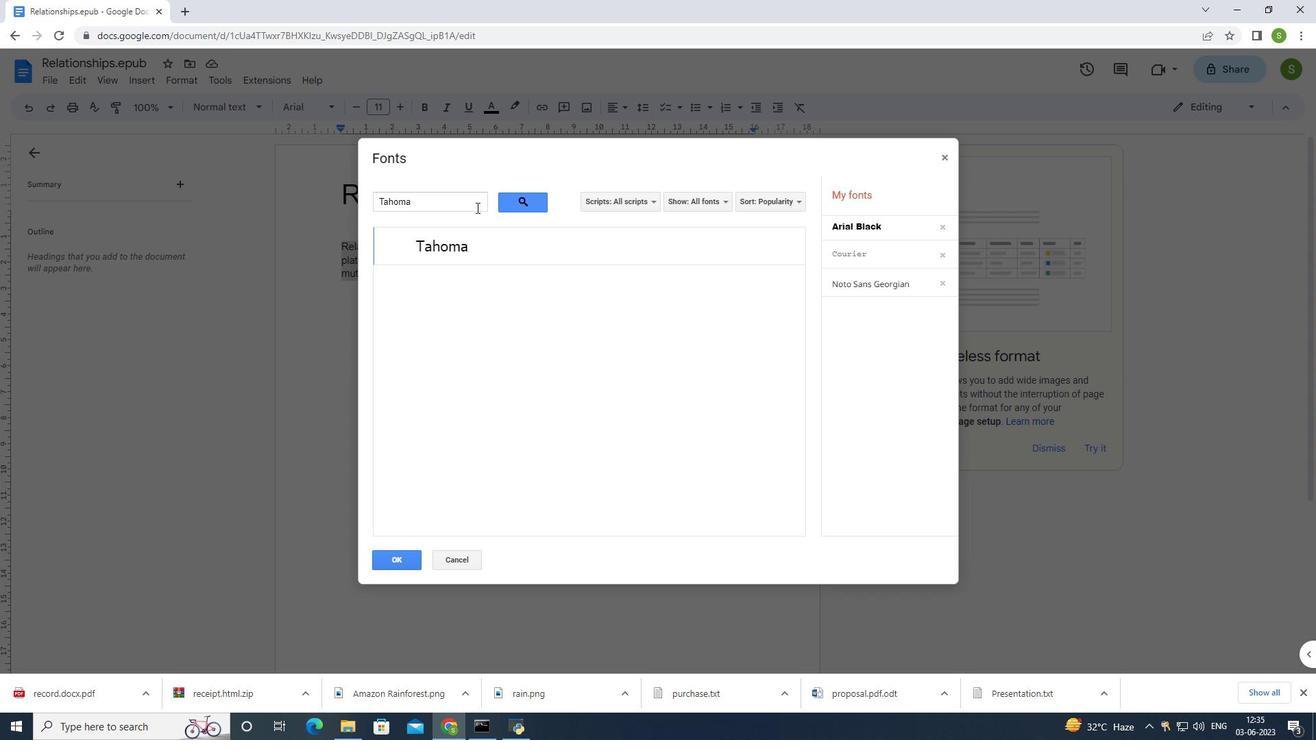 
Action: Mouse pressed left at (461, 199)
Screenshot: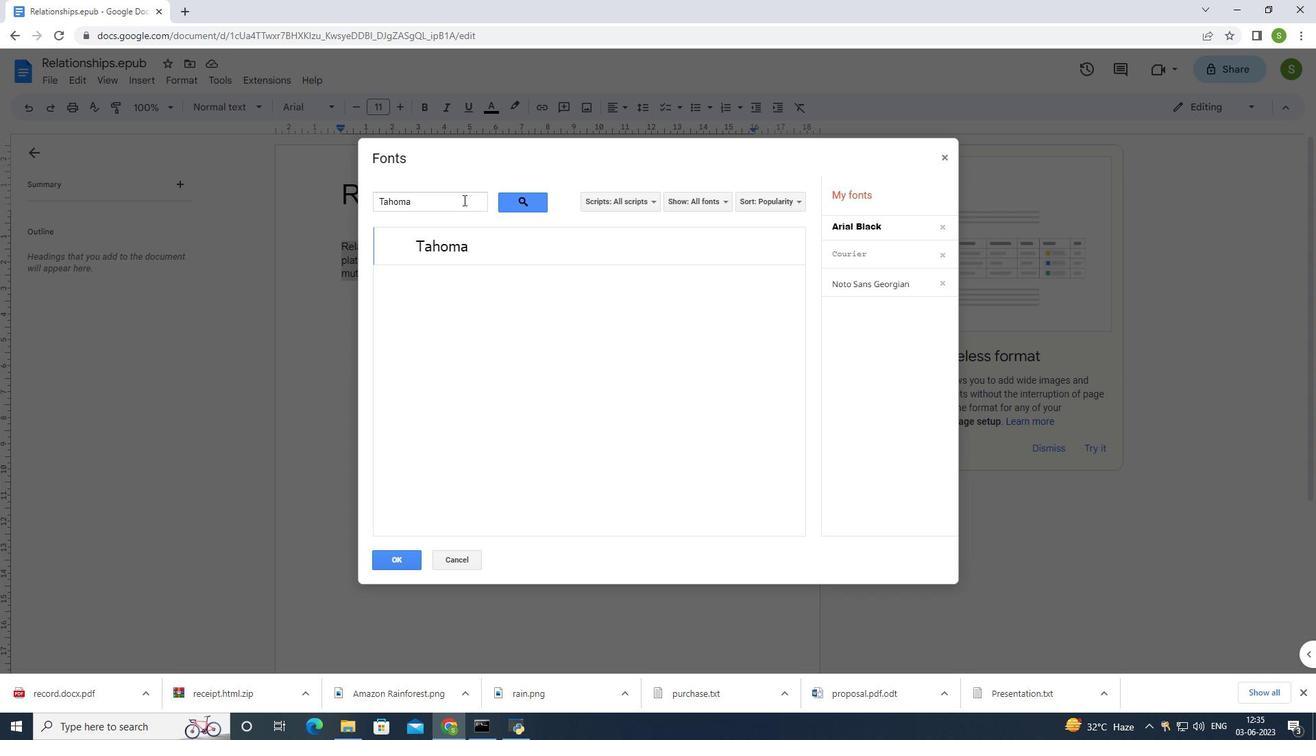 
Action: Mouse moved to (459, 199)
Screenshot: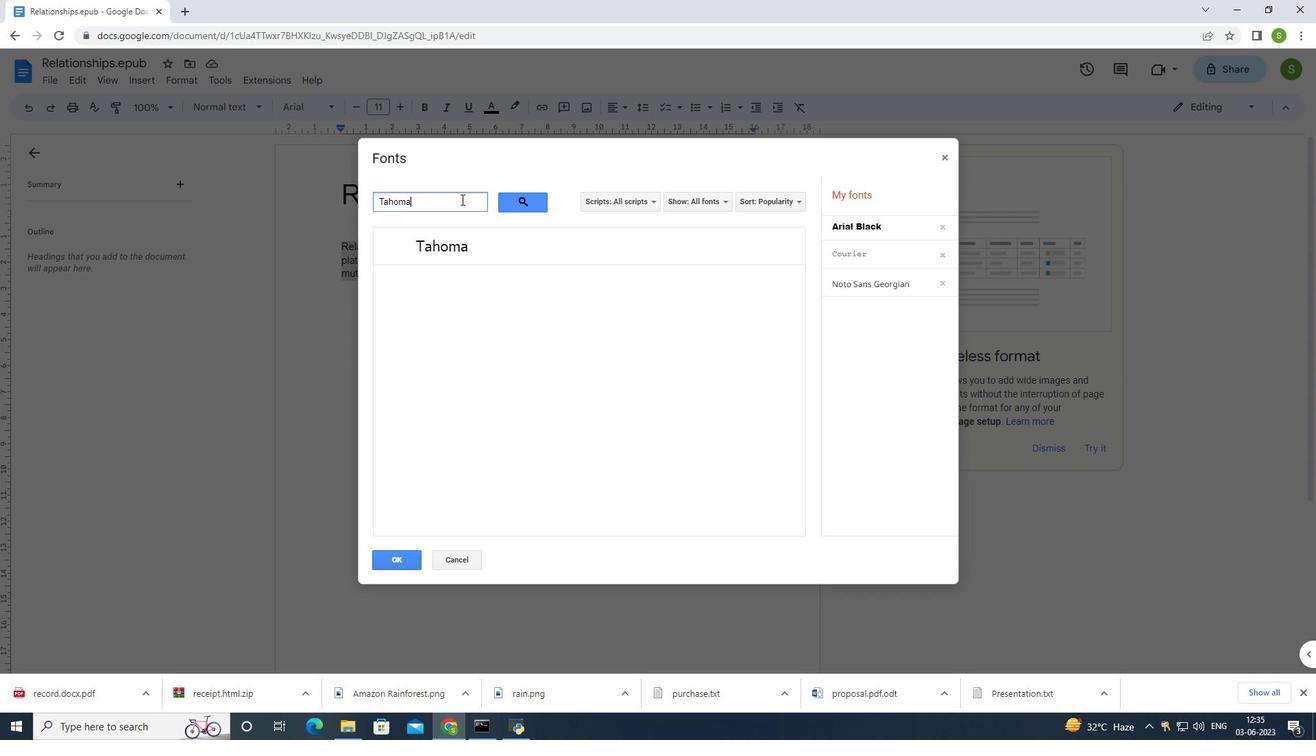 
Action: Key pressed <Key.backspace>
Screenshot: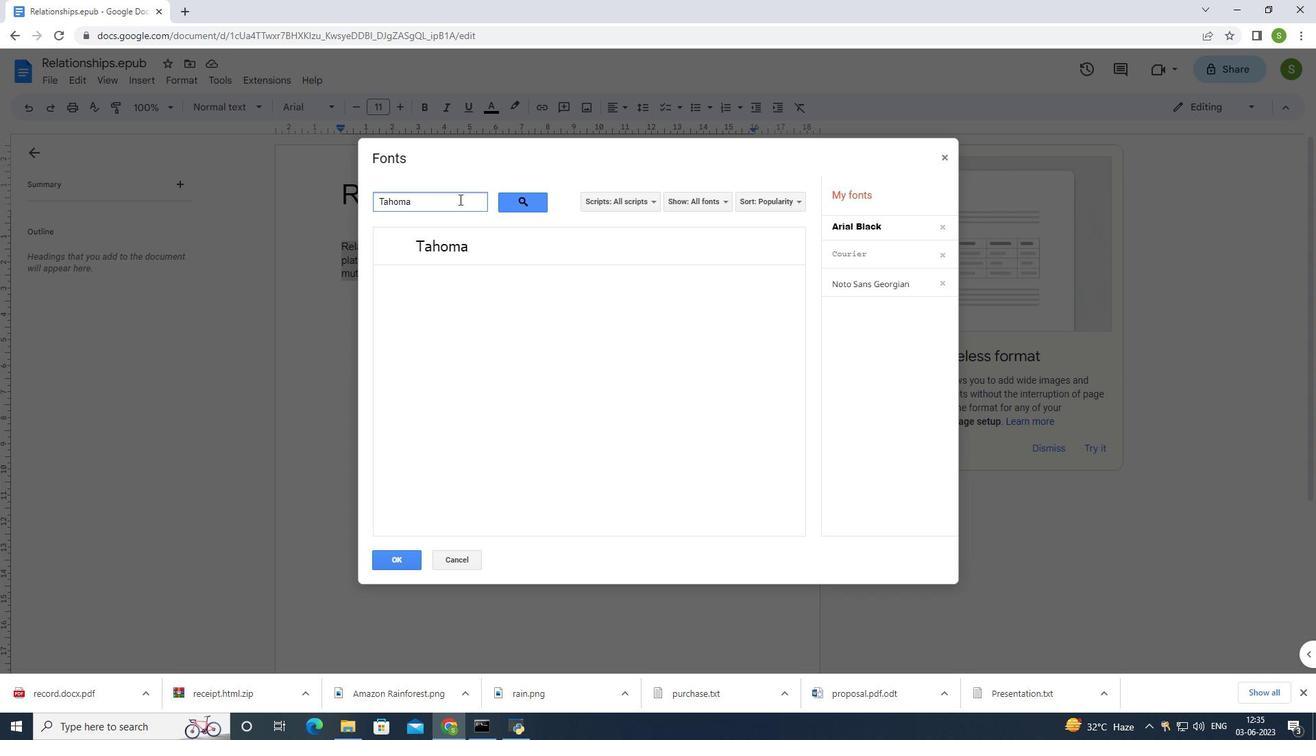 
Action: Mouse moved to (458, 198)
Screenshot: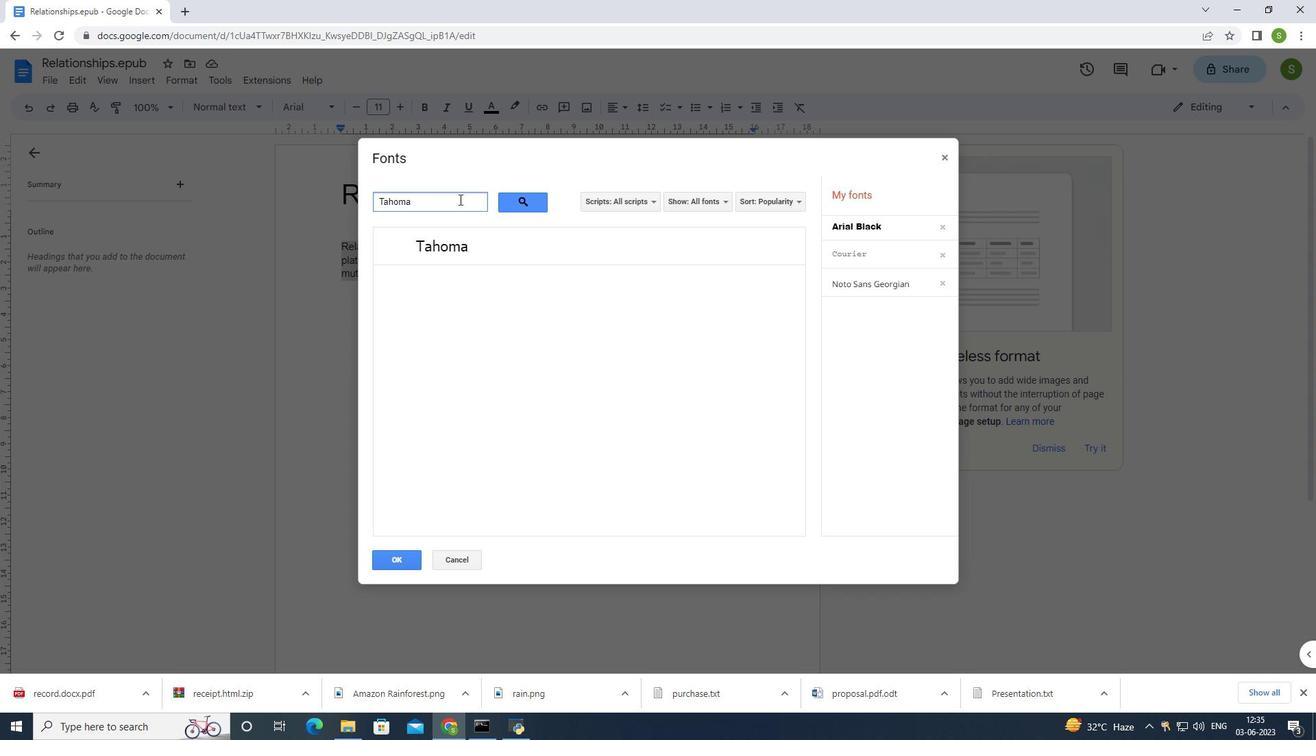 
Action: Key pressed <Key.backspace><Key.backspace><Key.backspace><Key.backspace><Key.backspace><Key.backspace><Key.backspace><Key.backspace>
Screenshot: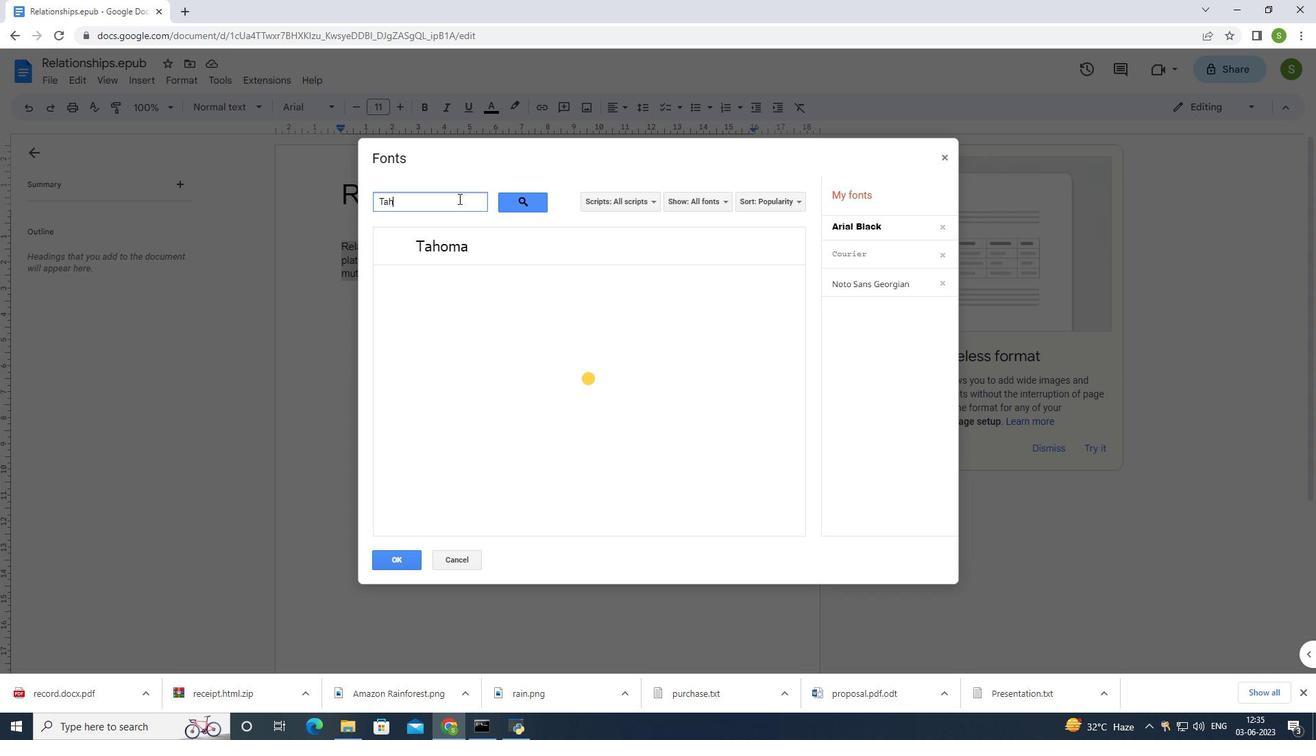 
Action: Mouse moved to (458, 194)
Screenshot: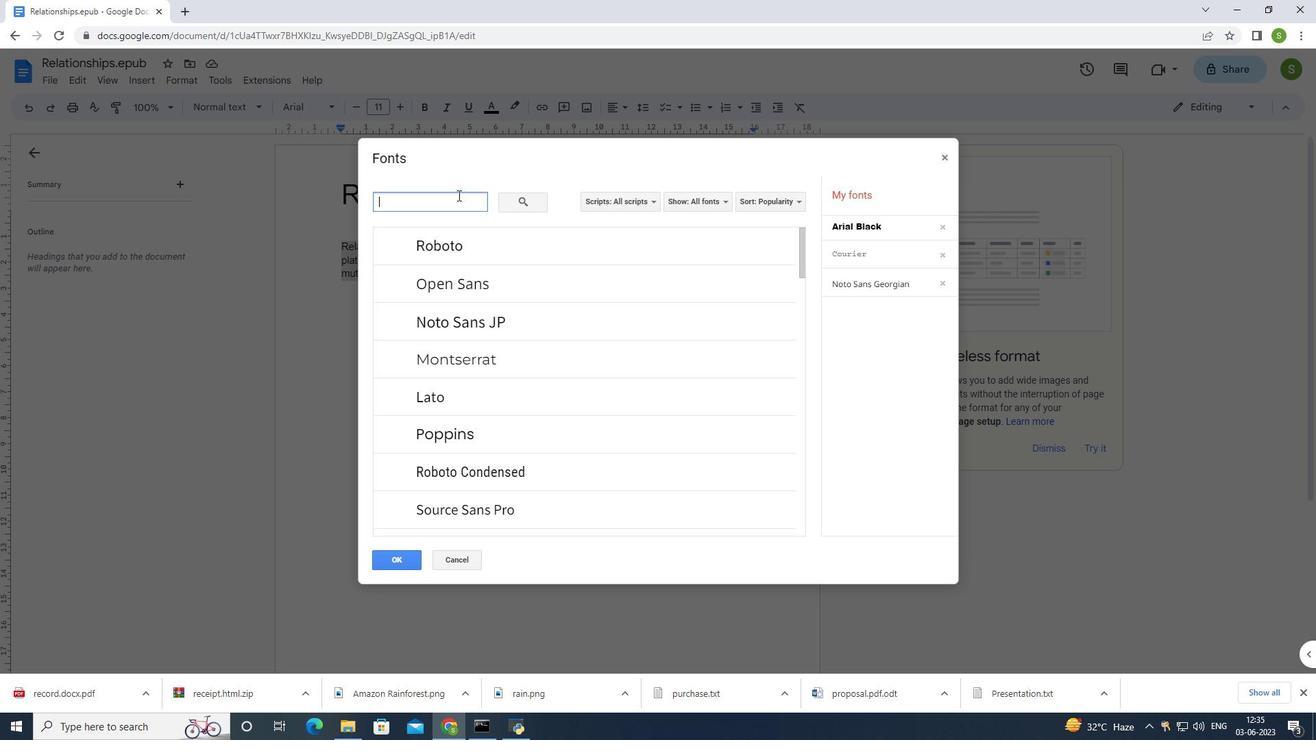 
Action: Key pressed <Key.shift_r>Lo
Screenshot: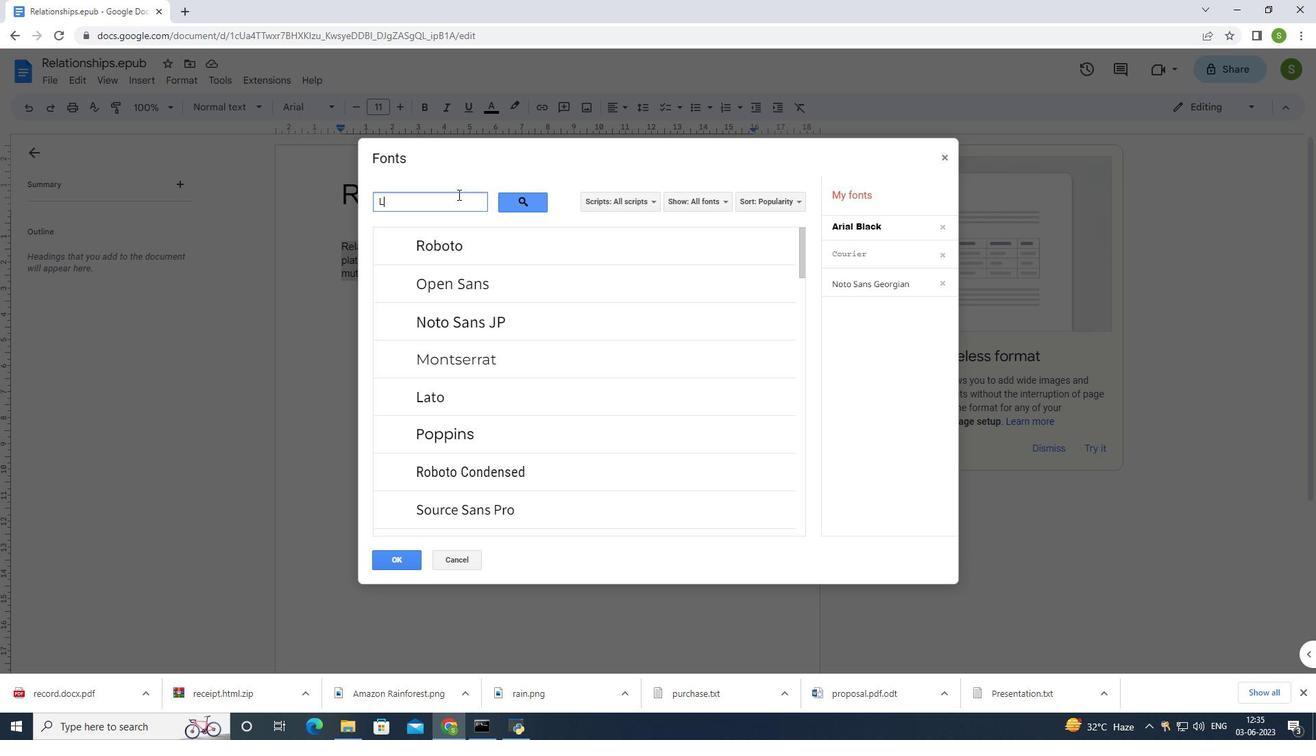 
Action: Mouse moved to (457, 194)
Screenshot: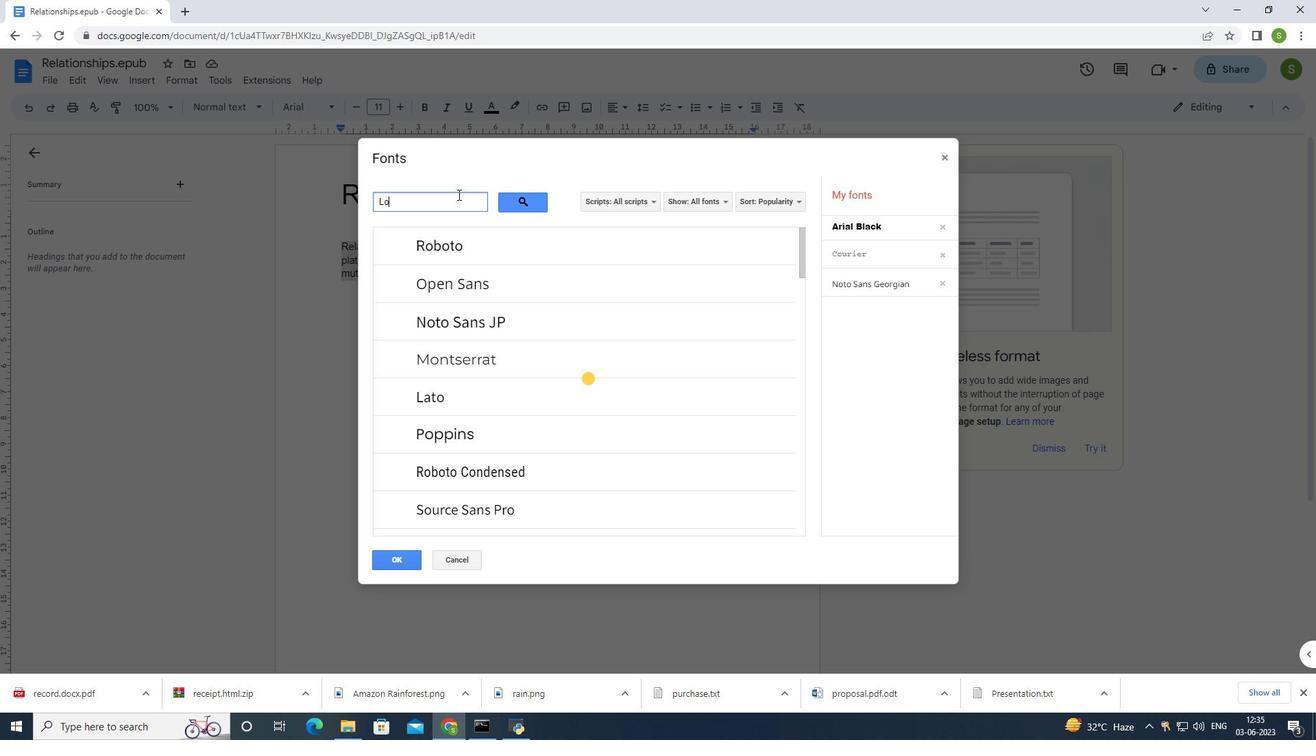
Action: Key pressed ra
Screenshot: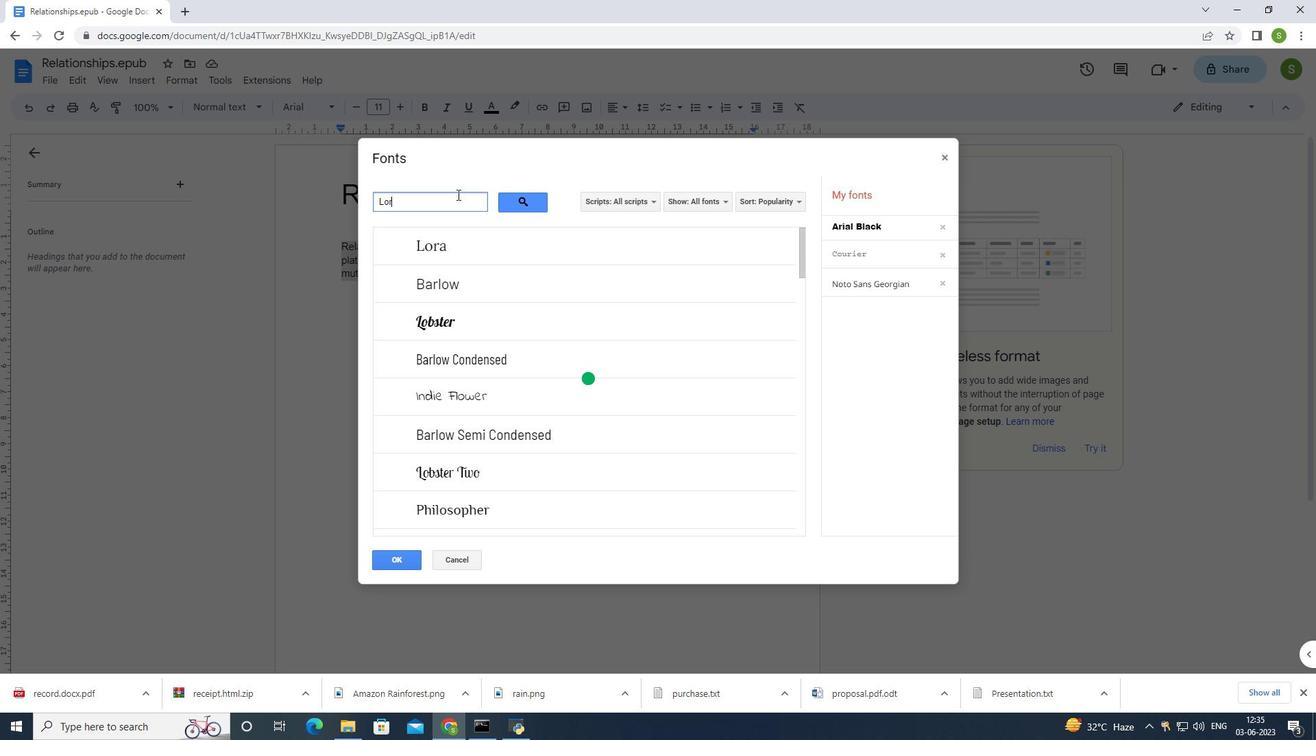 
Action: Mouse moved to (424, 248)
Screenshot: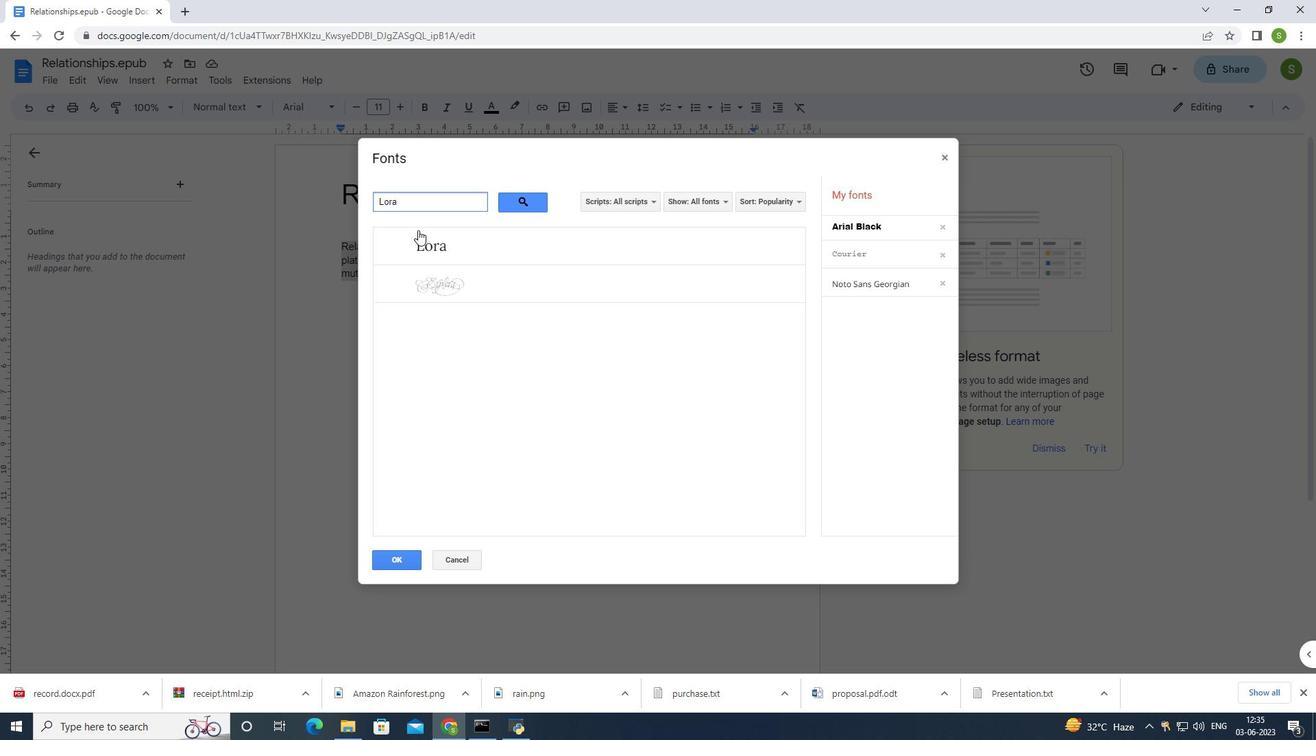 
Action: Mouse pressed left at (424, 248)
Screenshot: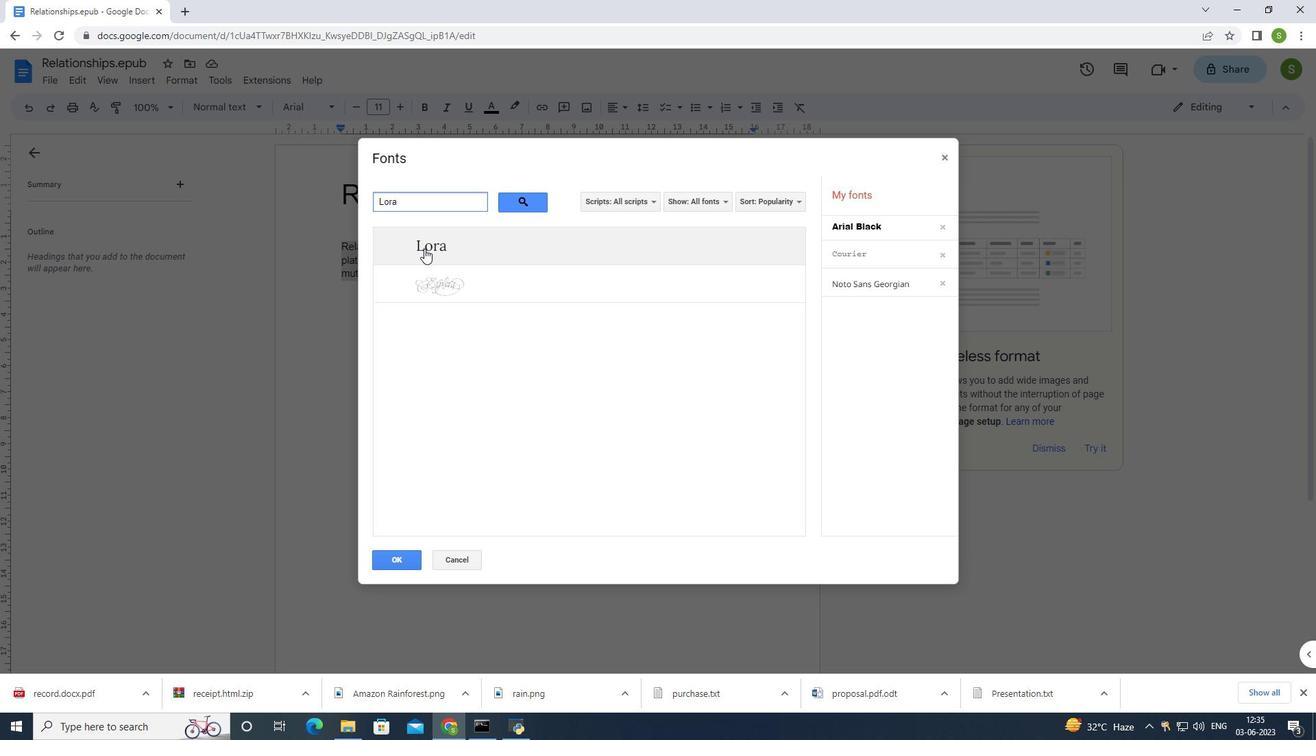 
Action: Mouse moved to (404, 561)
Screenshot: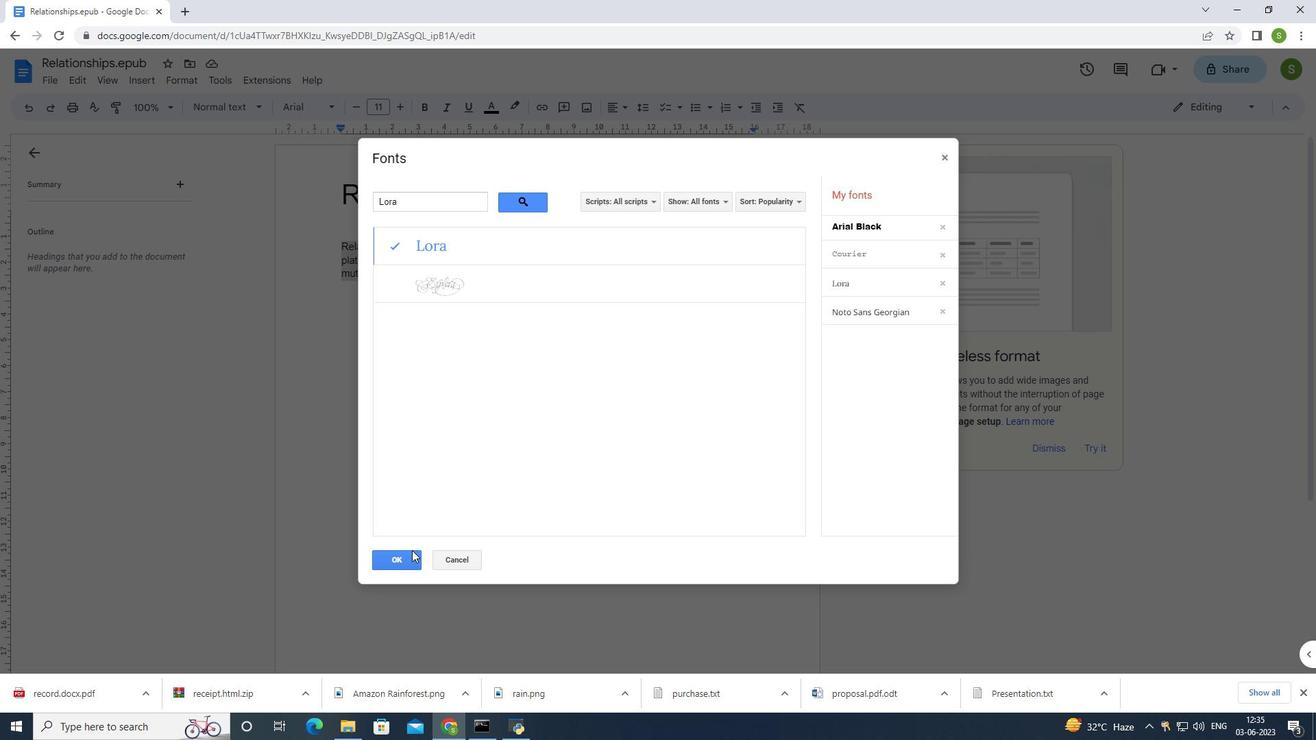 
Action: Mouse pressed left at (404, 561)
Screenshot: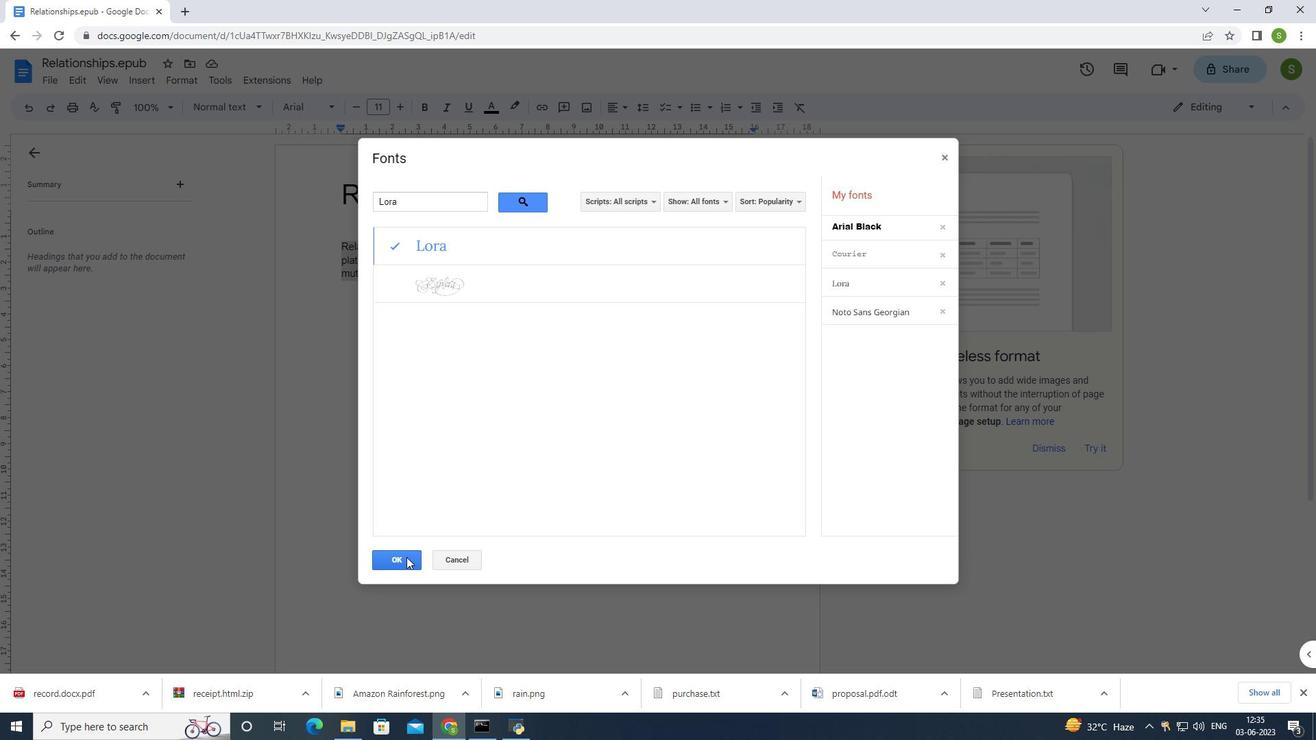 
Action: Mouse moved to (401, 109)
Screenshot: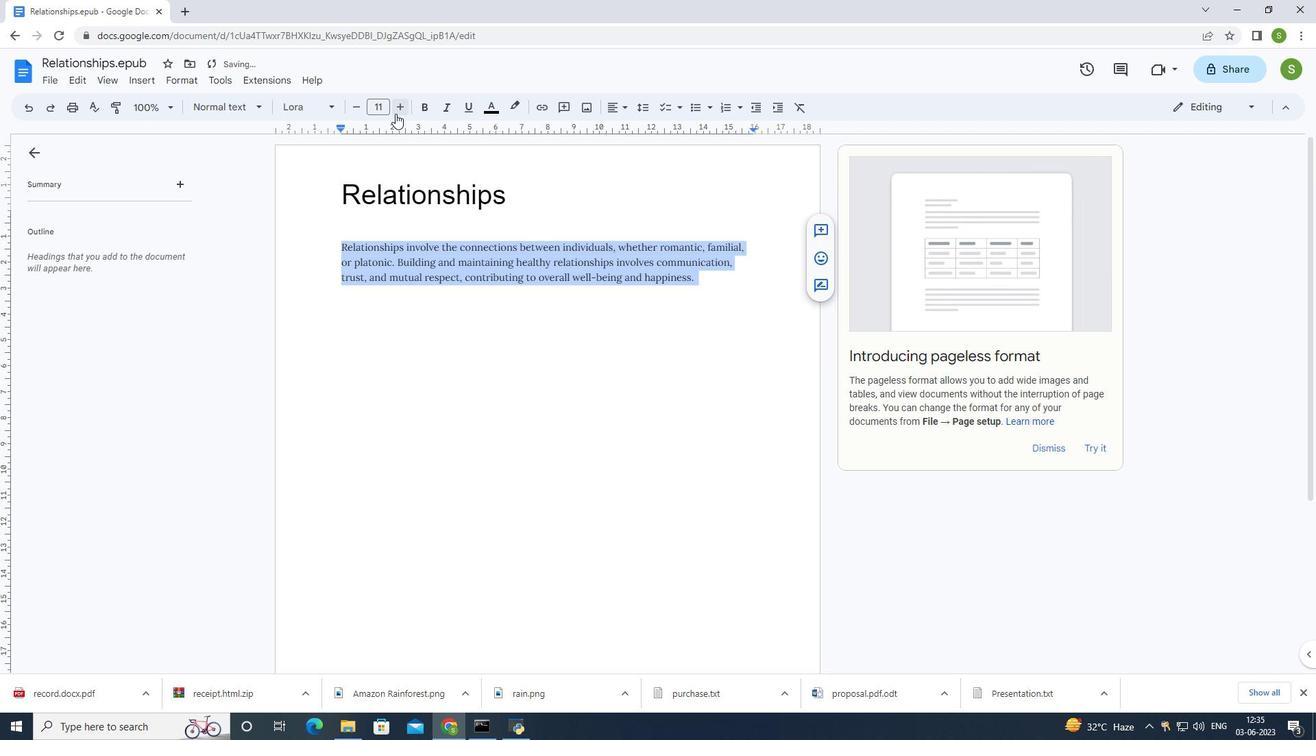 
Action: Mouse pressed left at (401, 109)
Screenshot: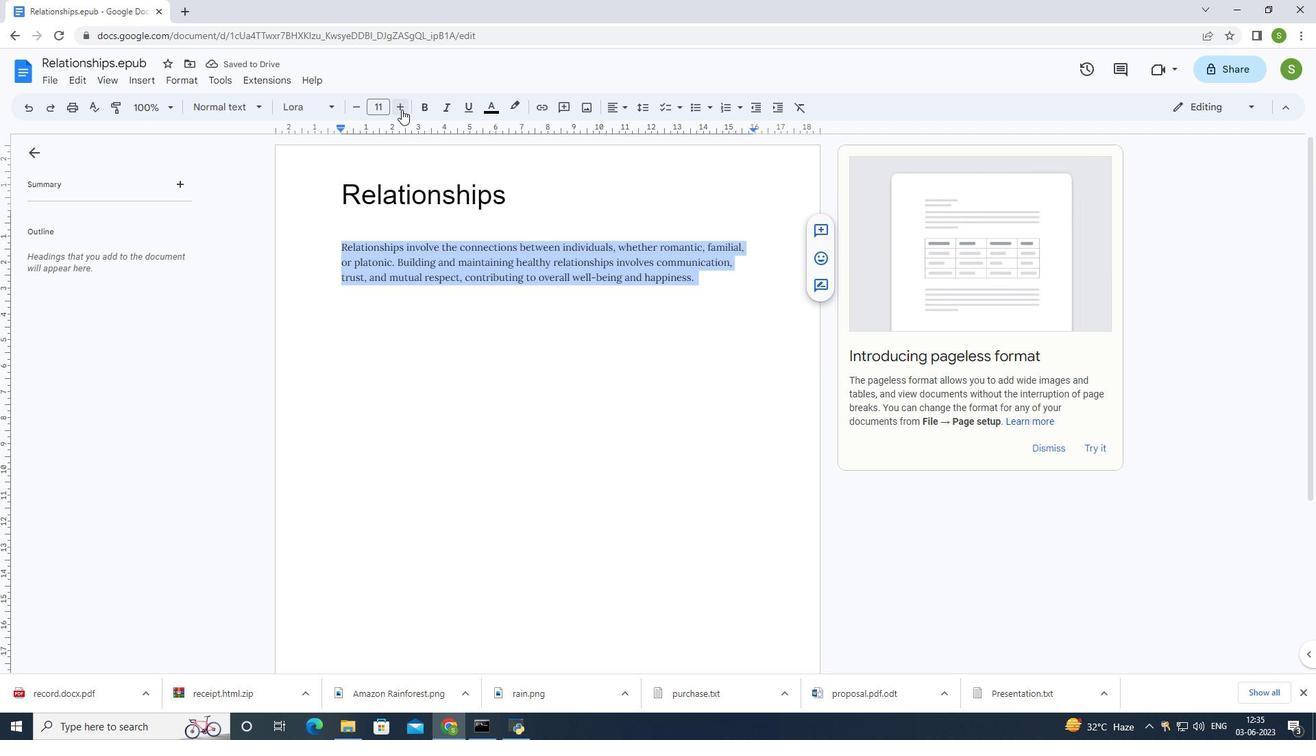 
Action: Mouse pressed left at (401, 109)
Screenshot: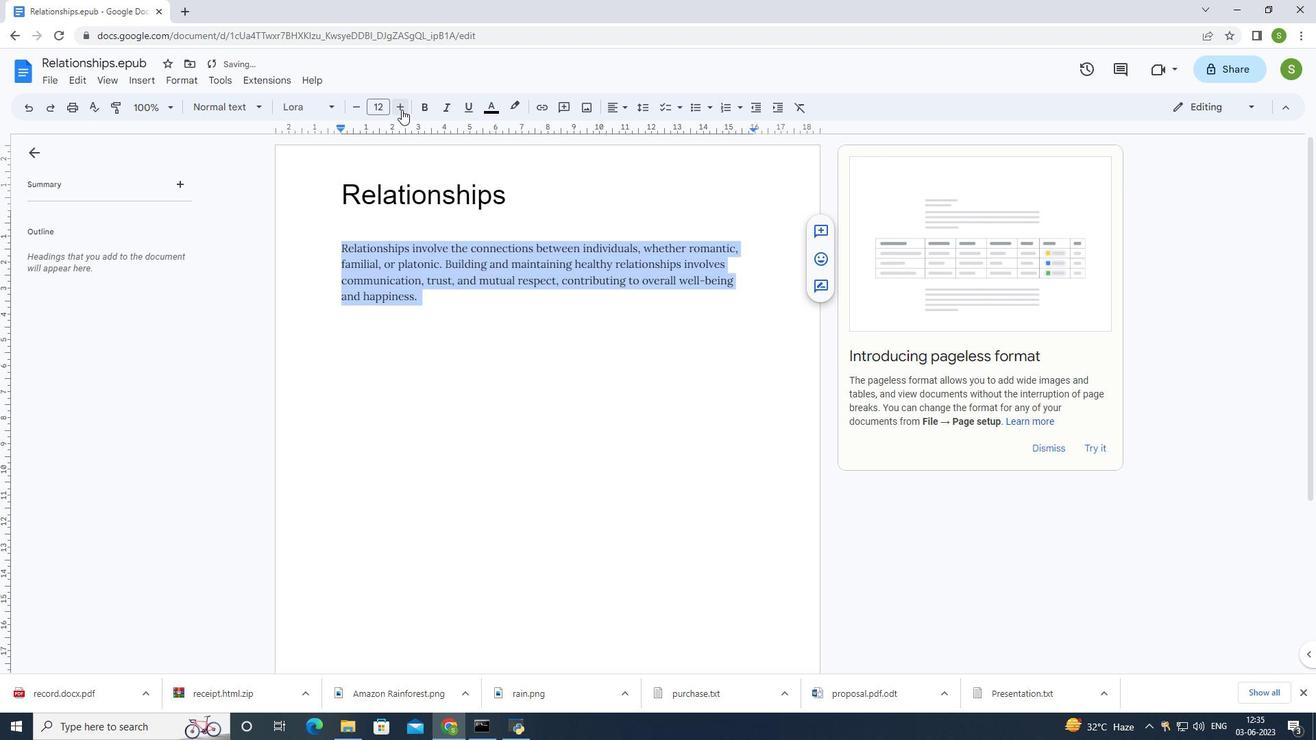 
Action: Mouse pressed left at (401, 109)
Screenshot: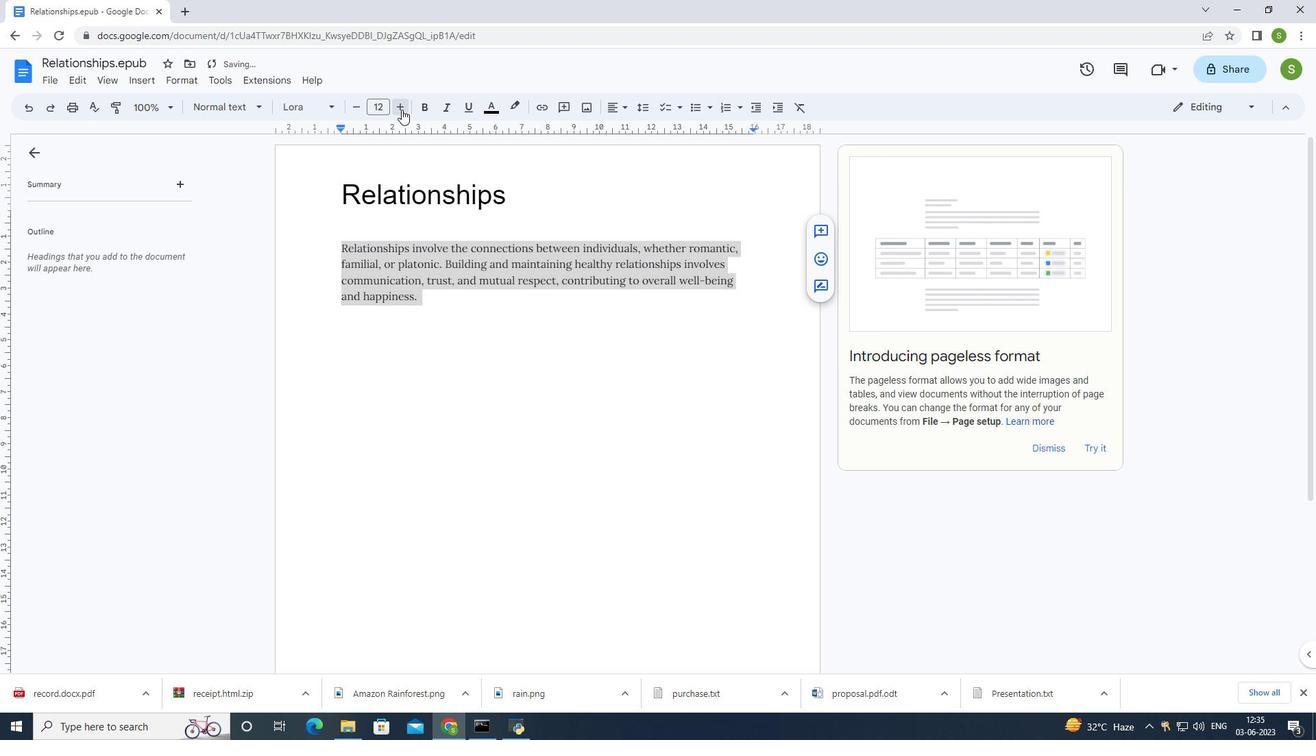 
Action: Mouse pressed left at (401, 109)
Screenshot: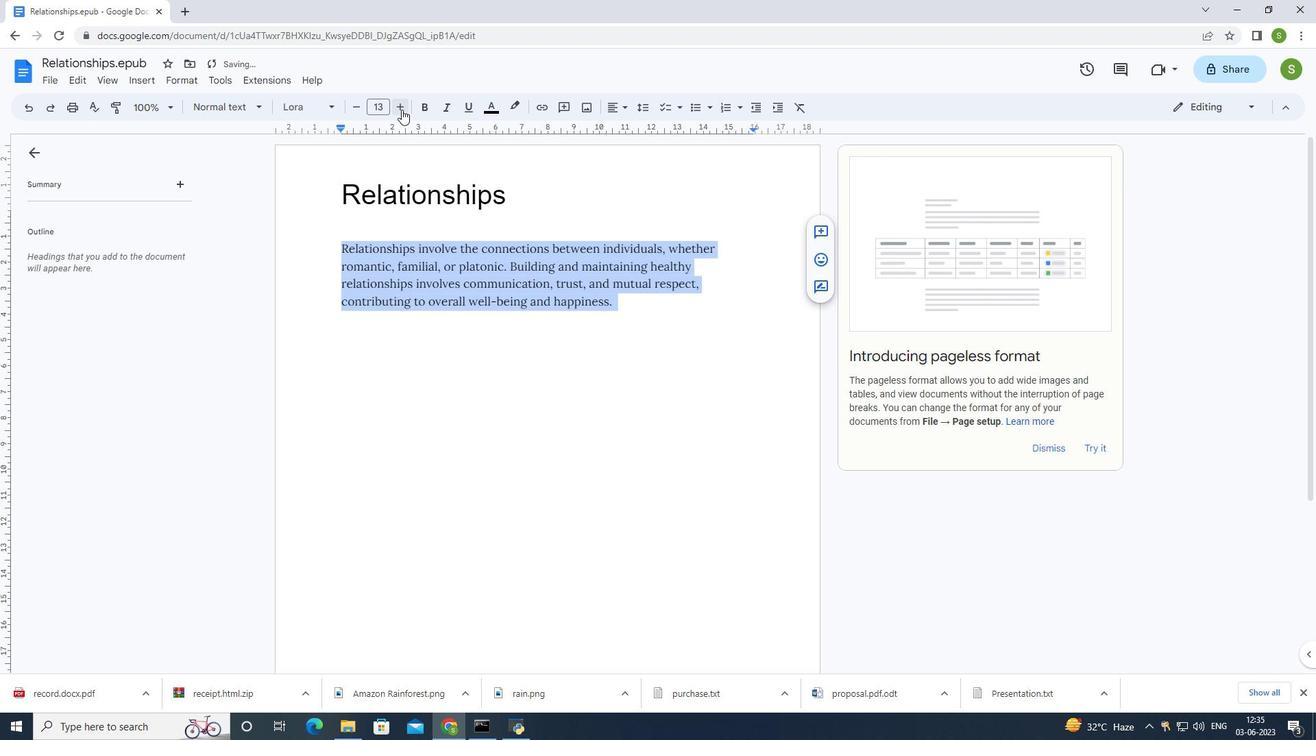 
Action: Mouse pressed left at (401, 109)
Screenshot: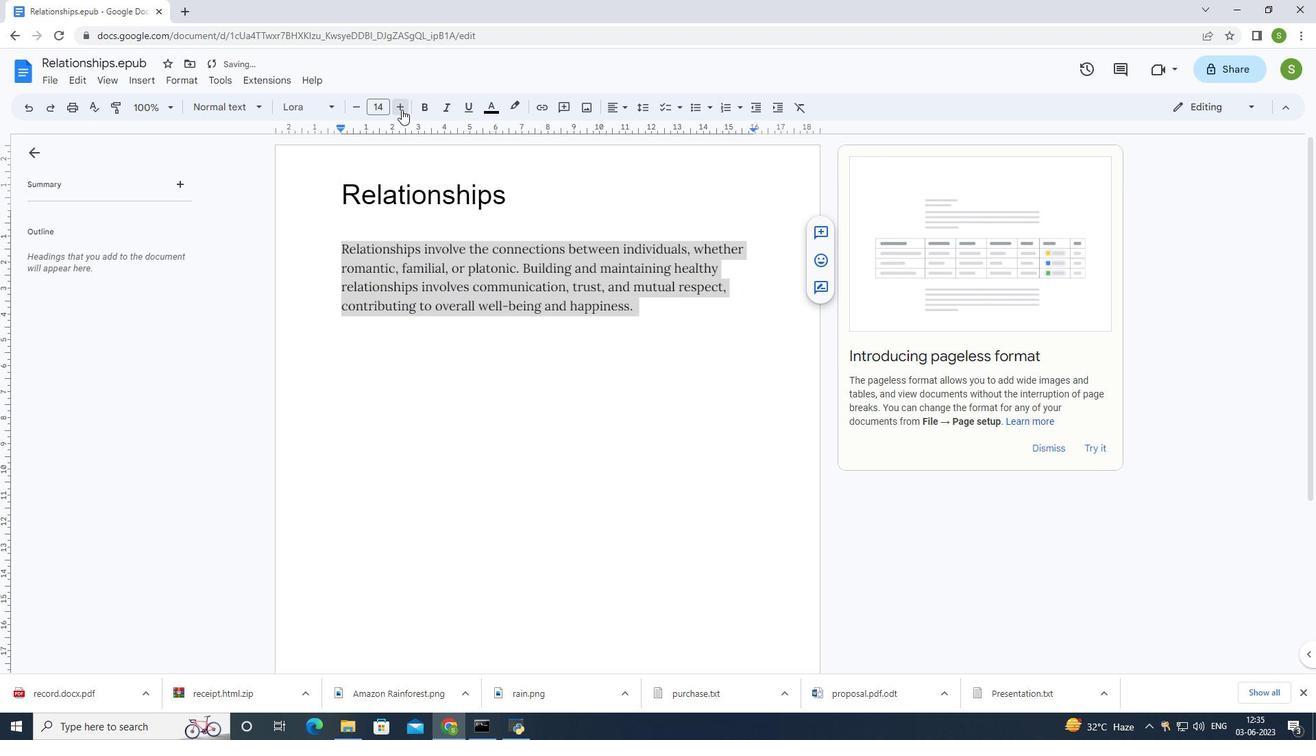
Action: Mouse pressed left at (401, 109)
Screenshot: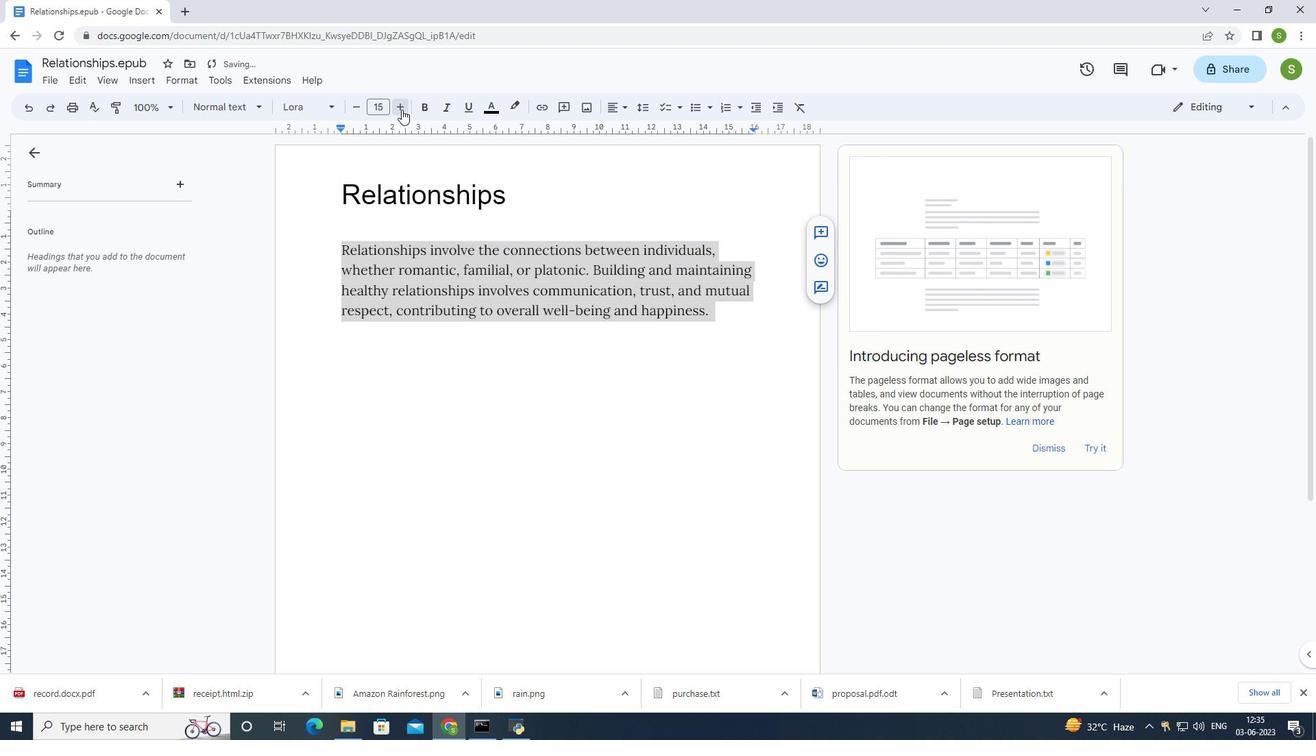 
Action: Mouse pressed left at (401, 109)
Screenshot: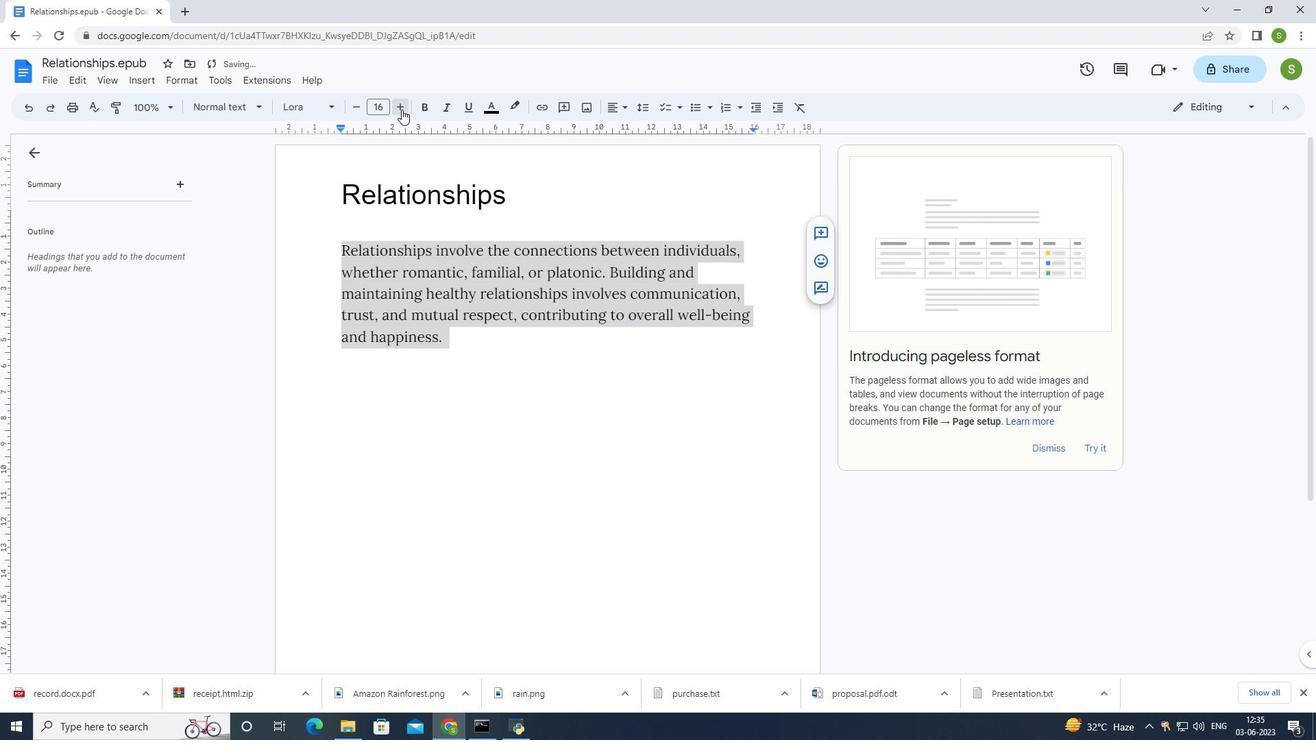 
Action: Mouse moved to (471, 446)
Screenshot: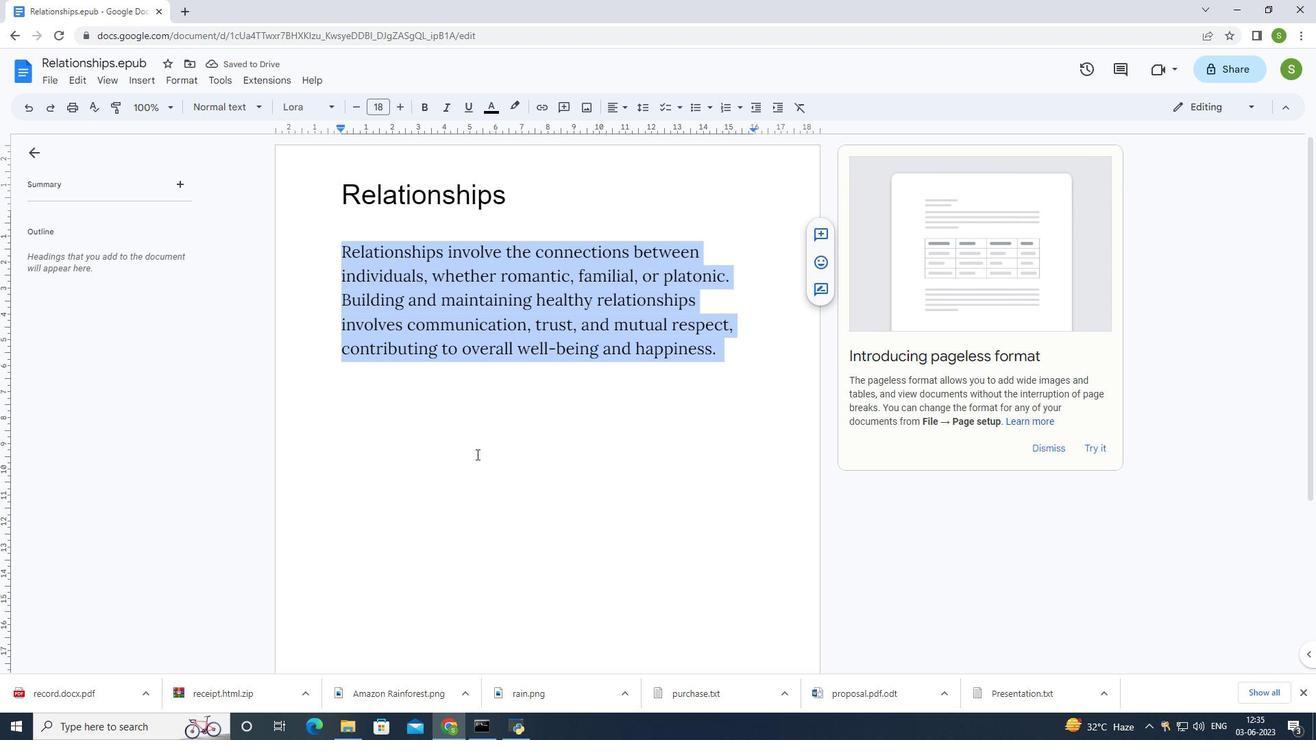 
Action: Mouse pressed left at (471, 446)
Screenshot: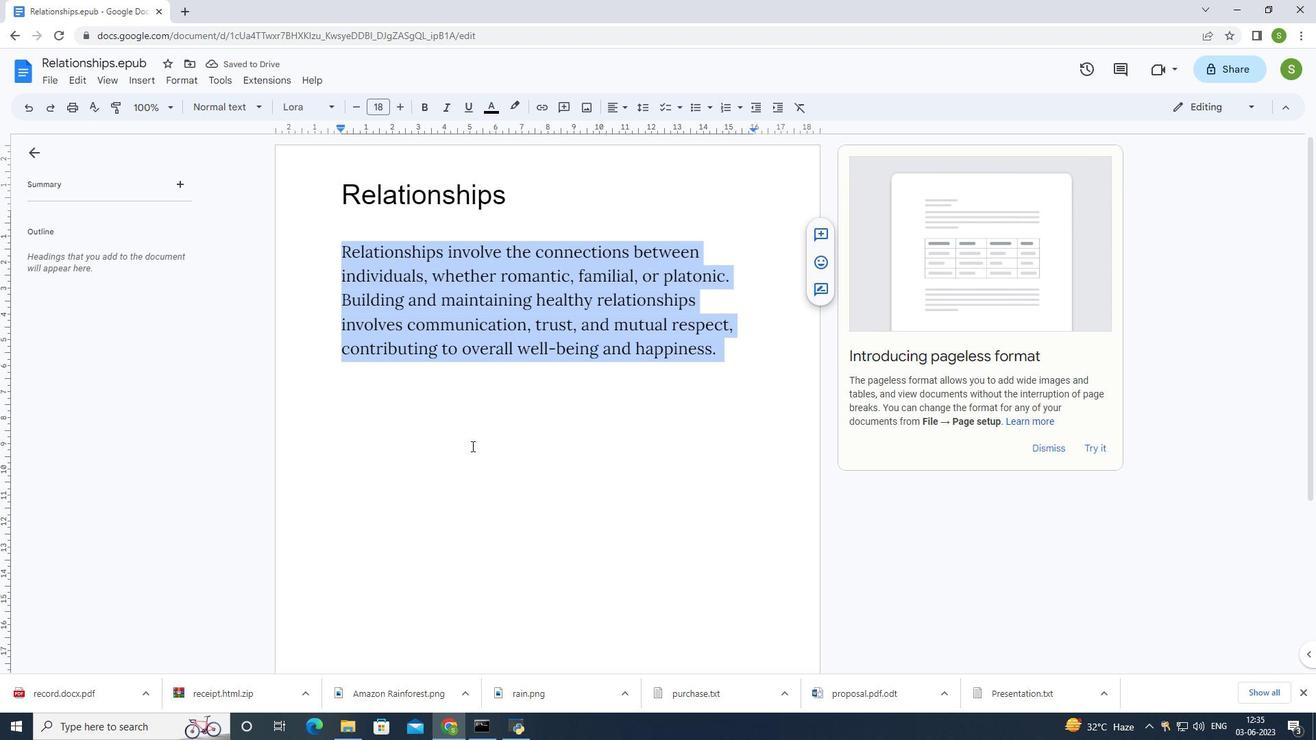 
Action: Mouse moved to (471, 445)
Screenshot: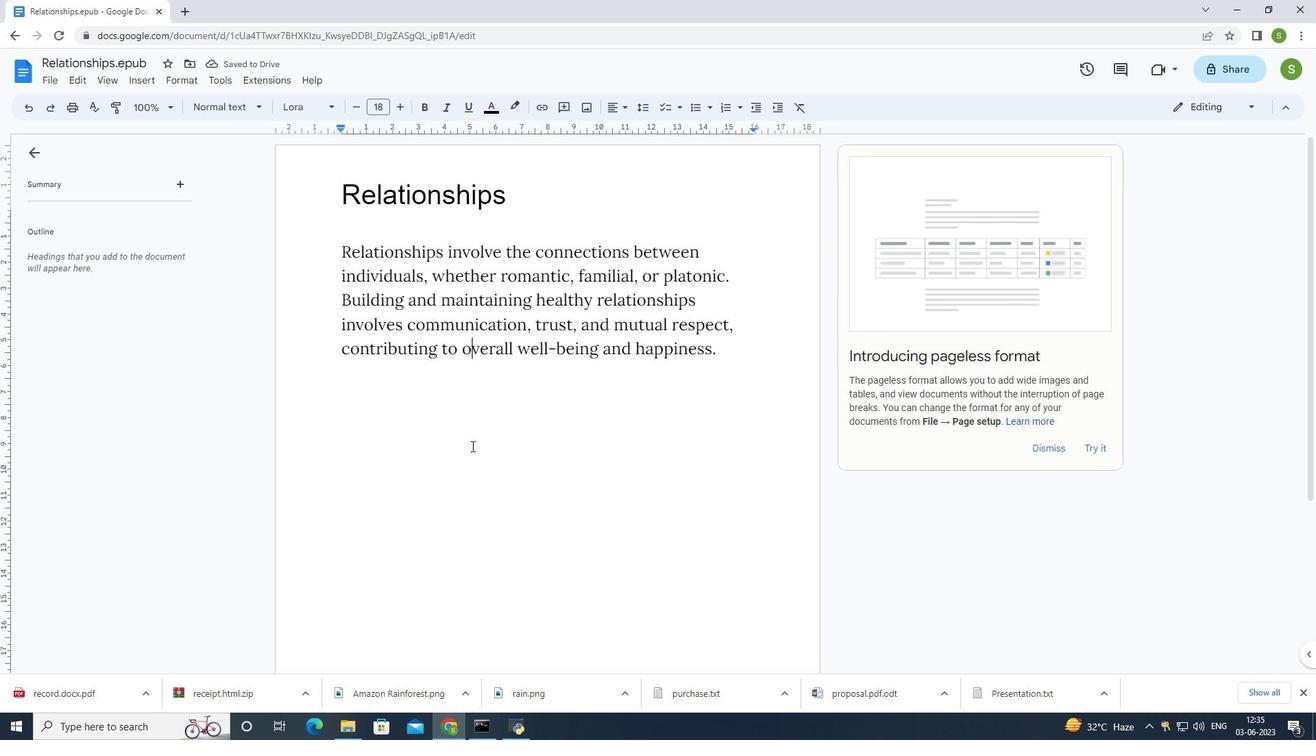 
